 Task: Look for space in Campos, Brazil from 3rd August, 2023 to 7th August, 2023 for 2 adults in price range Rs.4000 to Rs.9000. Place can be private room with 1  bedroom having 1 bed and 1 bathroom. Property type can be house, flat, guest house, hotel. Booking option can be shelf check-in. Required host language is Spanish.
Action: Mouse moved to (577, 117)
Screenshot: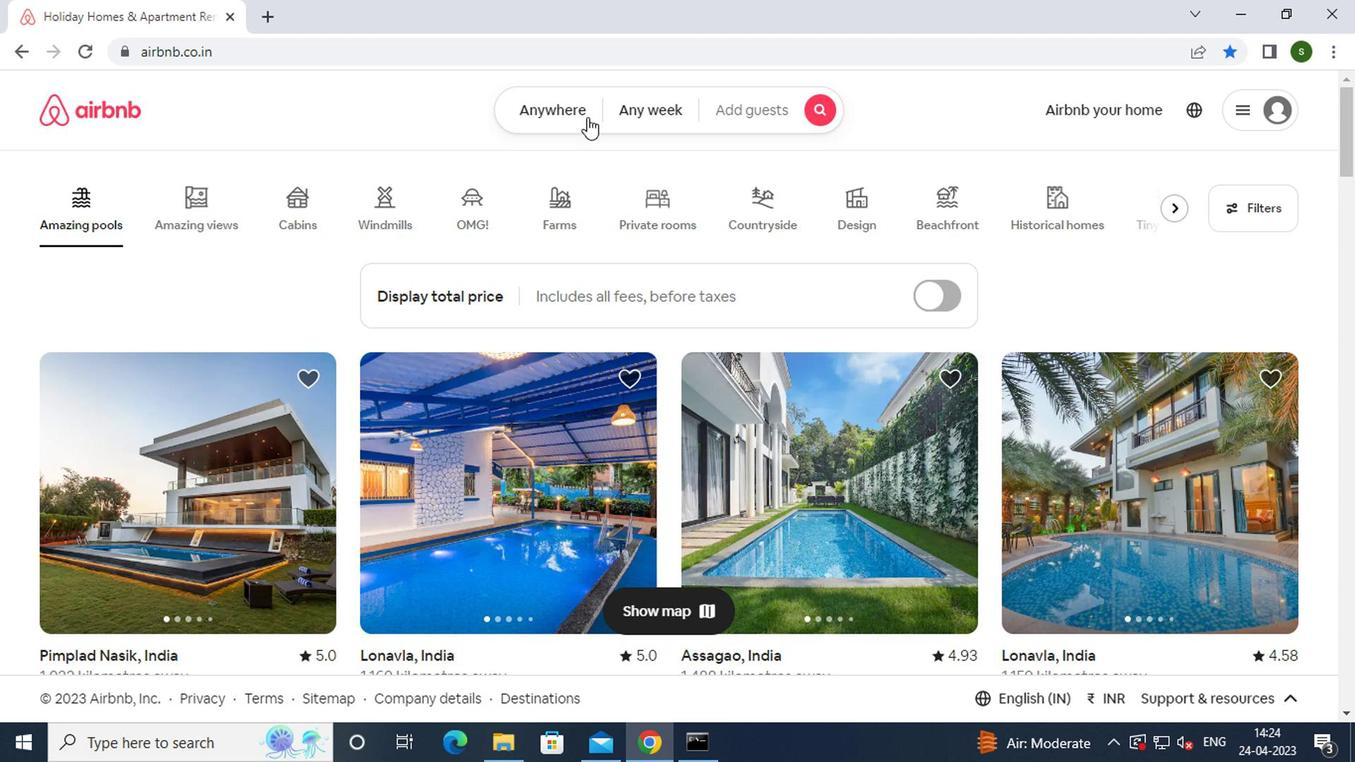 
Action: Mouse pressed left at (577, 117)
Screenshot: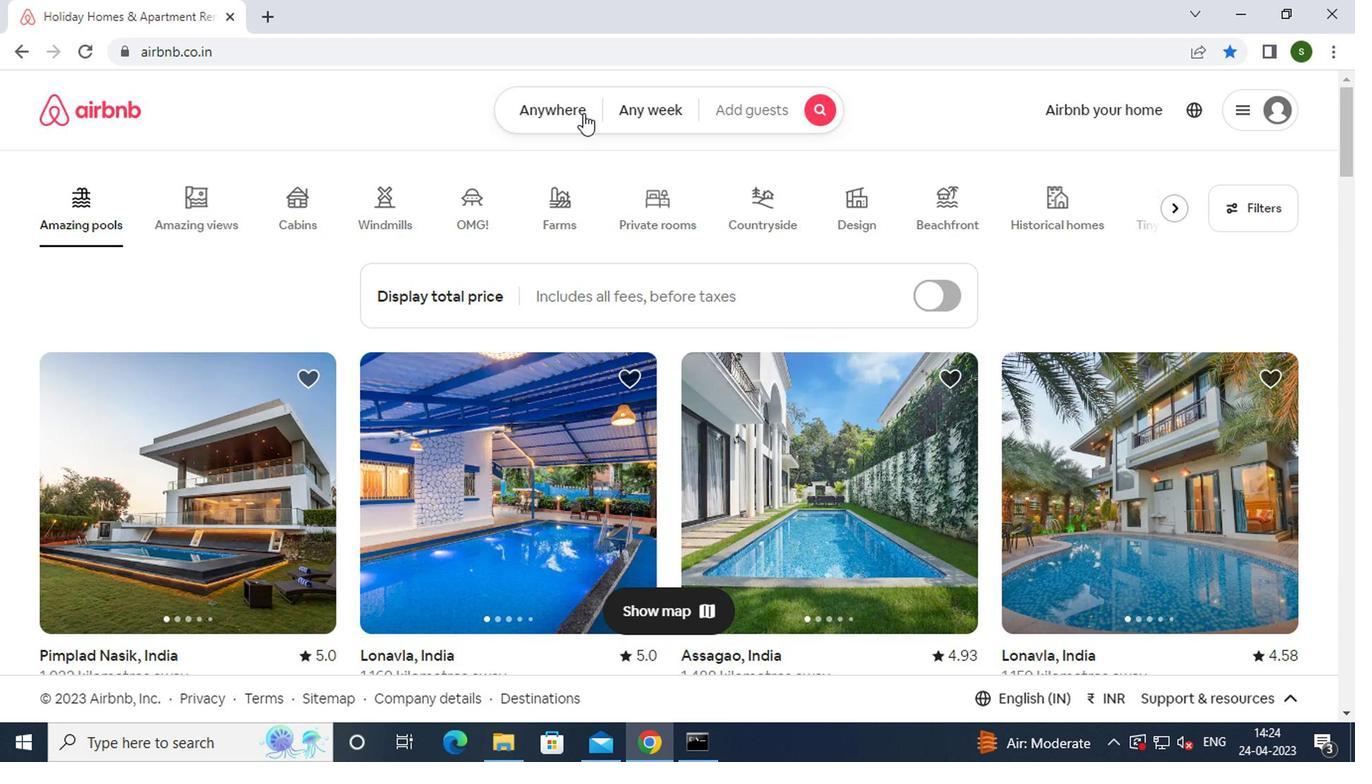 
Action: Mouse moved to (425, 204)
Screenshot: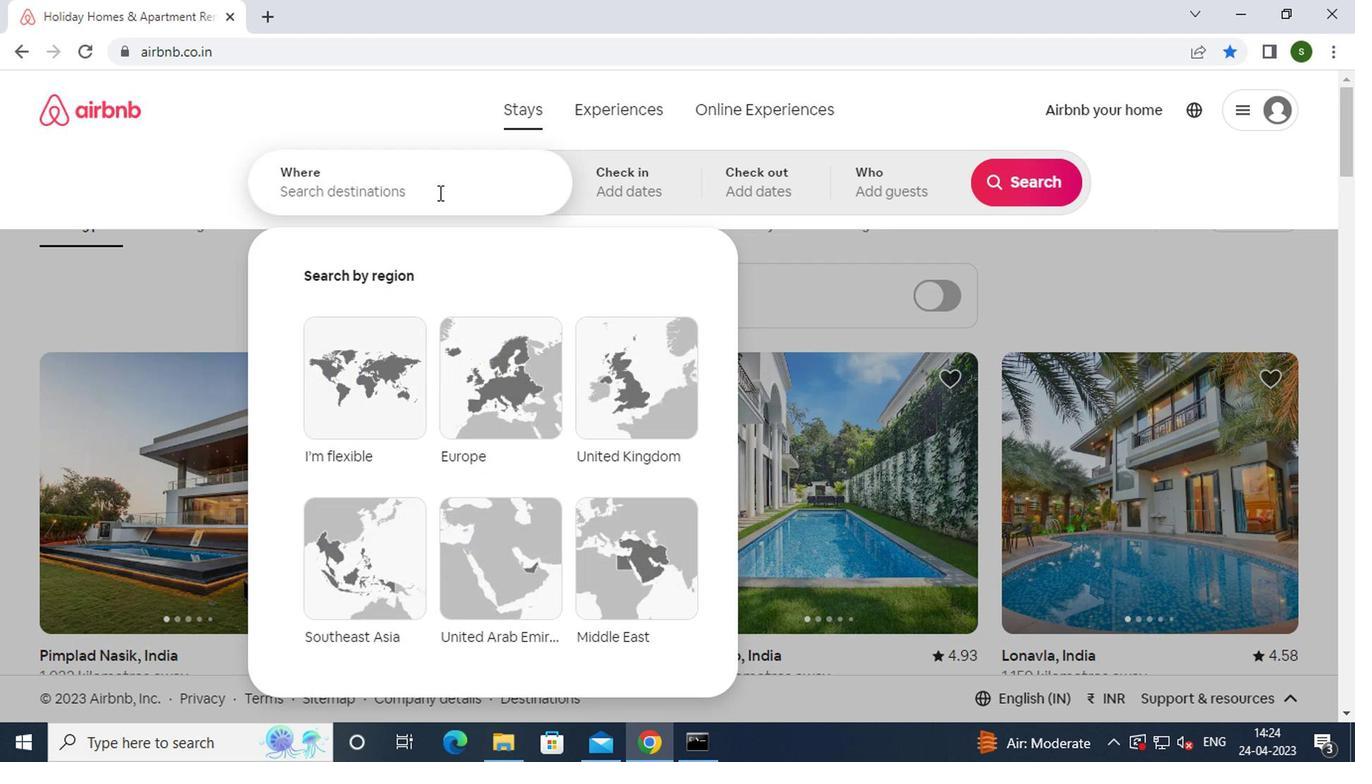 
Action: Mouse pressed left at (425, 204)
Screenshot: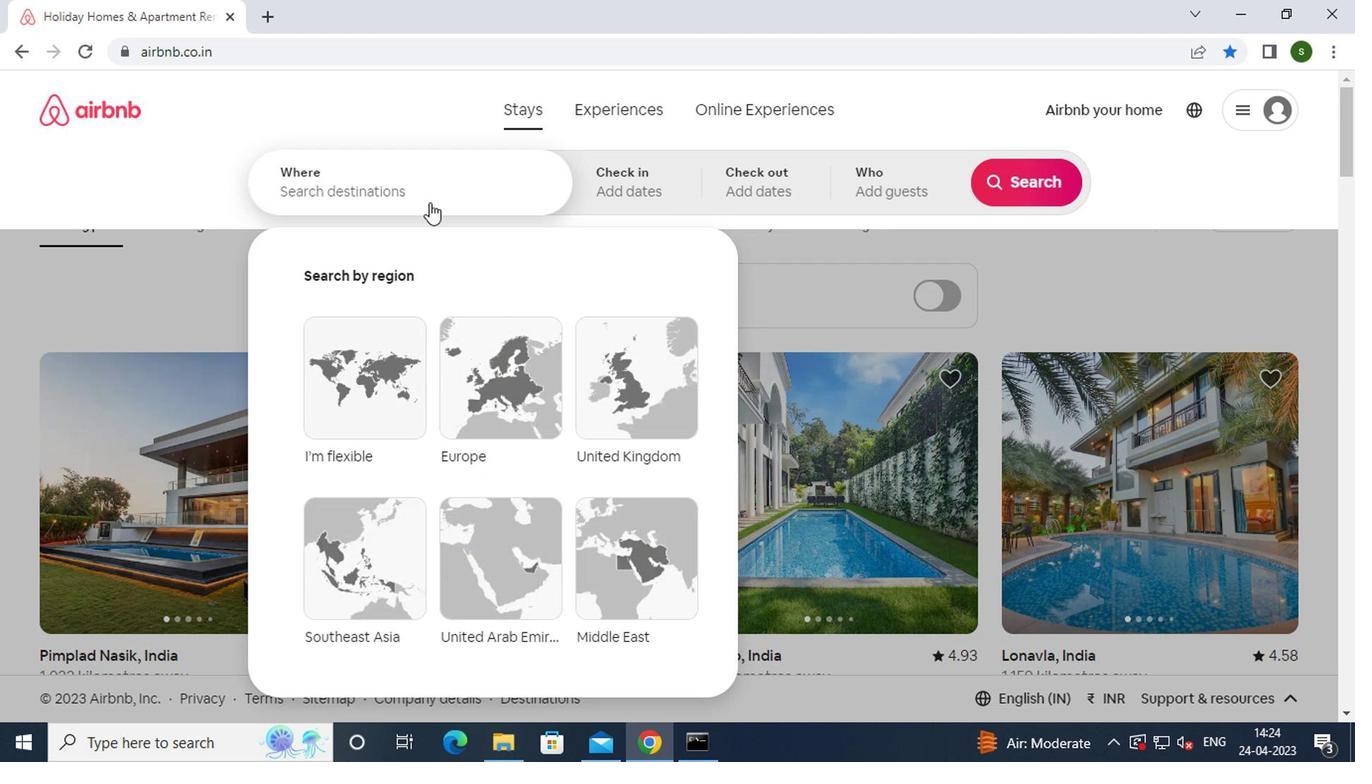 
Action: Key pressed c<Key.caps_lock>ampos,<Key.space><Key.caps_lock>b<Key.caps_lock>razil<Key.enter>
Screenshot: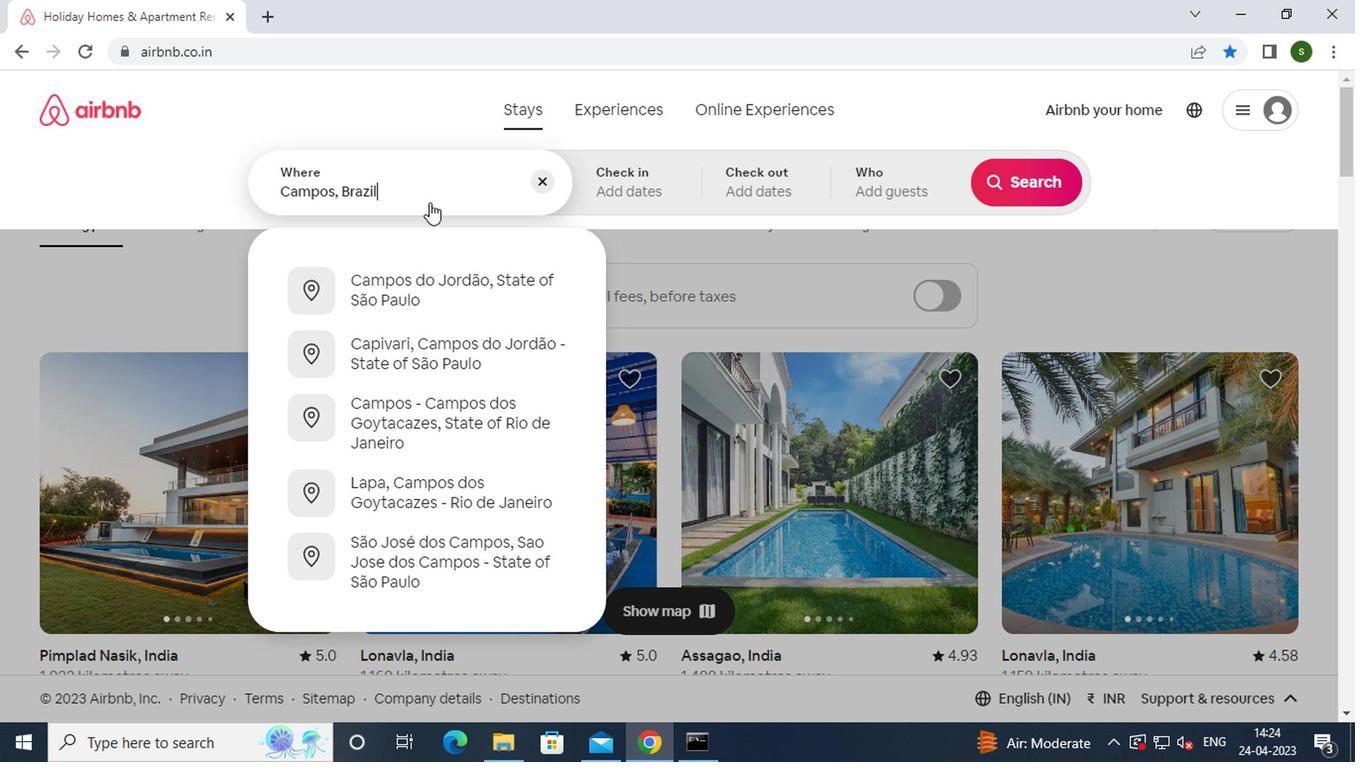 
Action: Mouse moved to (1024, 344)
Screenshot: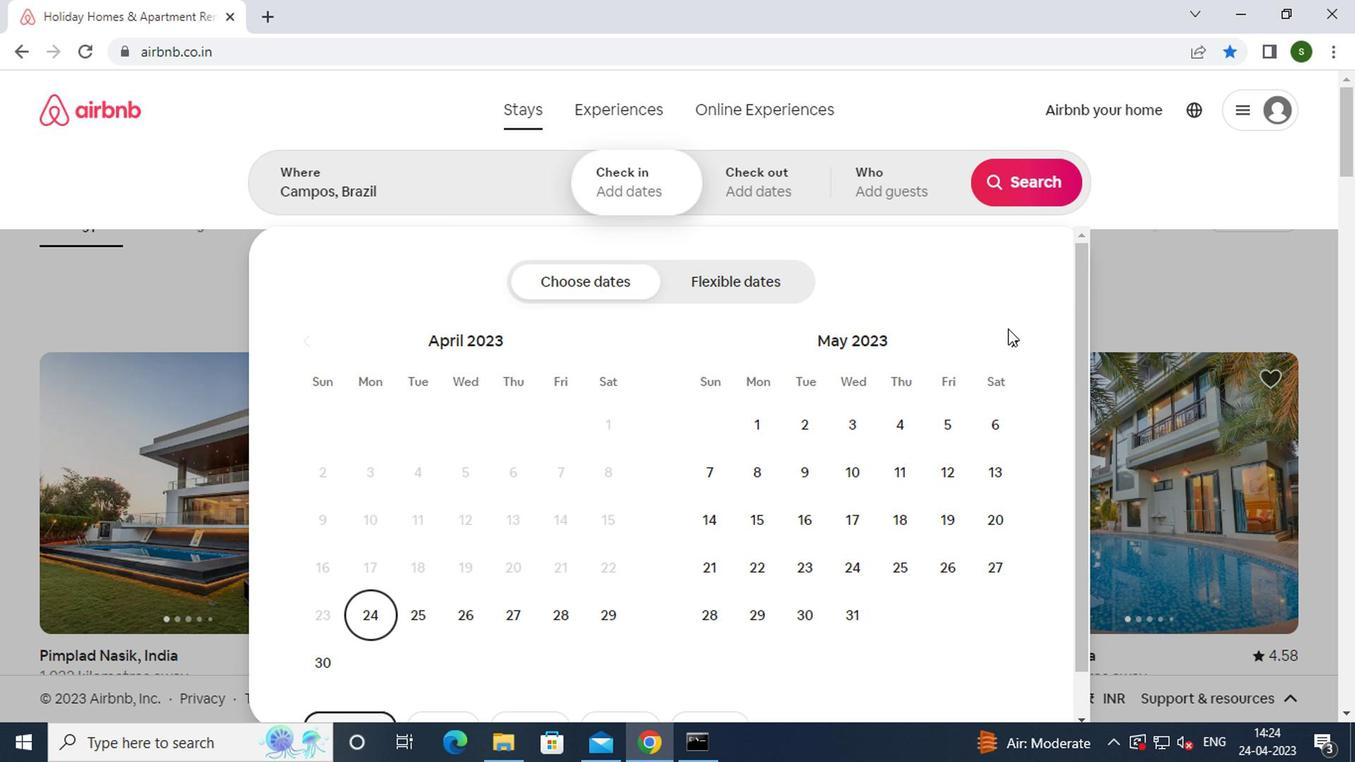 
Action: Mouse pressed left at (1024, 344)
Screenshot: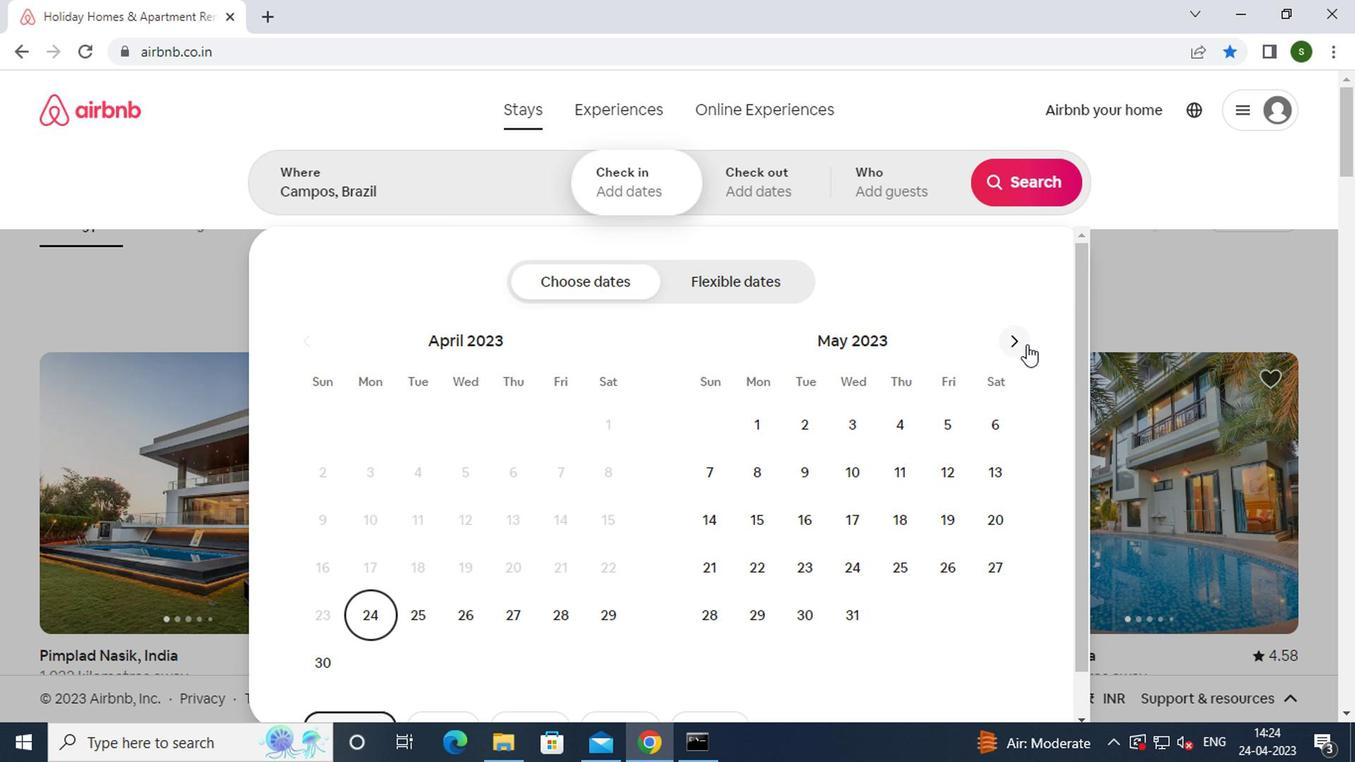 
Action: Mouse pressed left at (1024, 344)
Screenshot: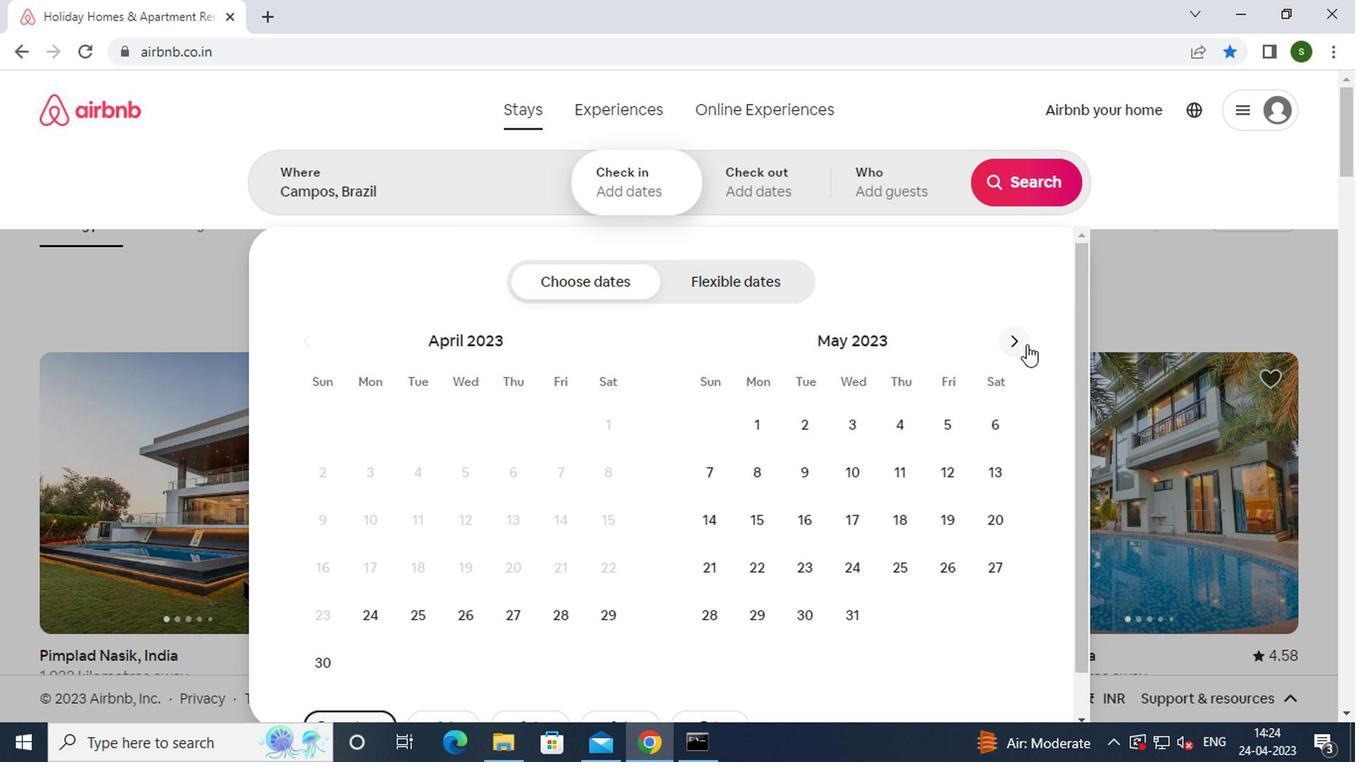 
Action: Mouse pressed left at (1024, 344)
Screenshot: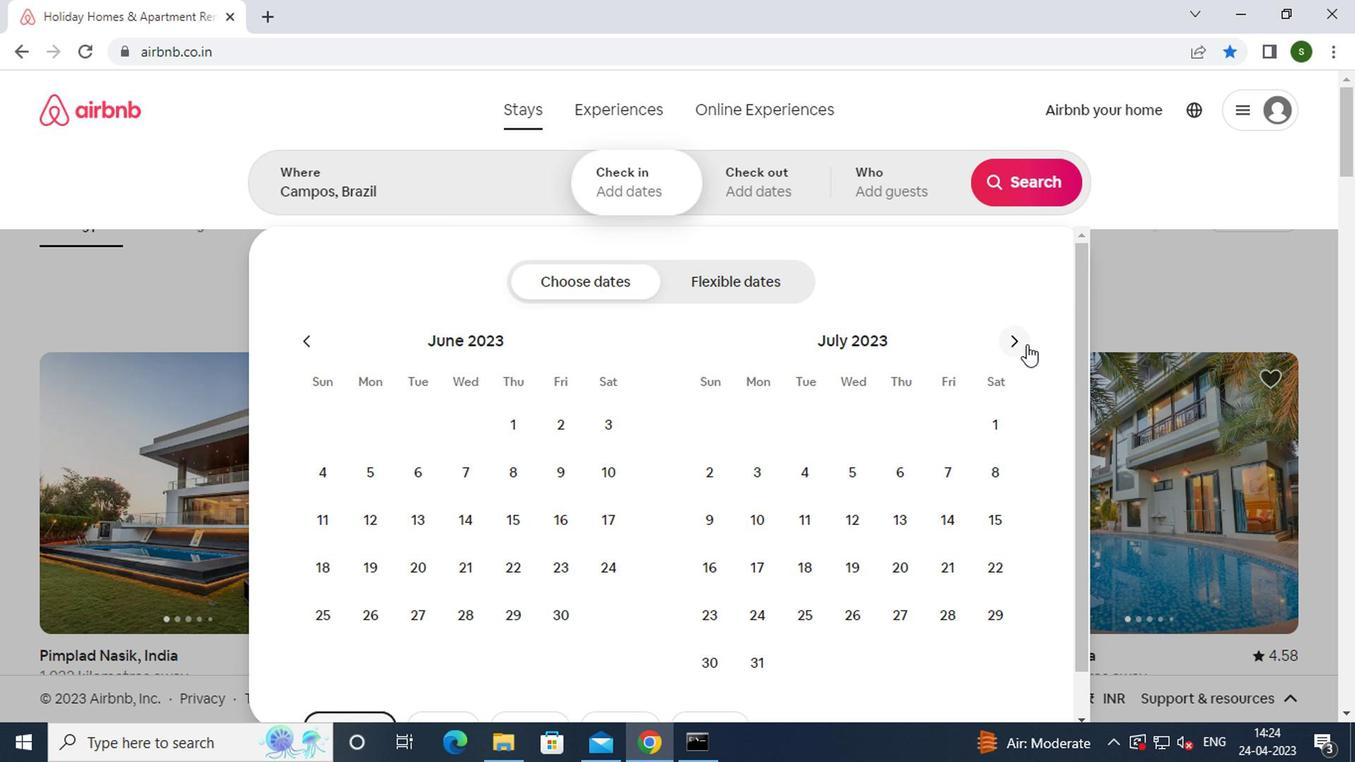 
Action: Mouse moved to (891, 419)
Screenshot: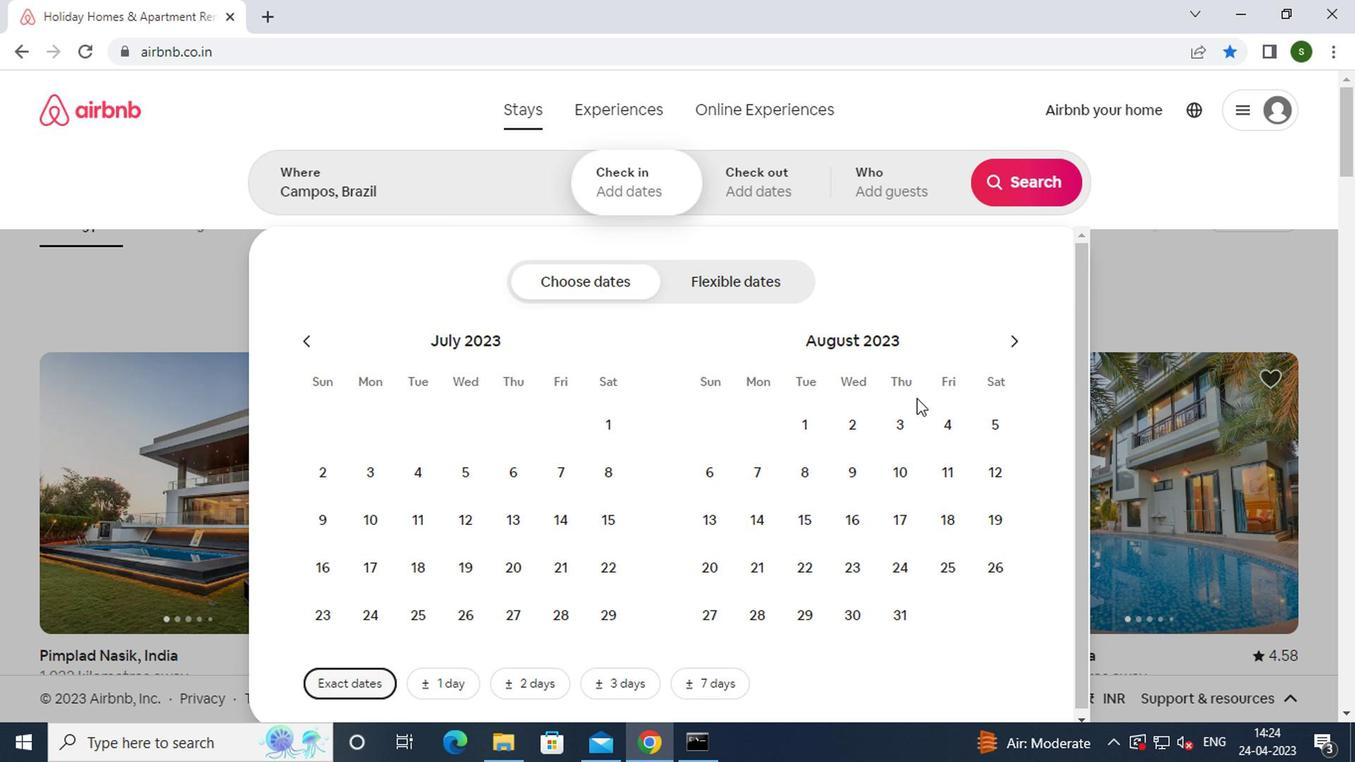 
Action: Mouse pressed left at (891, 419)
Screenshot: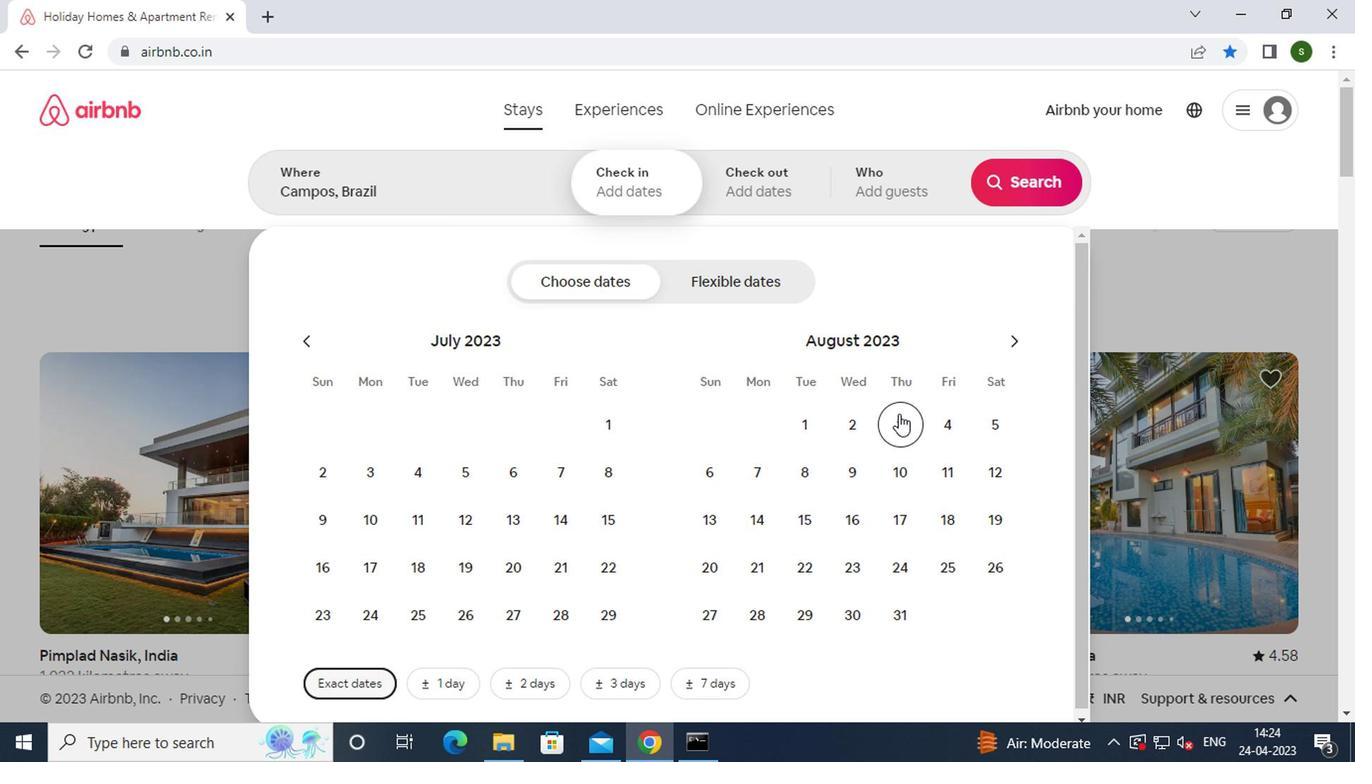 
Action: Mouse moved to (761, 466)
Screenshot: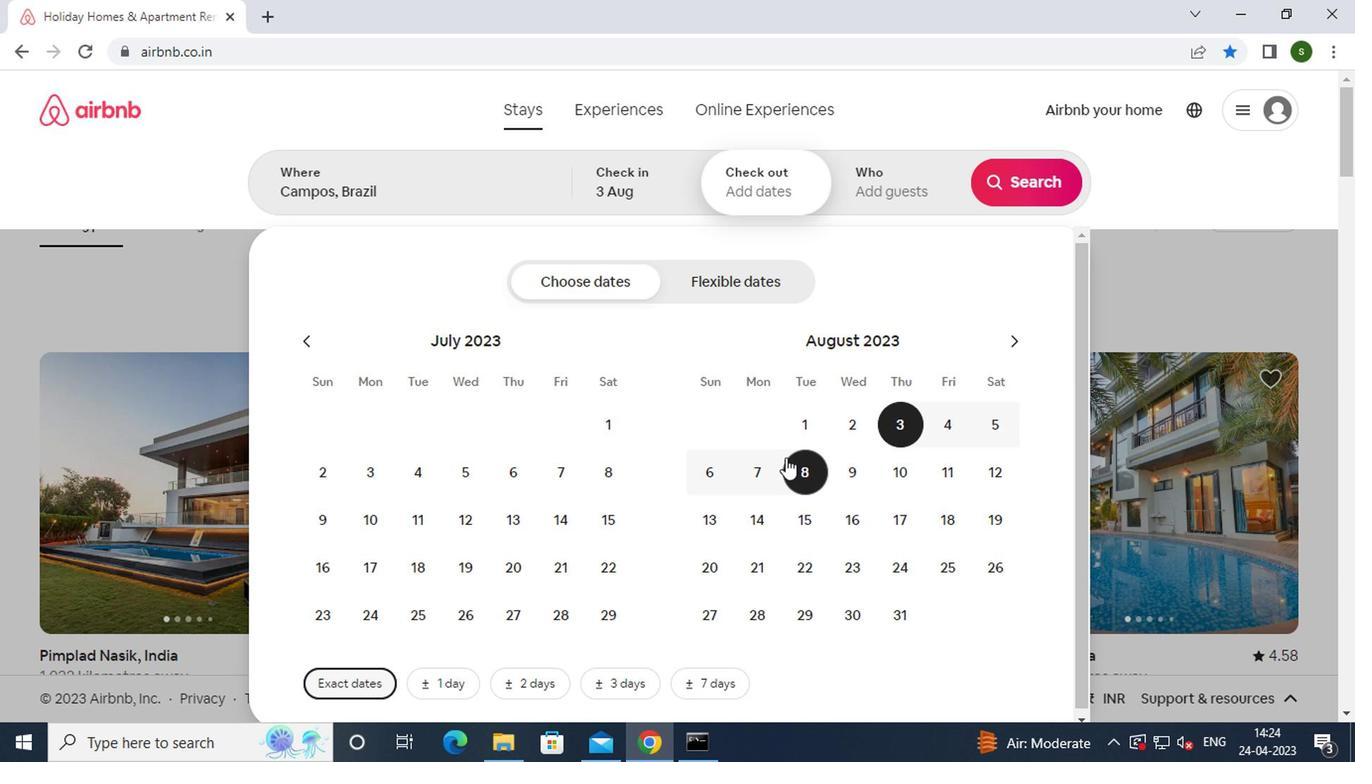 
Action: Mouse pressed left at (761, 466)
Screenshot: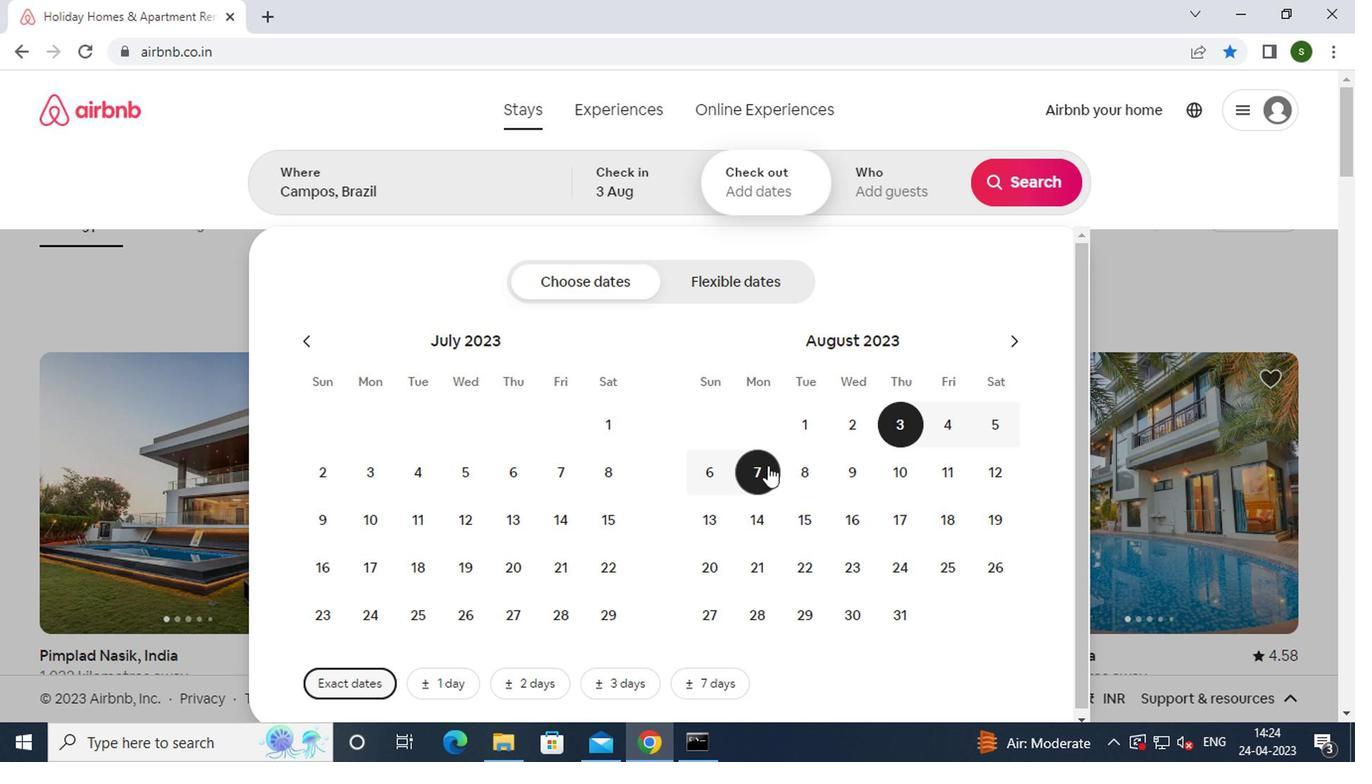 
Action: Mouse moved to (868, 190)
Screenshot: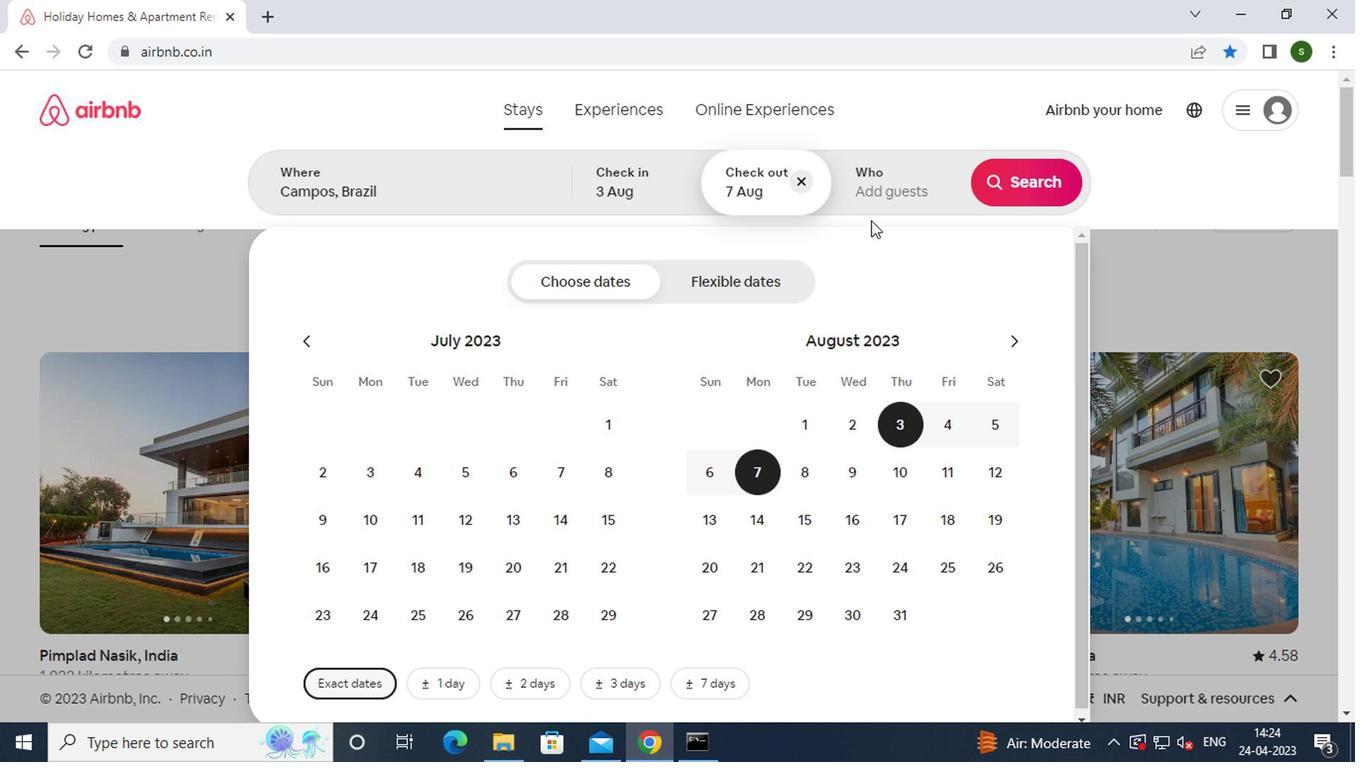 
Action: Mouse pressed left at (868, 190)
Screenshot: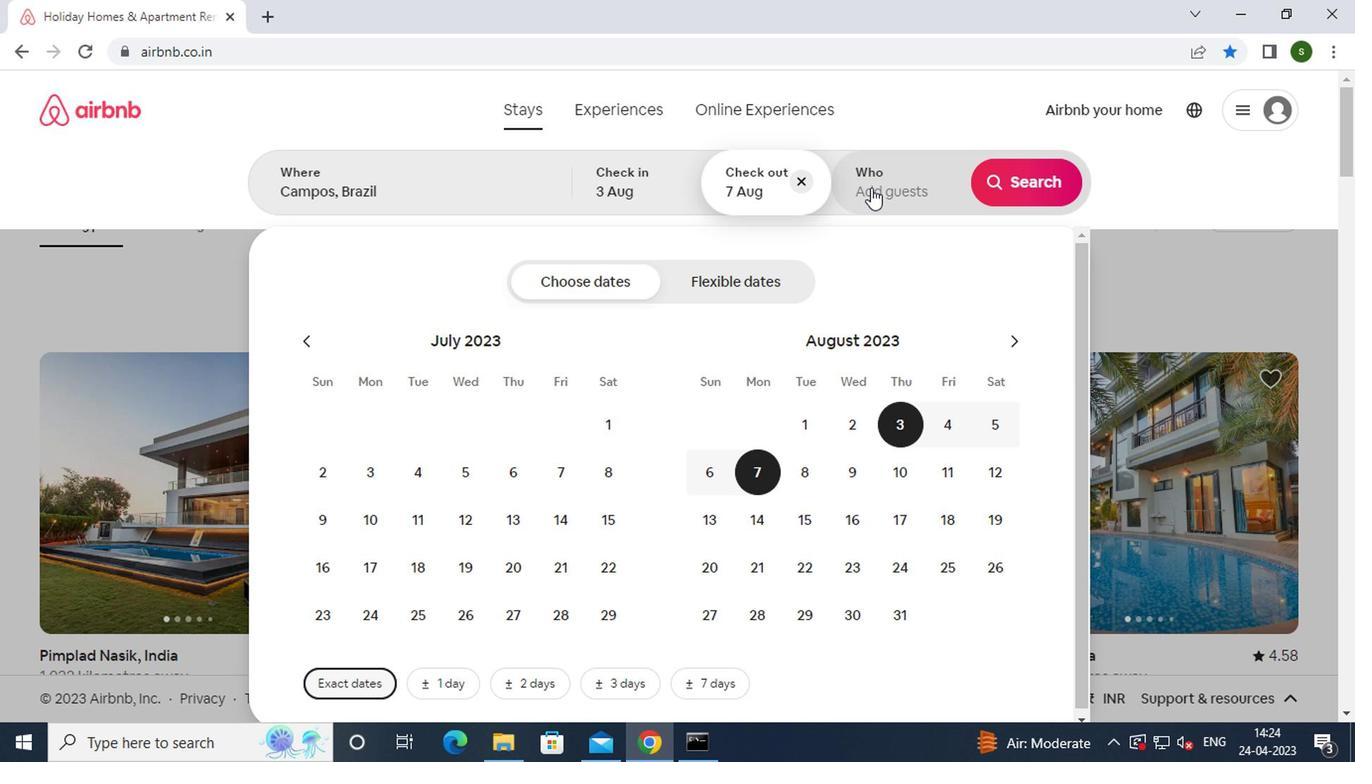 
Action: Mouse moved to (1030, 293)
Screenshot: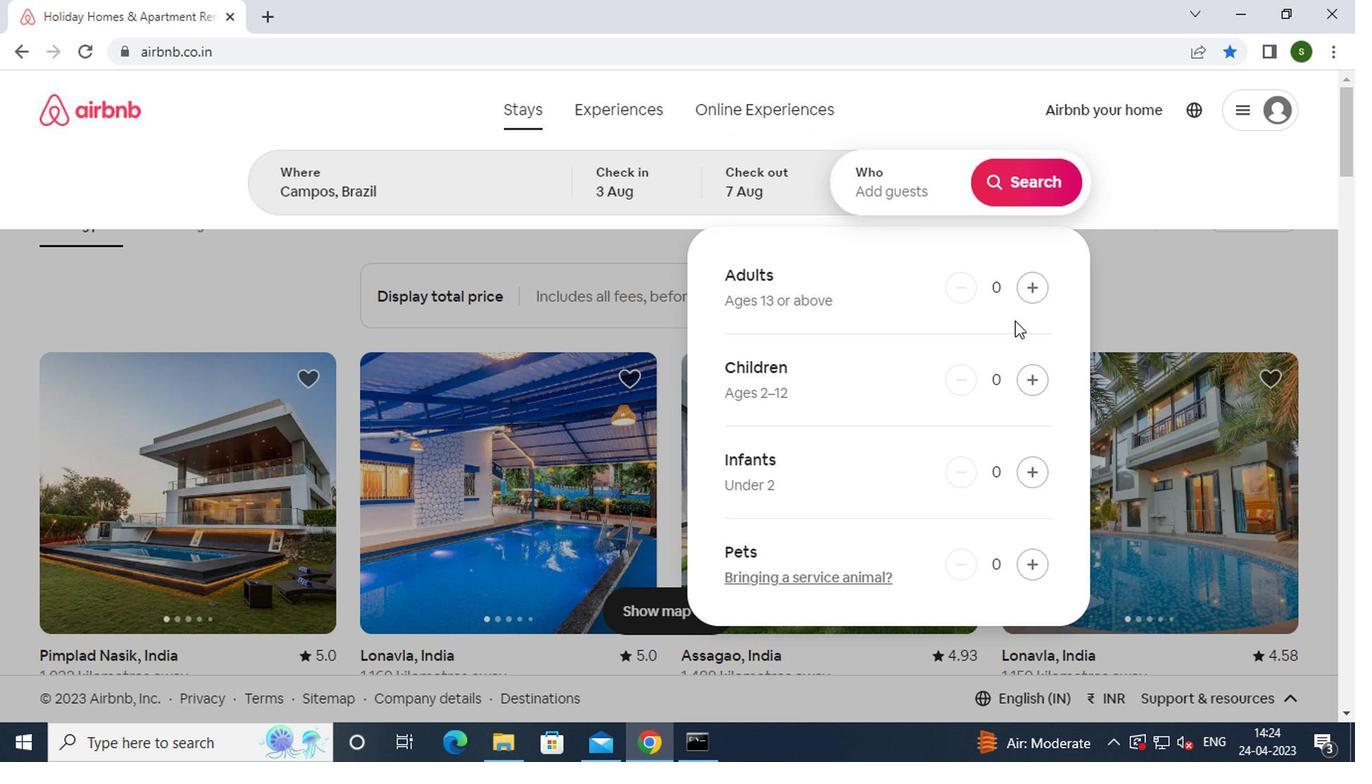 
Action: Mouse pressed left at (1030, 293)
Screenshot: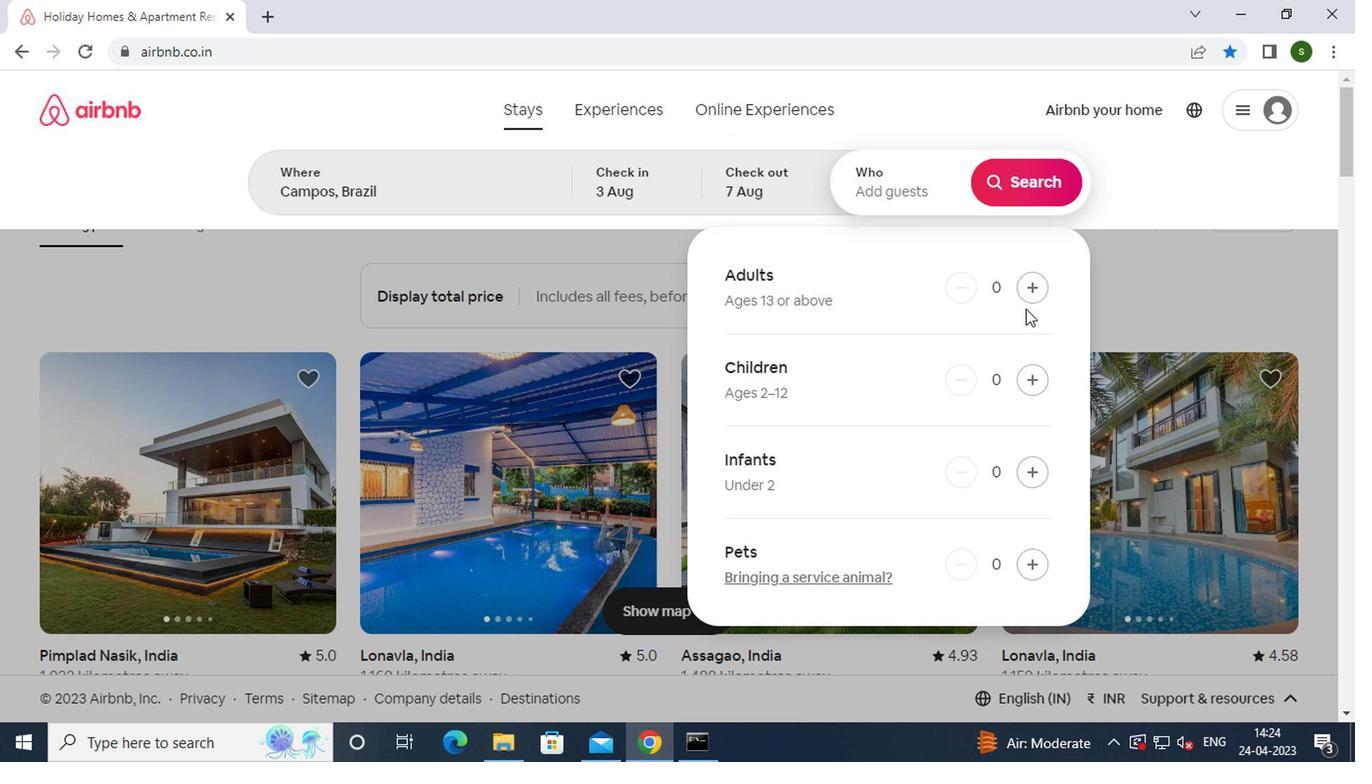 
Action: Mouse pressed left at (1030, 293)
Screenshot: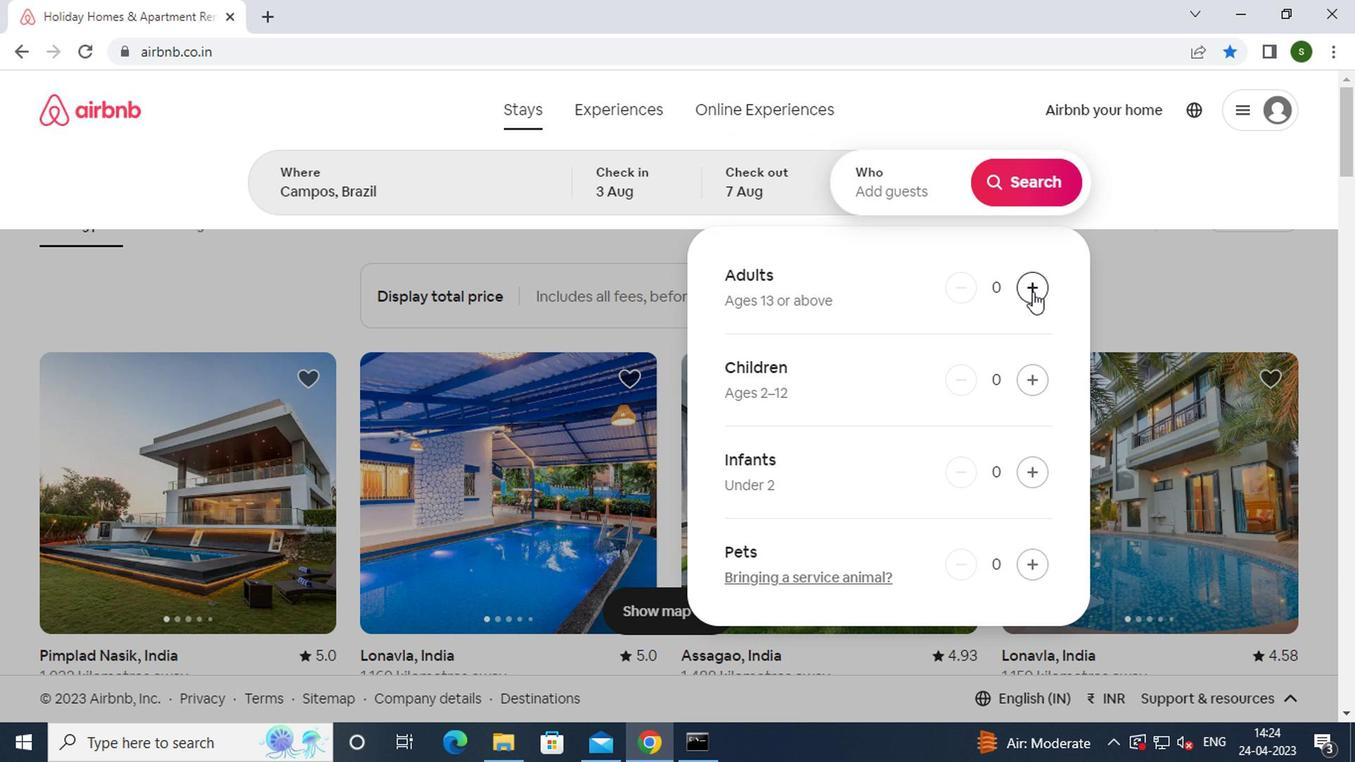 
Action: Mouse moved to (1021, 190)
Screenshot: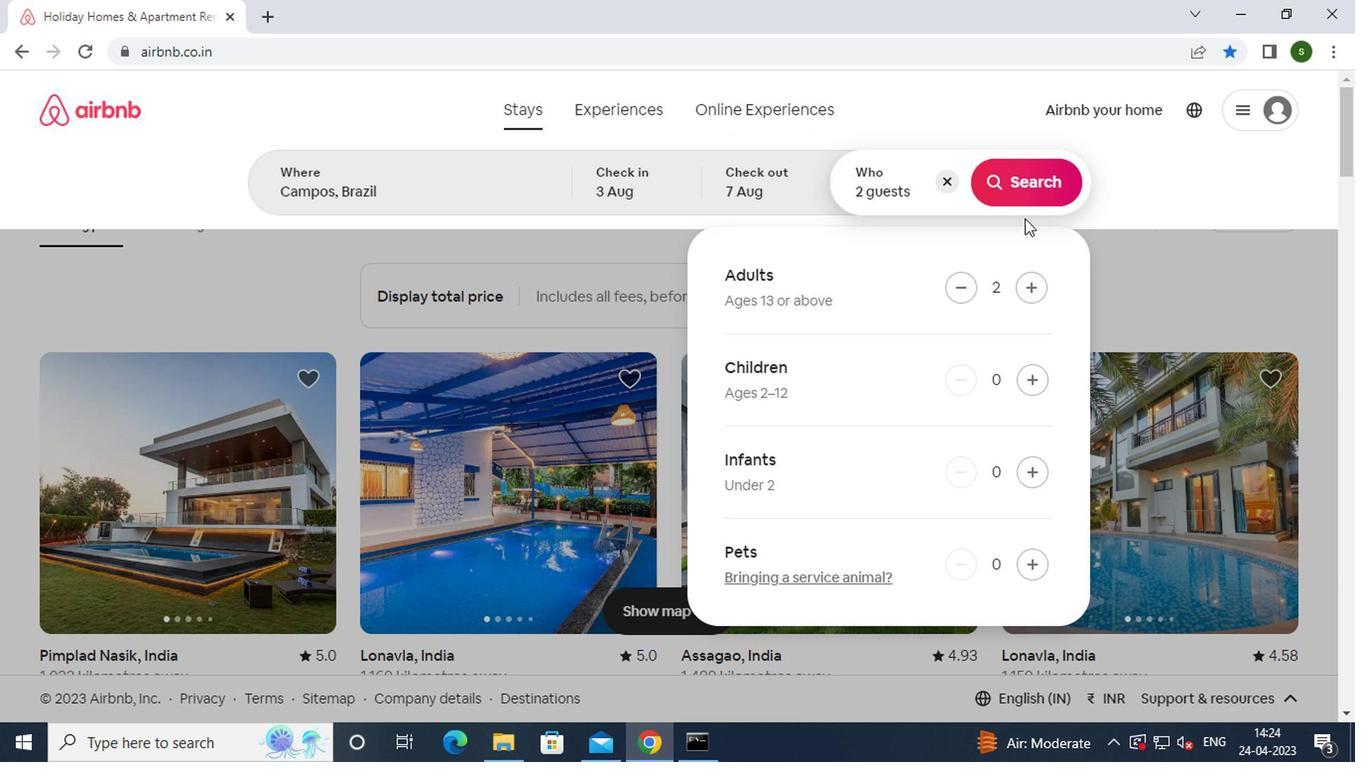 
Action: Mouse pressed left at (1021, 190)
Screenshot: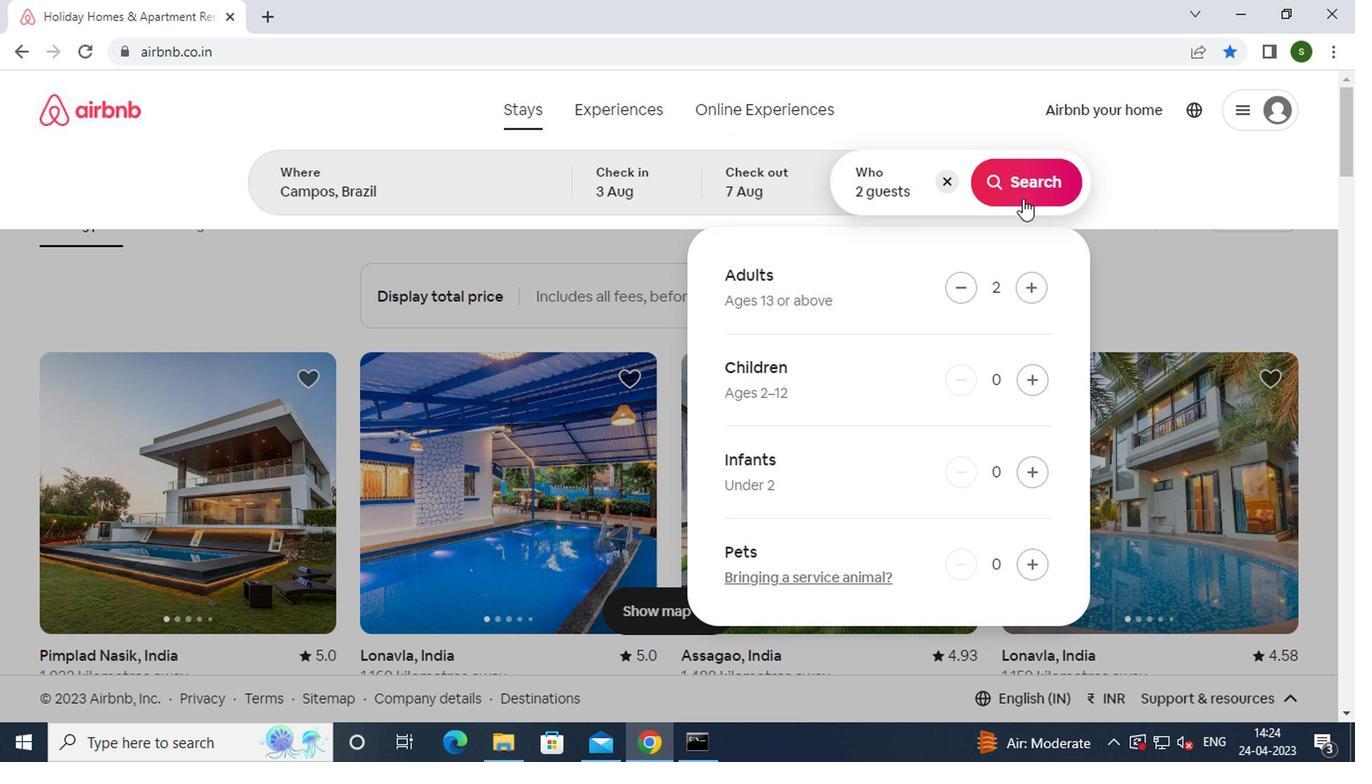 
Action: Mouse moved to (1284, 196)
Screenshot: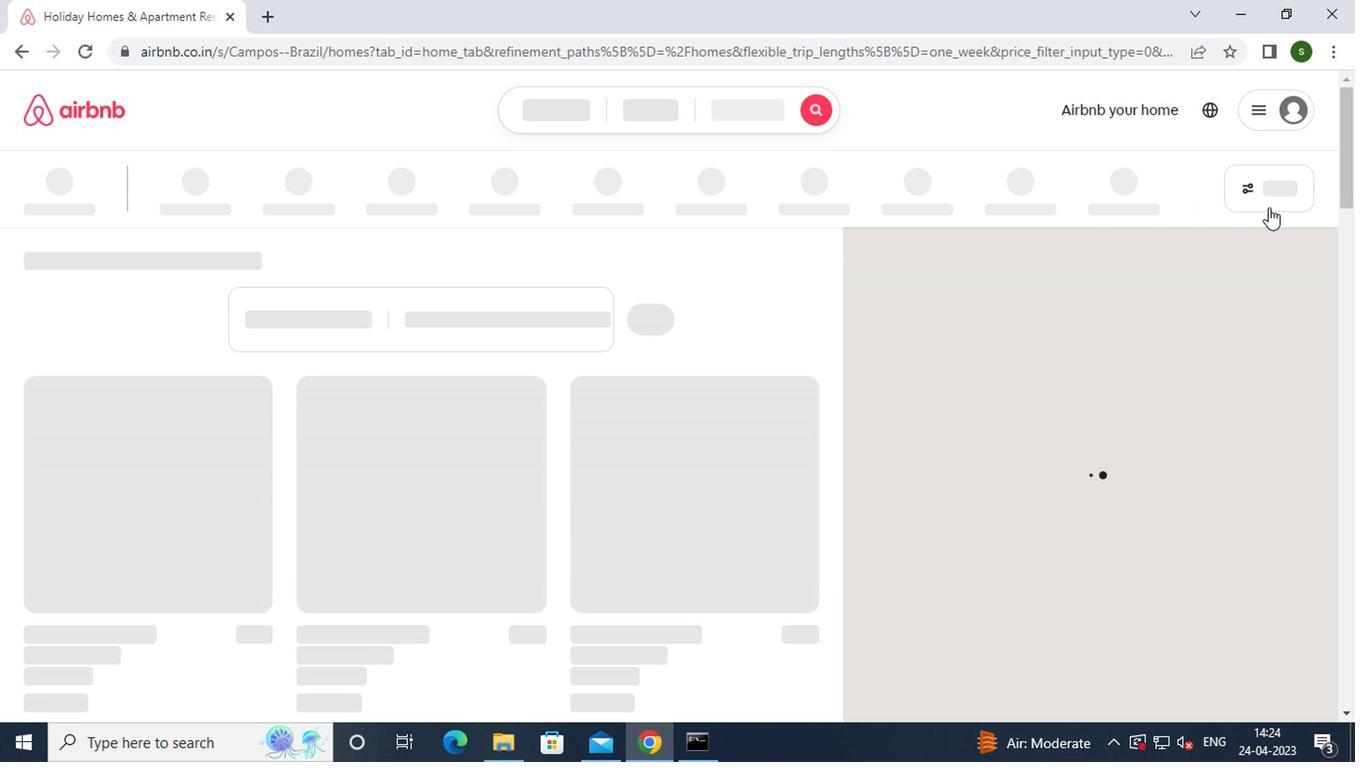 
Action: Mouse pressed left at (1284, 196)
Screenshot: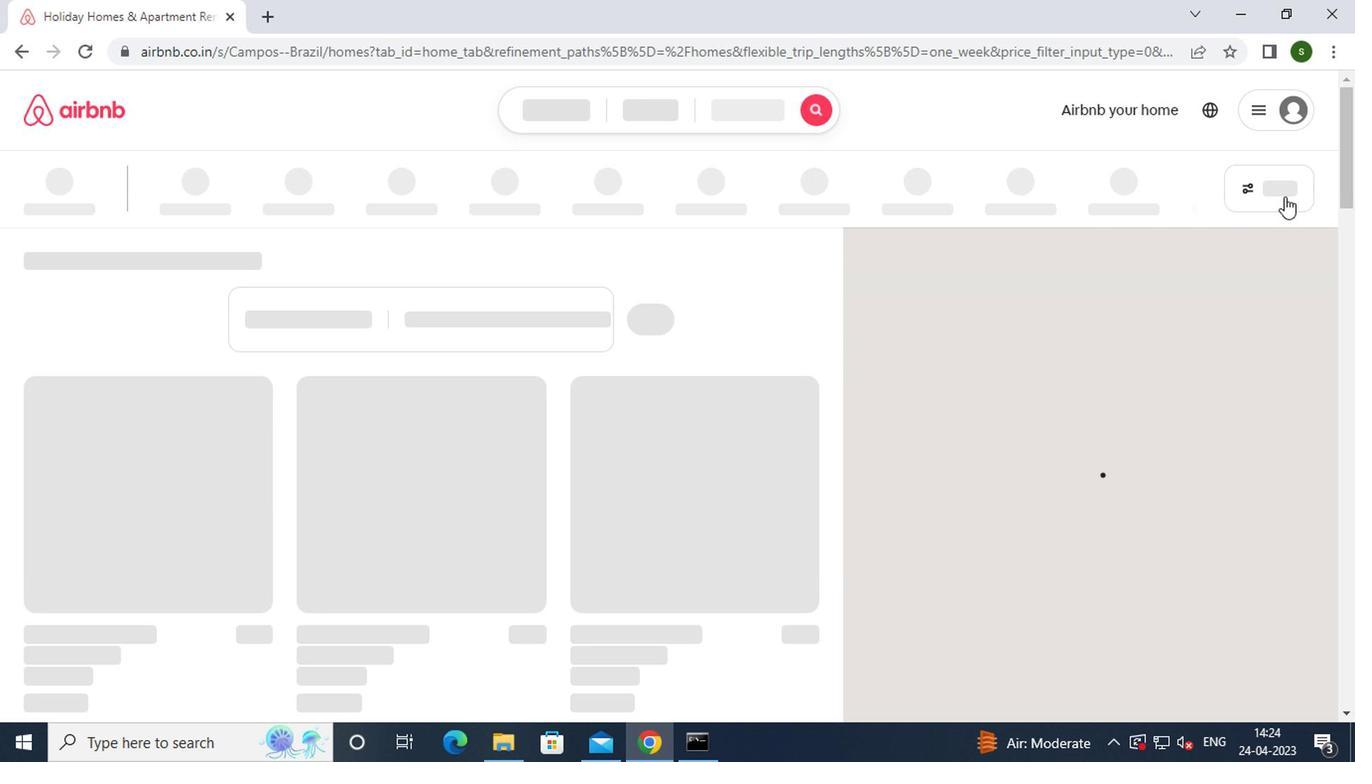 
Action: Mouse moved to (510, 445)
Screenshot: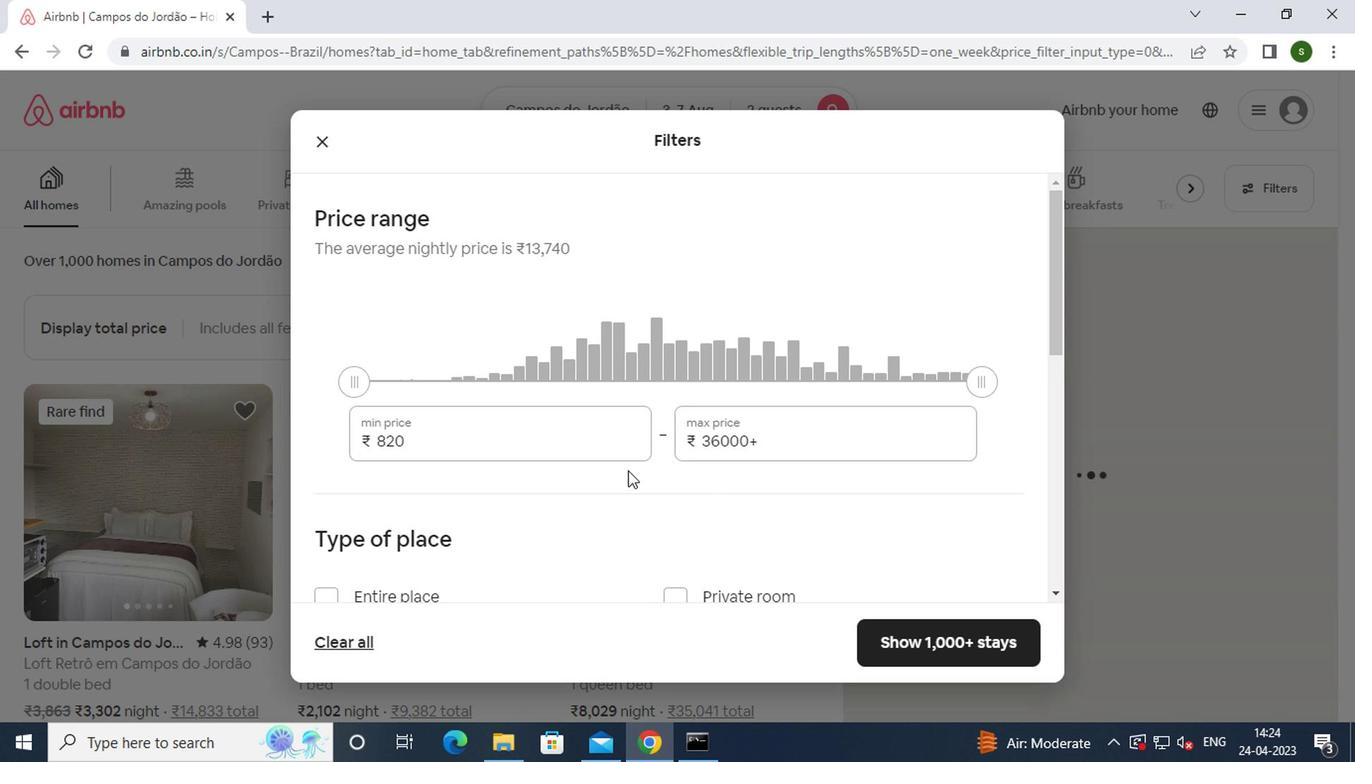 
Action: Mouse pressed left at (510, 445)
Screenshot: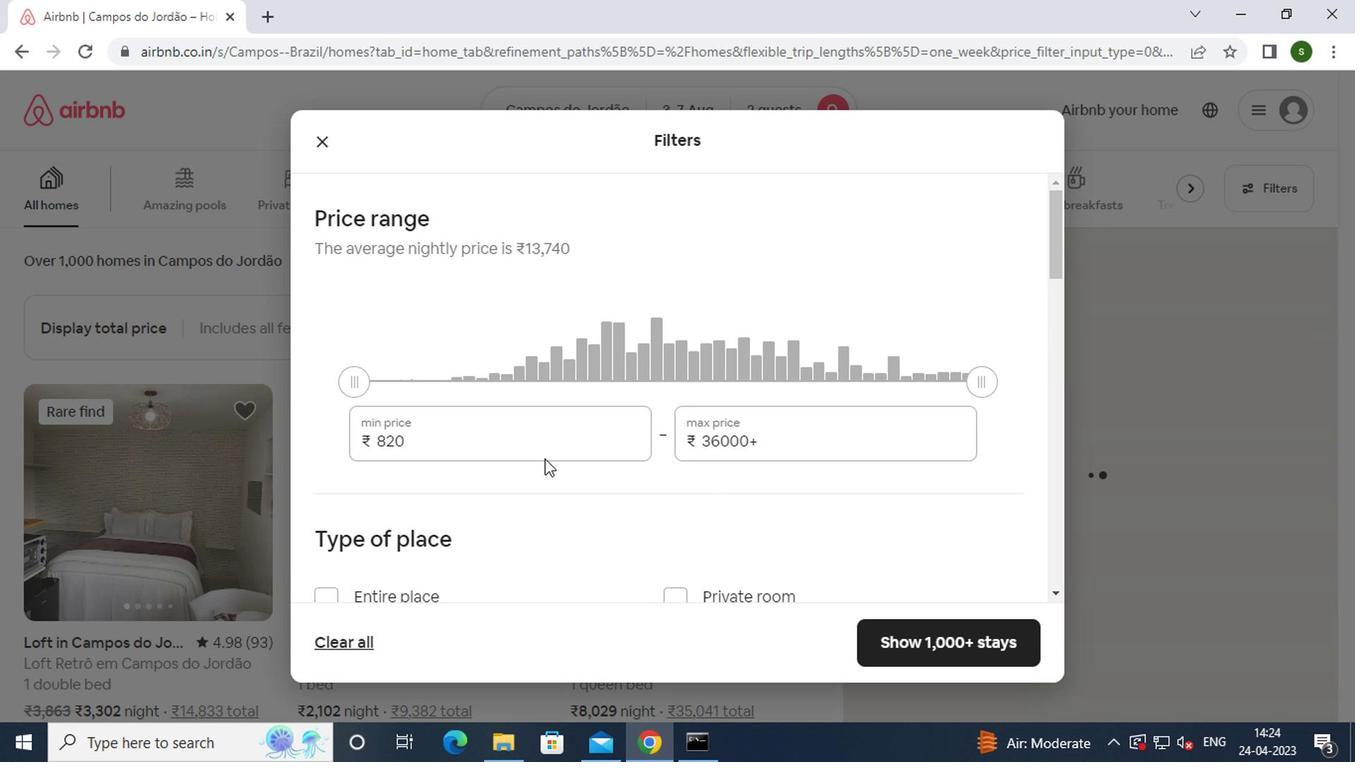 
Action: Key pressed <Key.backspace><Key.backspace><Key.backspace><Key.backspace><Key.backspace><Key.backspace><Key.backspace><Key.backspace>4000
Screenshot: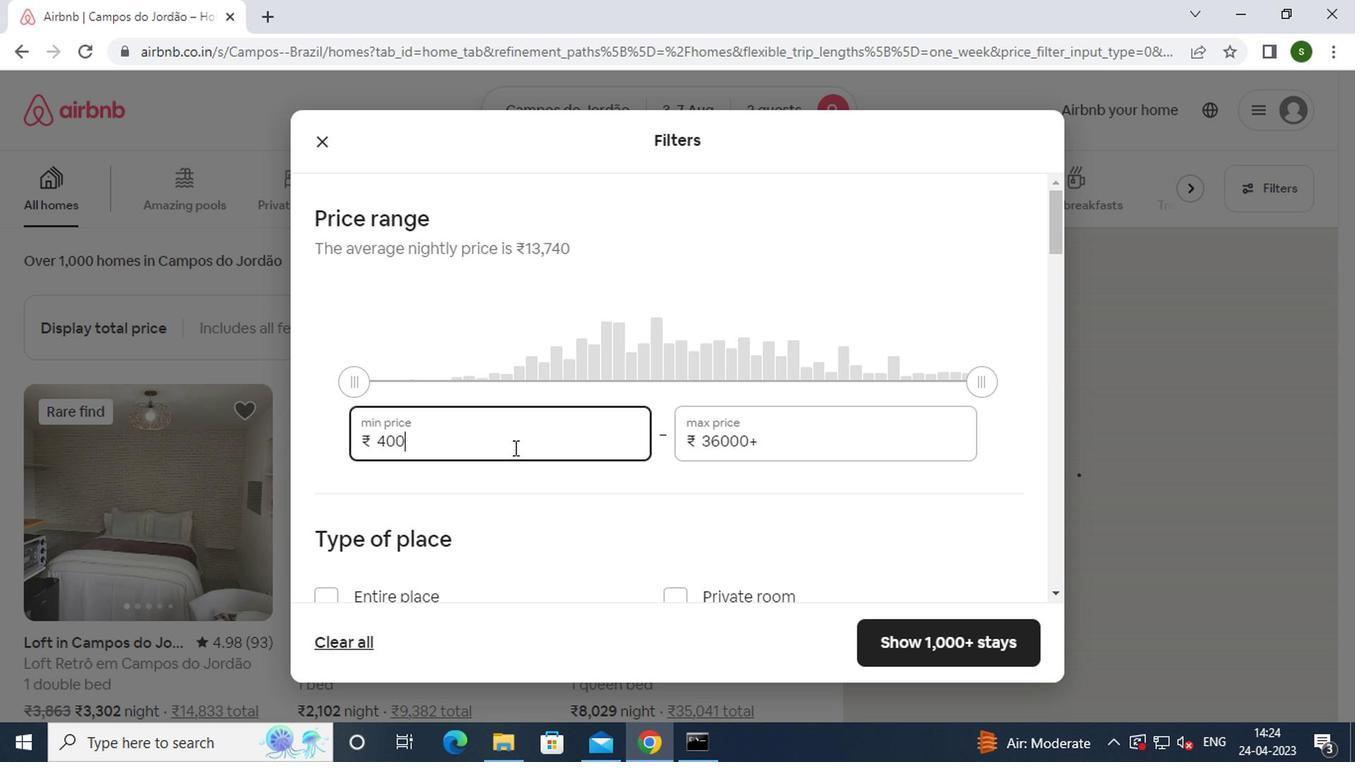 
Action: Mouse moved to (784, 448)
Screenshot: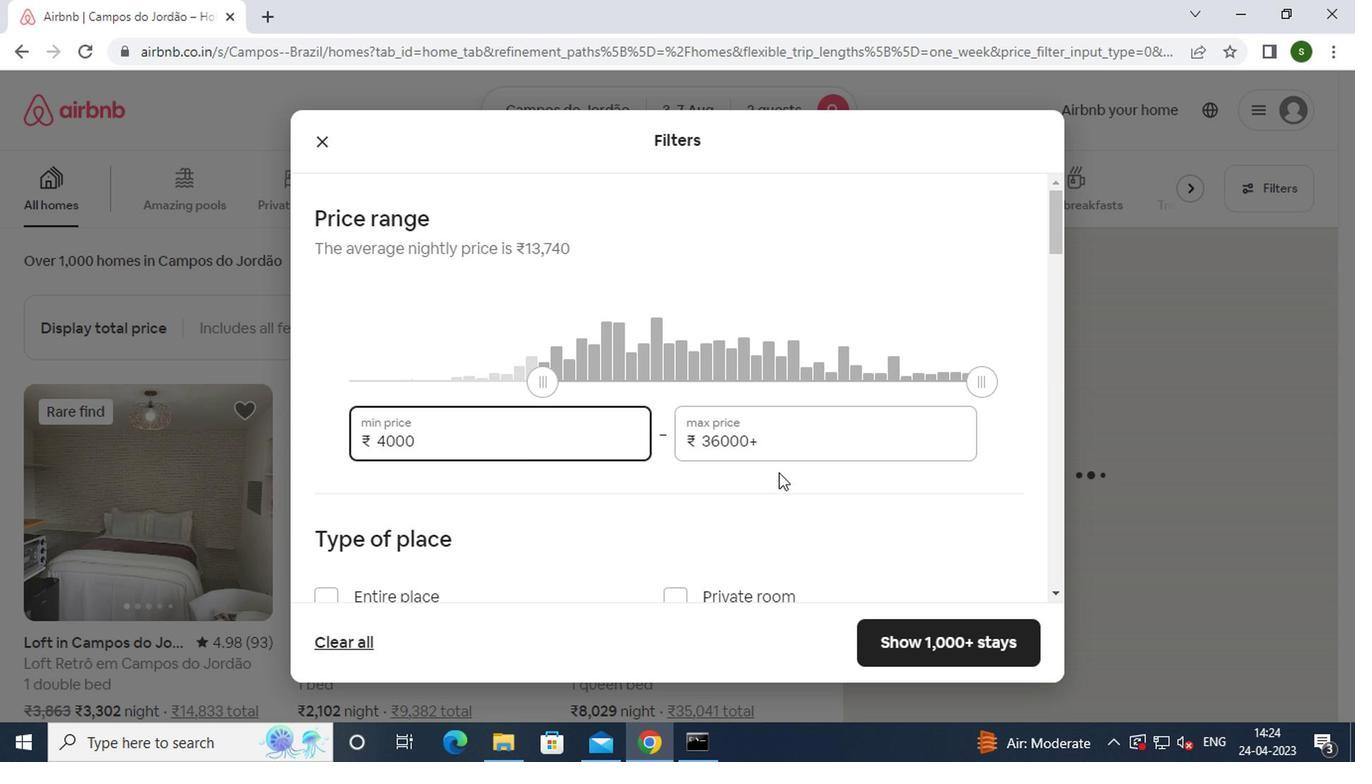 
Action: Mouse pressed left at (784, 448)
Screenshot: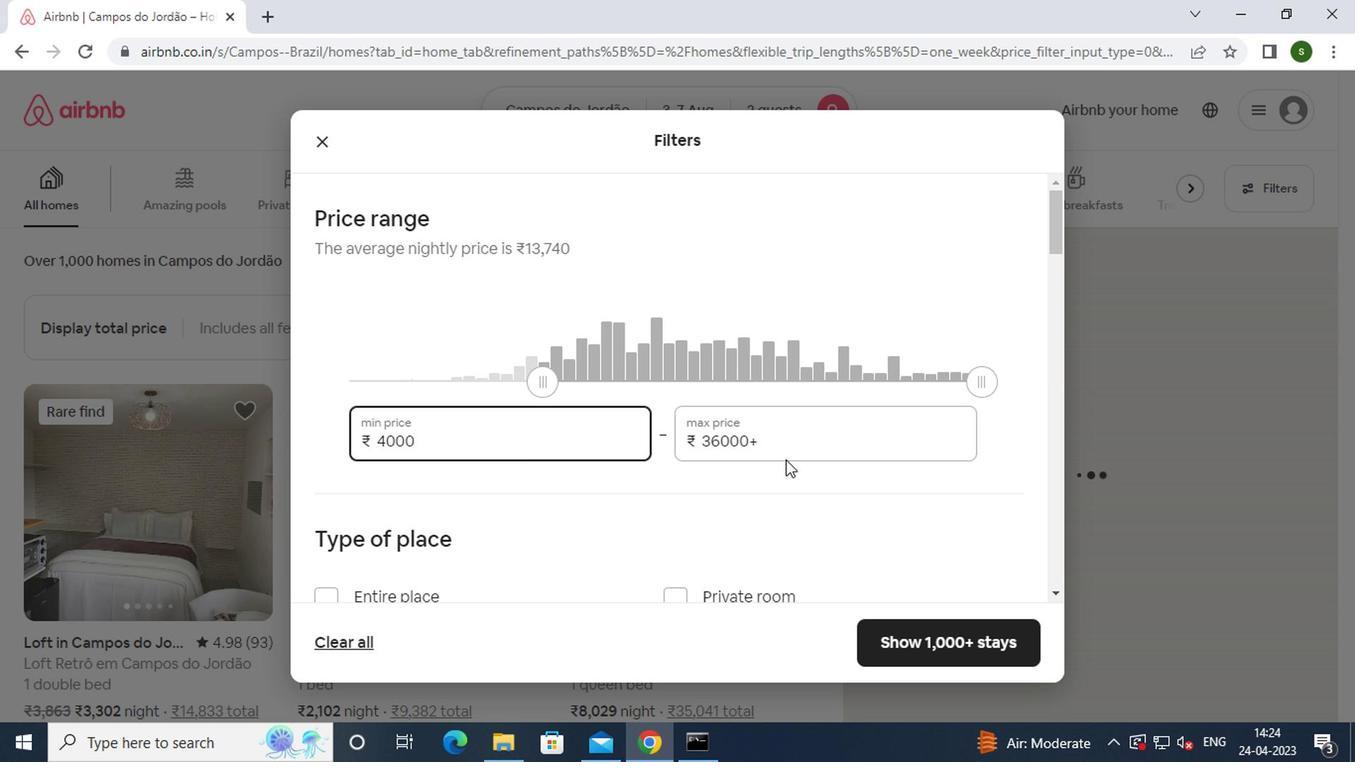 
Action: Mouse moved to (784, 447)
Screenshot: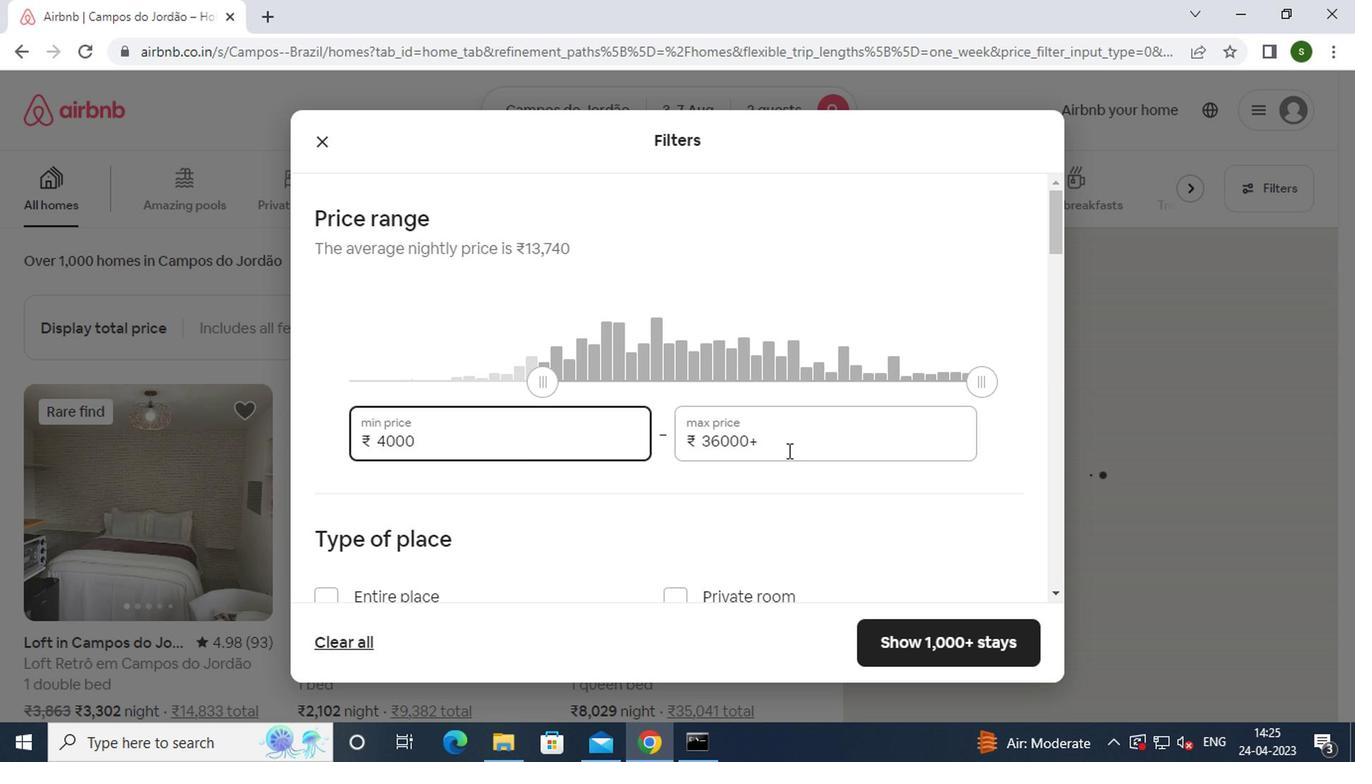 
Action: Key pressed <Key.backspace><Key.backspace><Key.backspace><Key.backspace><Key.backspace><Key.backspace><Key.backspace><Key.backspace><Key.backspace><Key.backspace><Key.backspace>9000
Screenshot: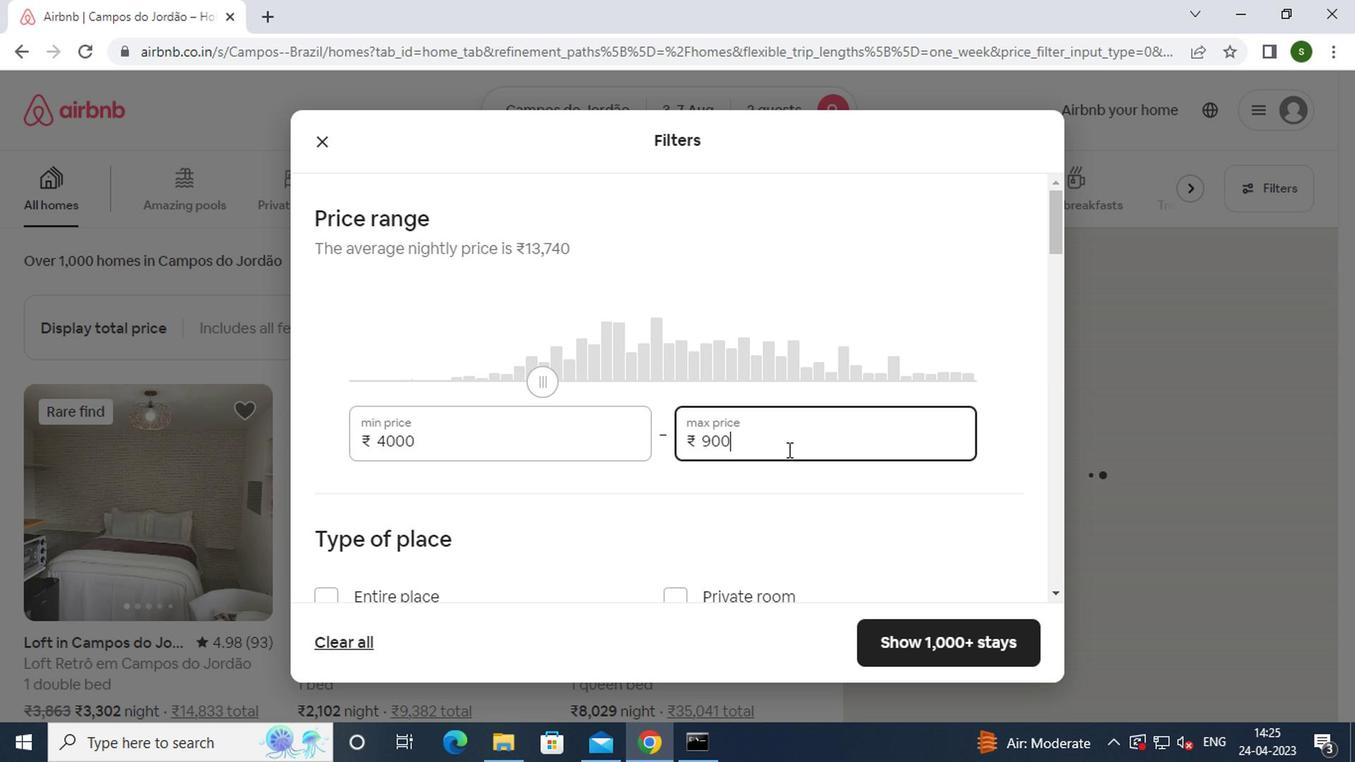 
Action: Mouse moved to (681, 466)
Screenshot: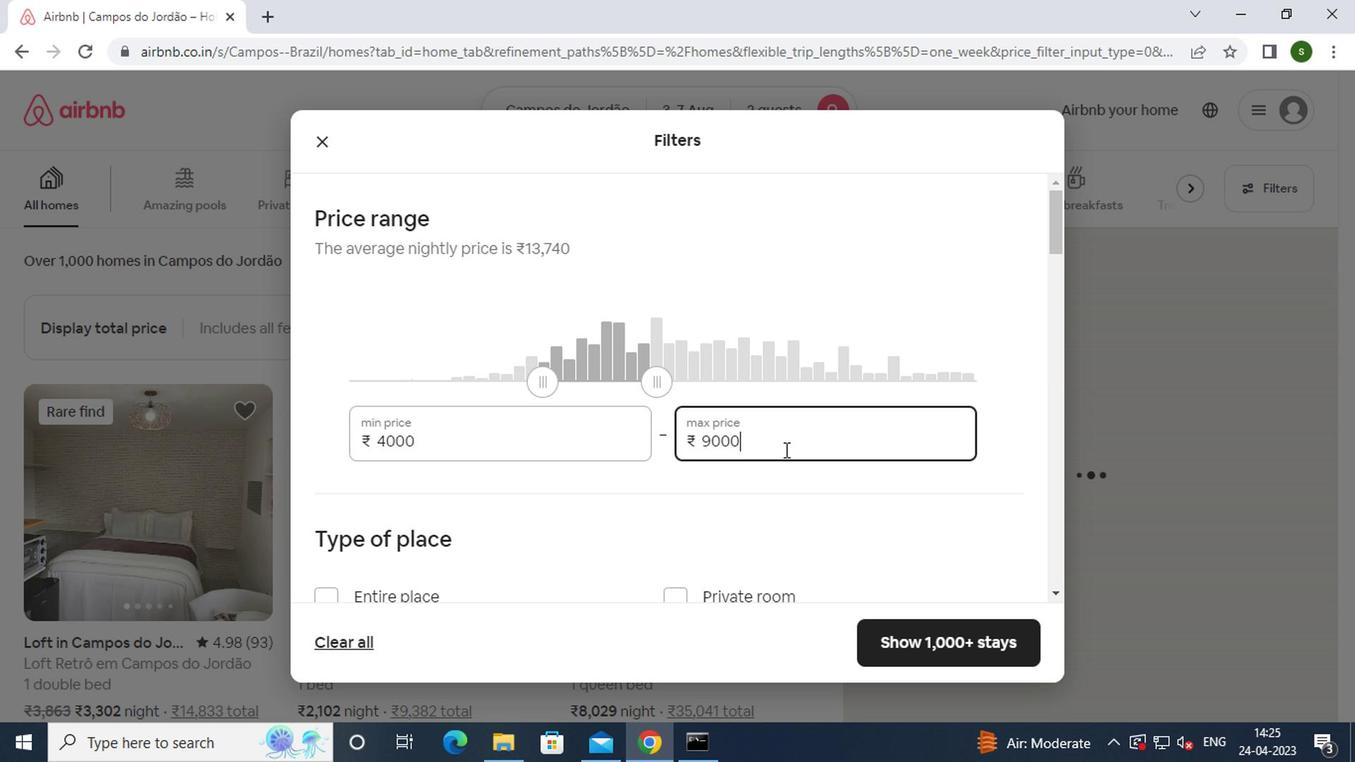 
Action: Mouse scrolled (681, 466) with delta (0, 0)
Screenshot: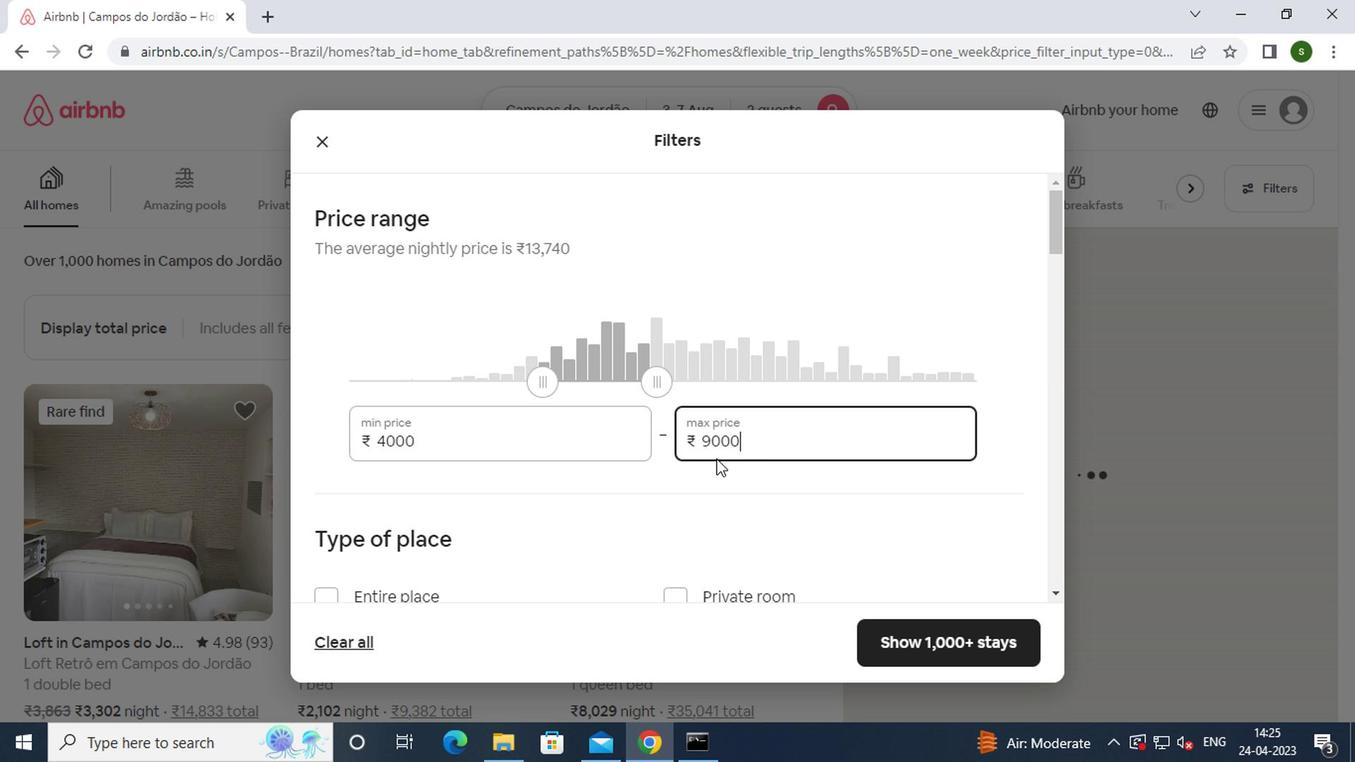 
Action: Mouse scrolled (681, 466) with delta (0, 0)
Screenshot: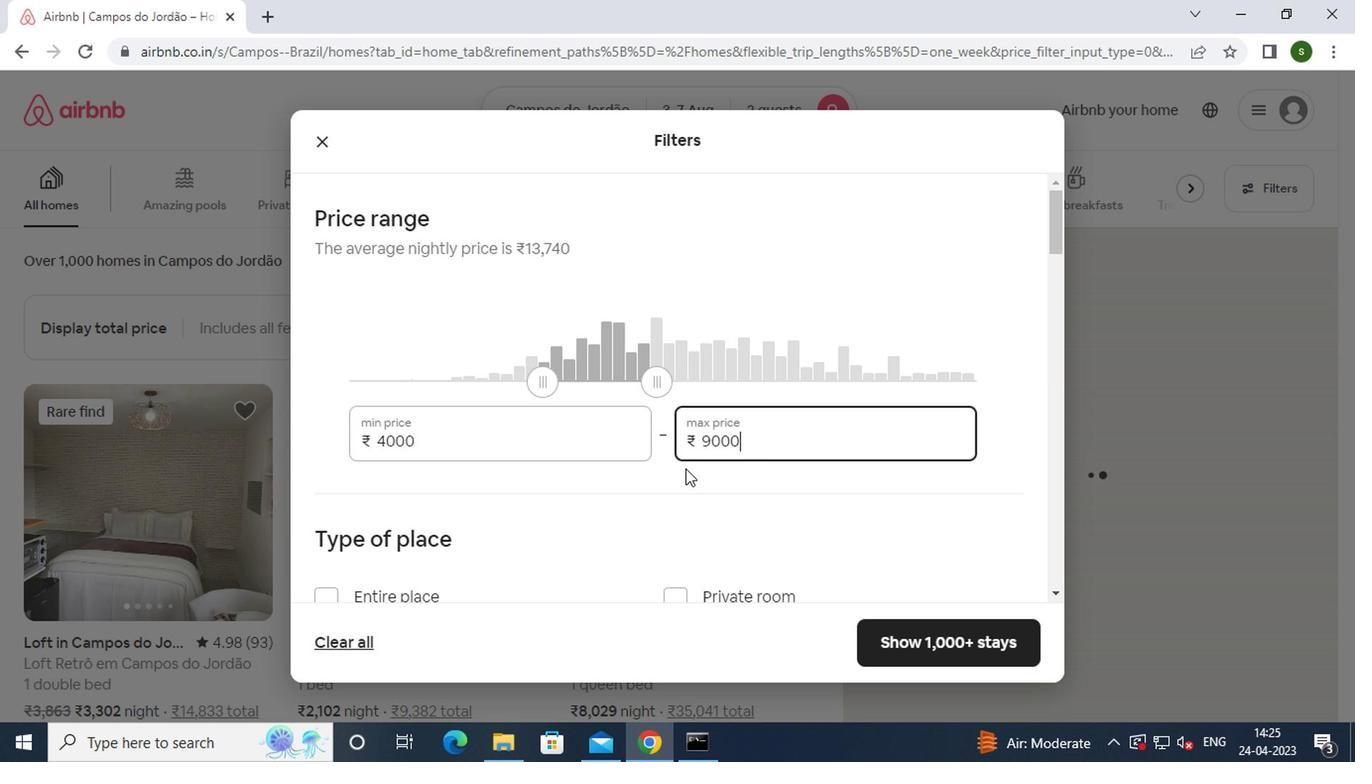 
Action: Mouse scrolled (681, 466) with delta (0, 0)
Screenshot: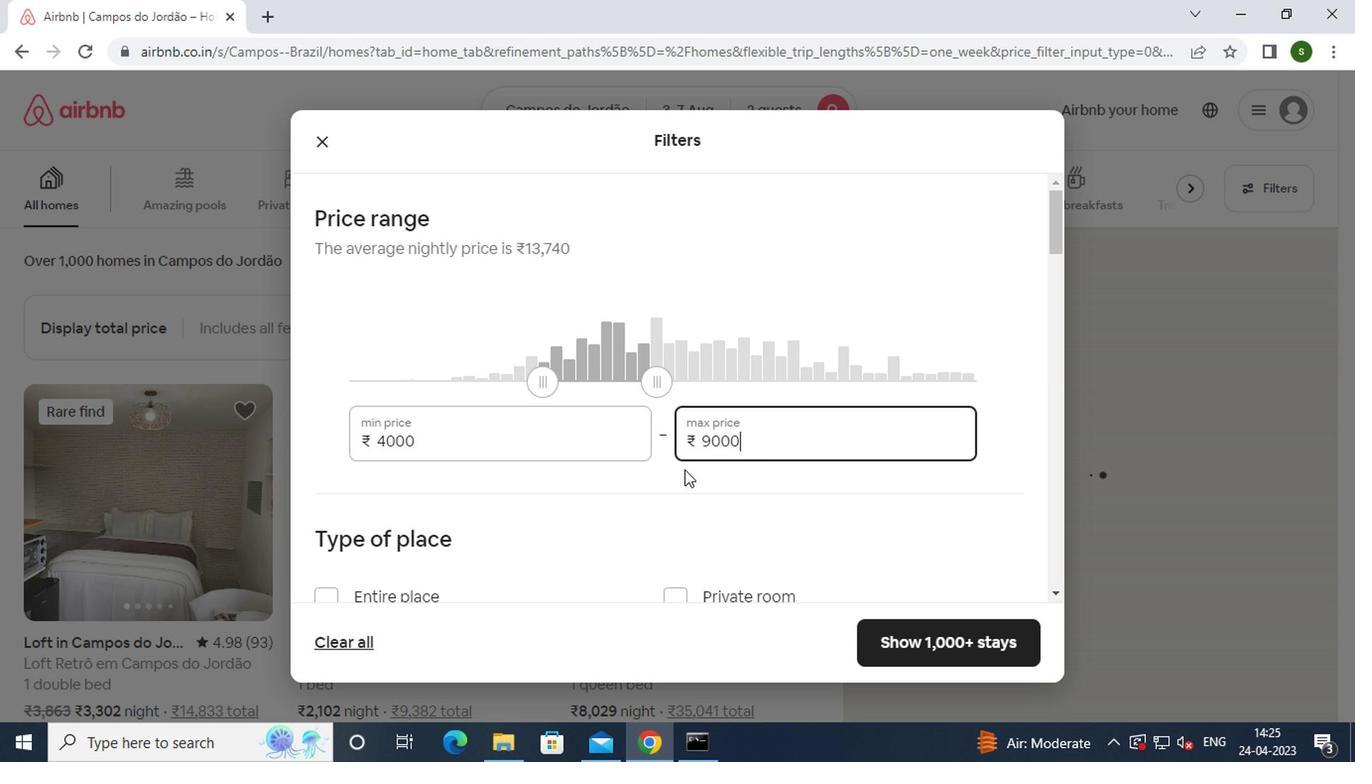 
Action: Mouse moved to (678, 303)
Screenshot: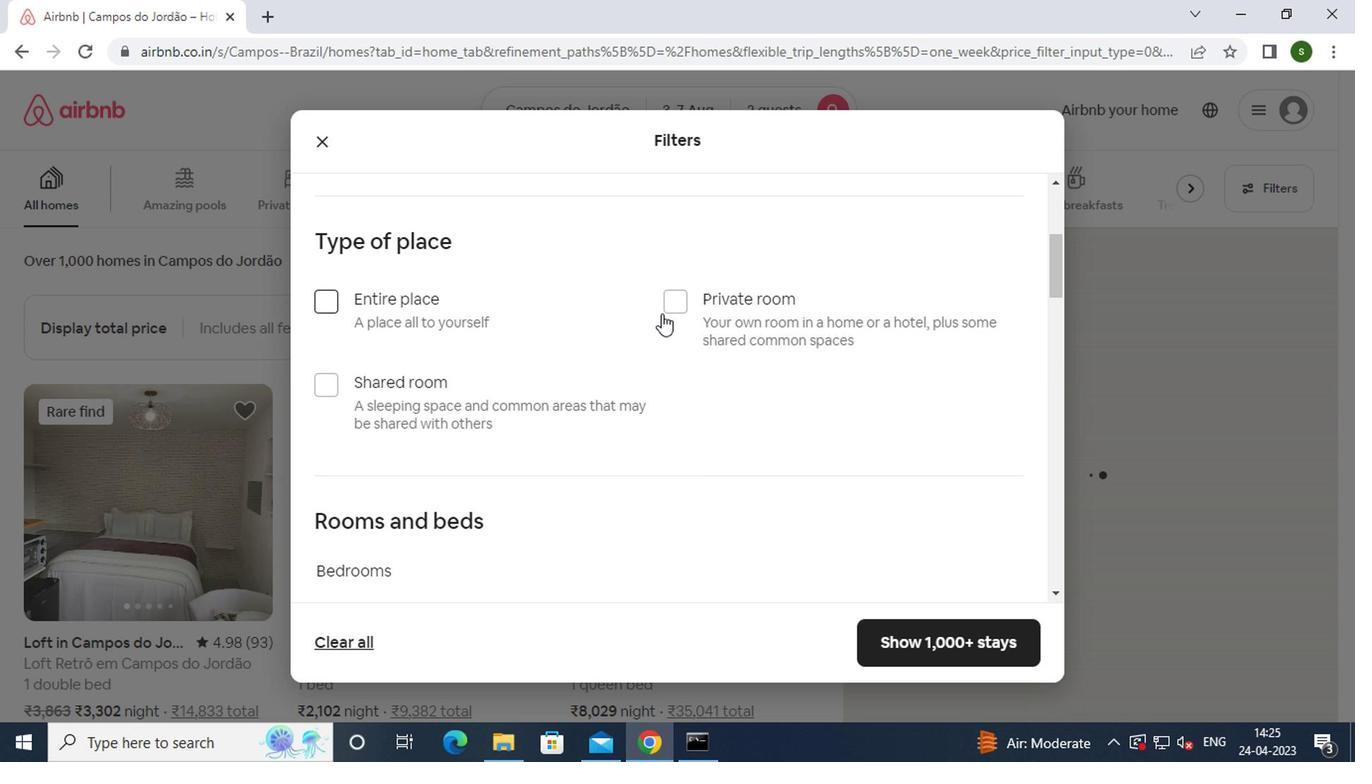 
Action: Mouse pressed left at (678, 303)
Screenshot: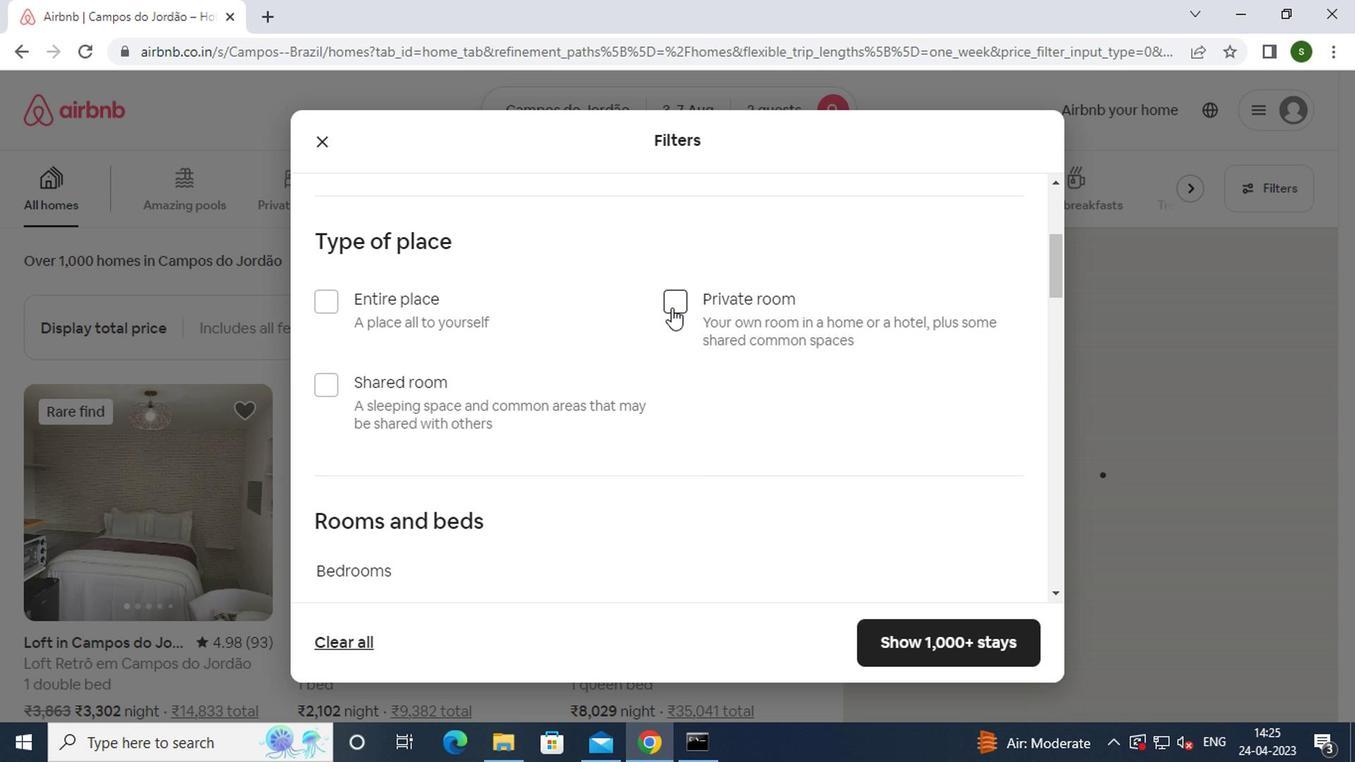 
Action: Mouse moved to (559, 380)
Screenshot: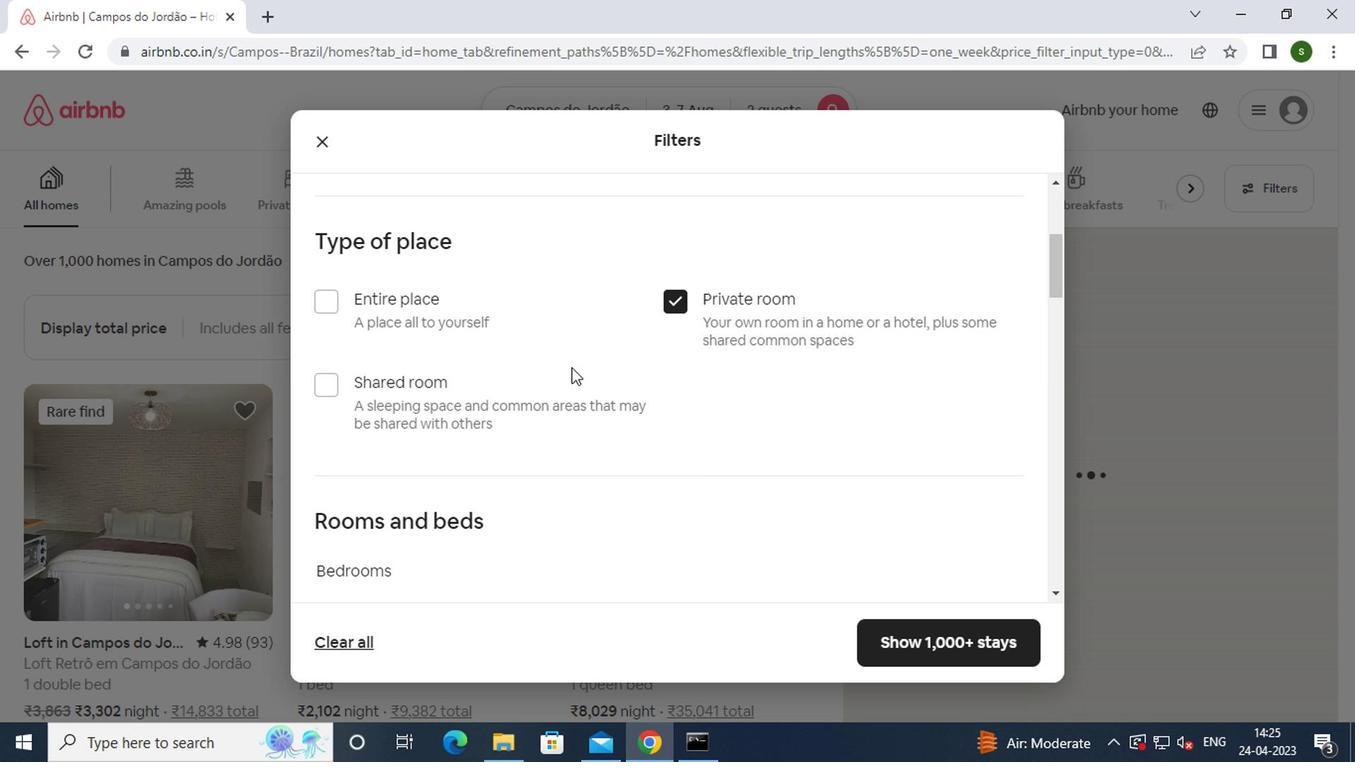 
Action: Mouse scrolled (559, 379) with delta (0, -1)
Screenshot: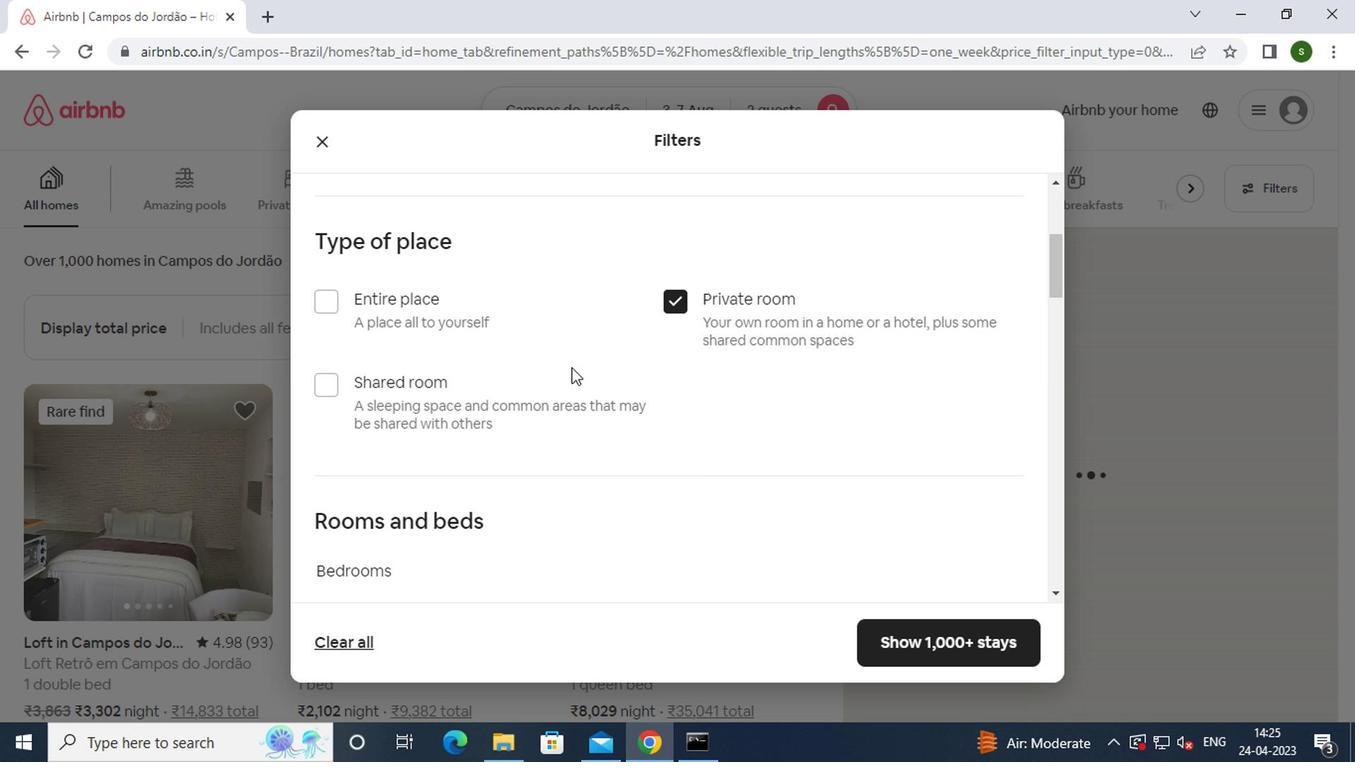 
Action: Mouse moved to (557, 382)
Screenshot: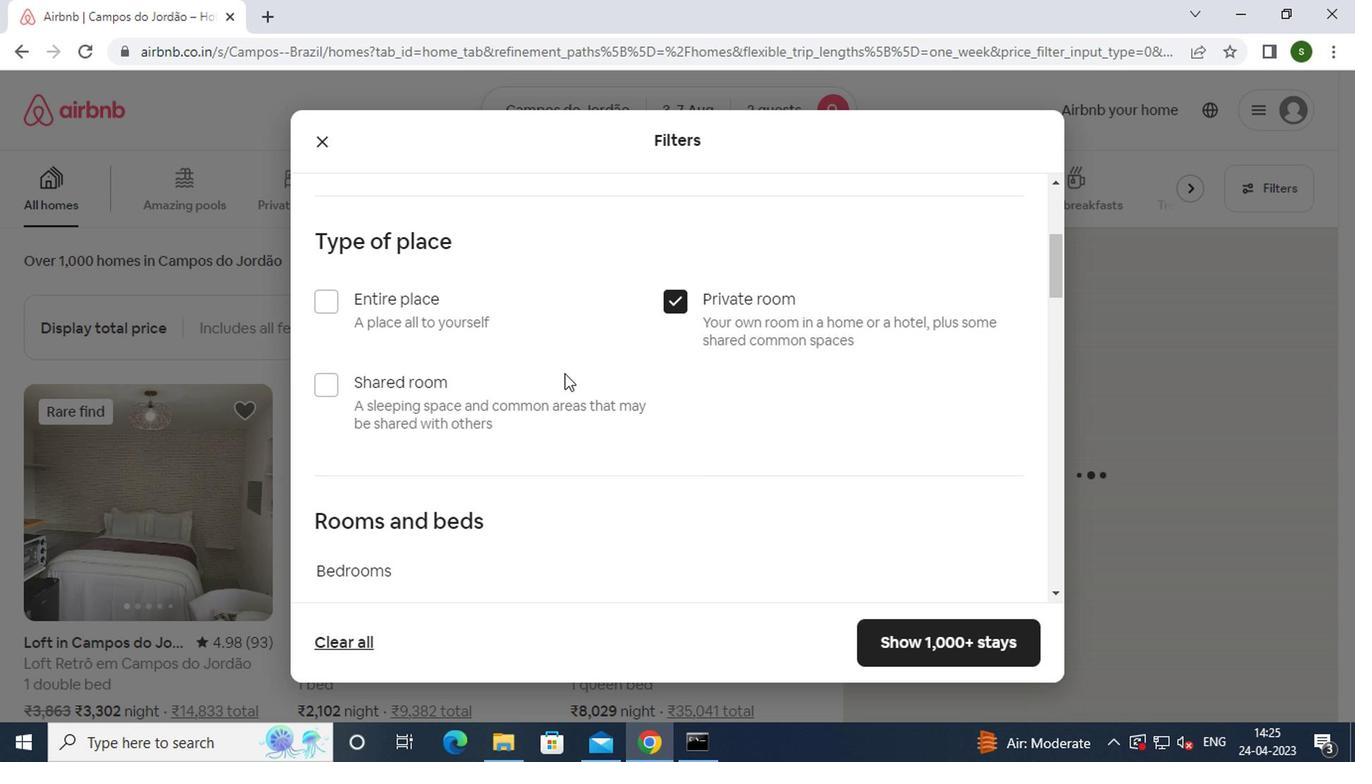 
Action: Mouse scrolled (557, 381) with delta (0, 0)
Screenshot: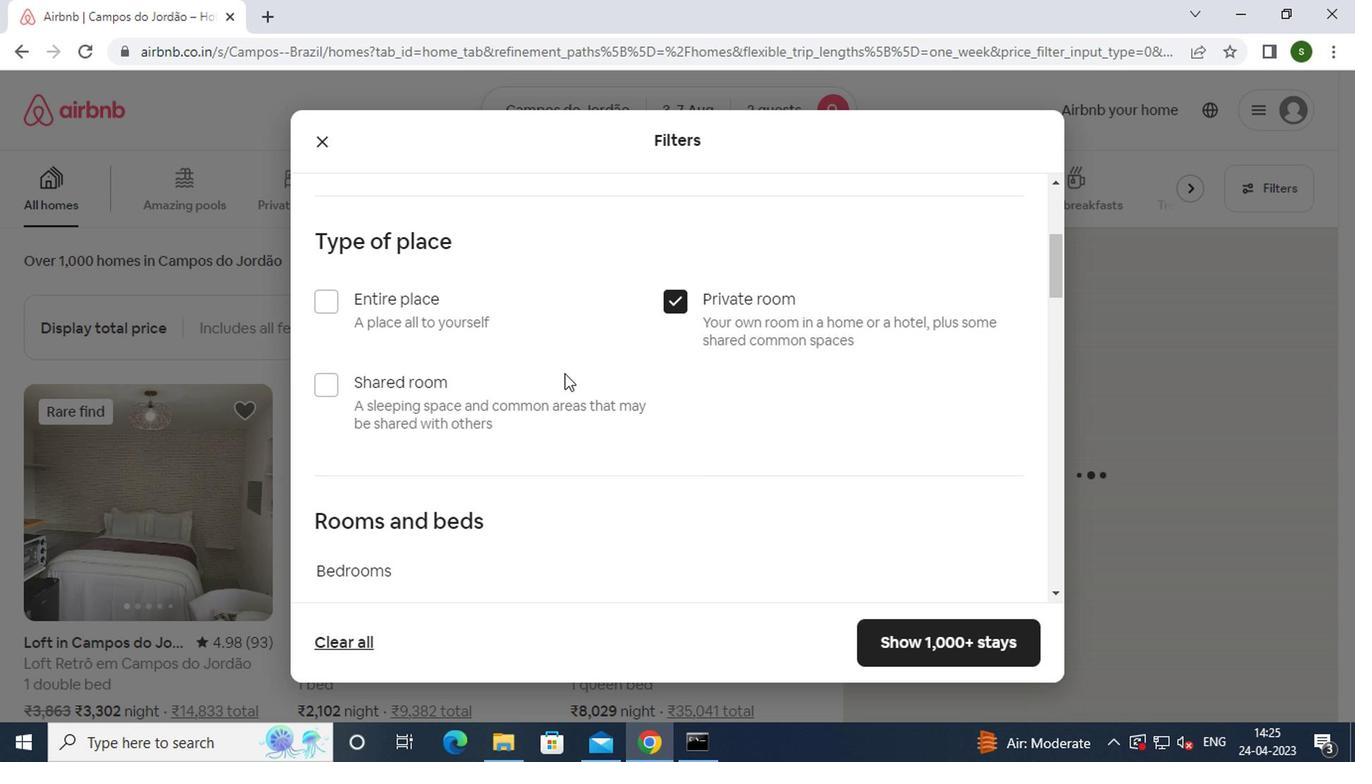 
Action: Mouse moved to (426, 425)
Screenshot: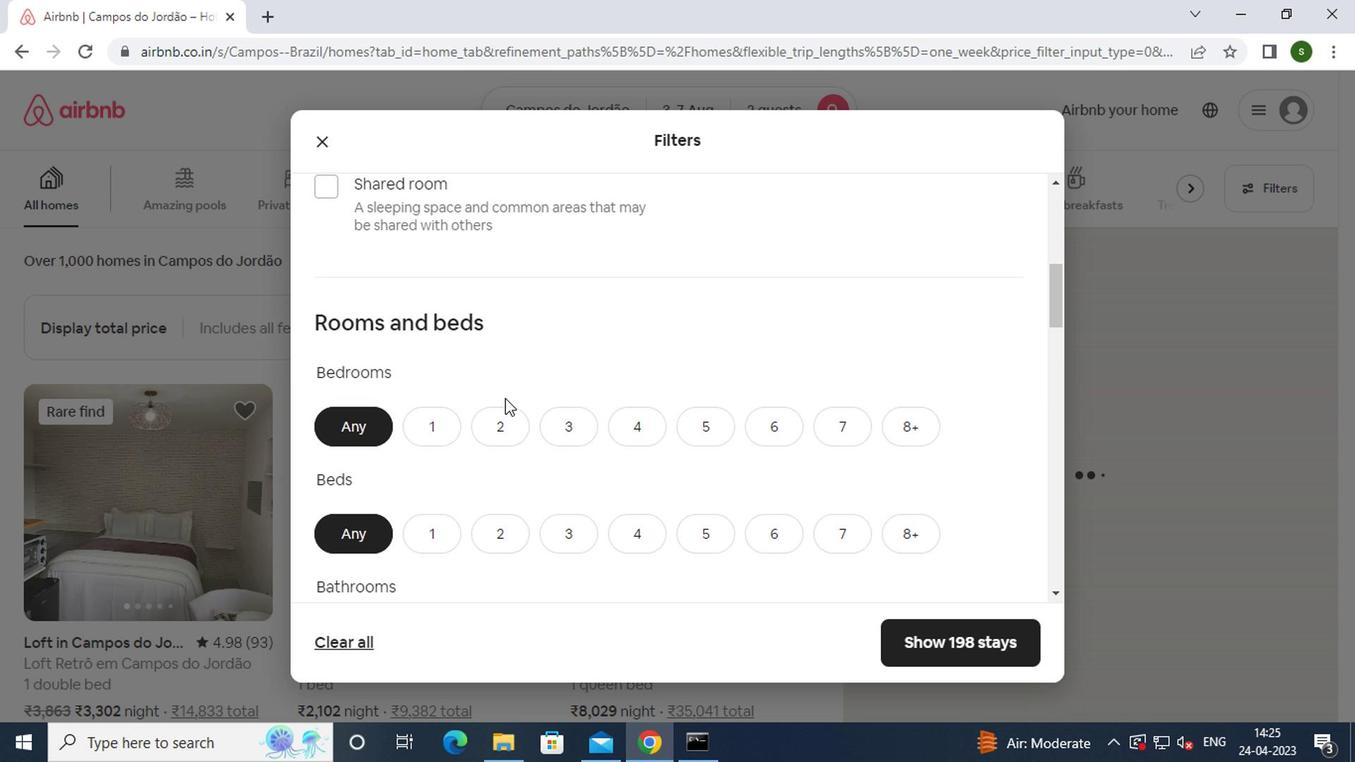 
Action: Mouse pressed left at (426, 425)
Screenshot: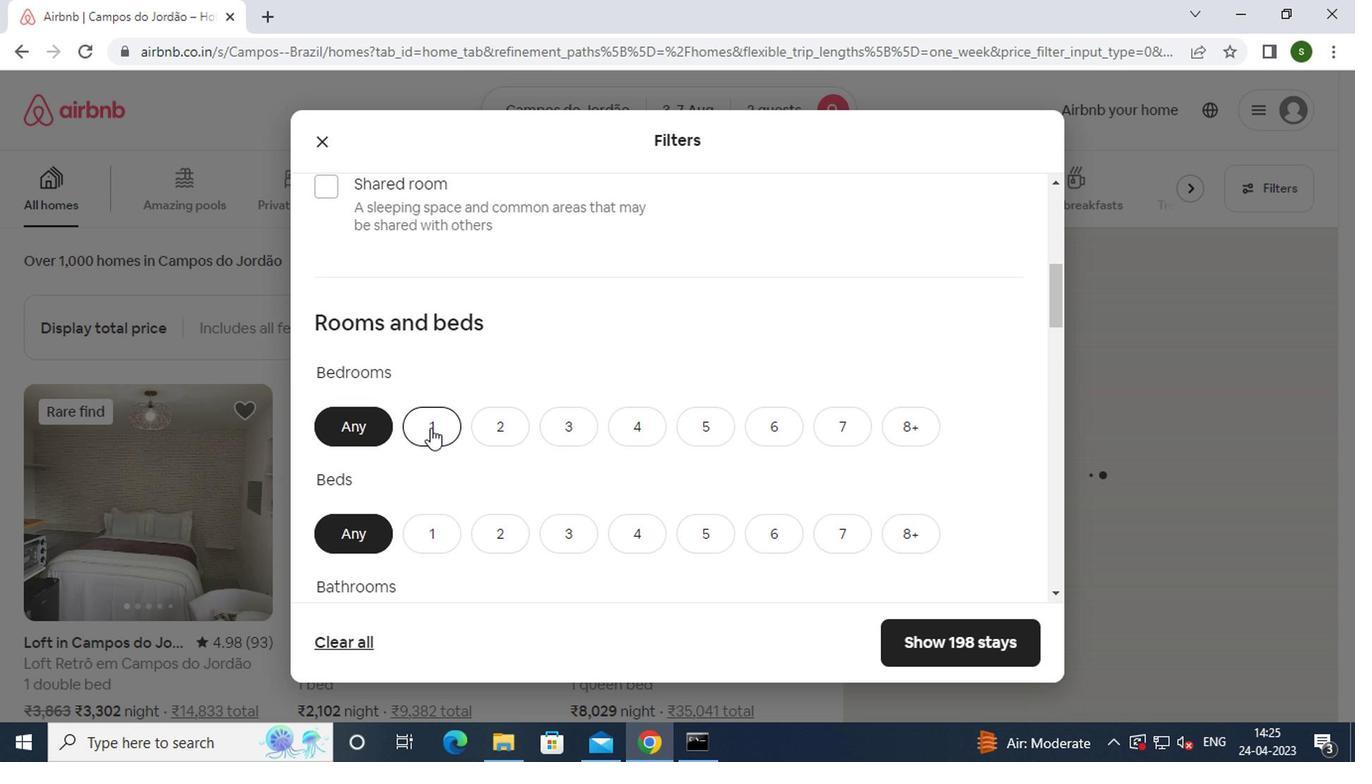
Action: Mouse moved to (427, 536)
Screenshot: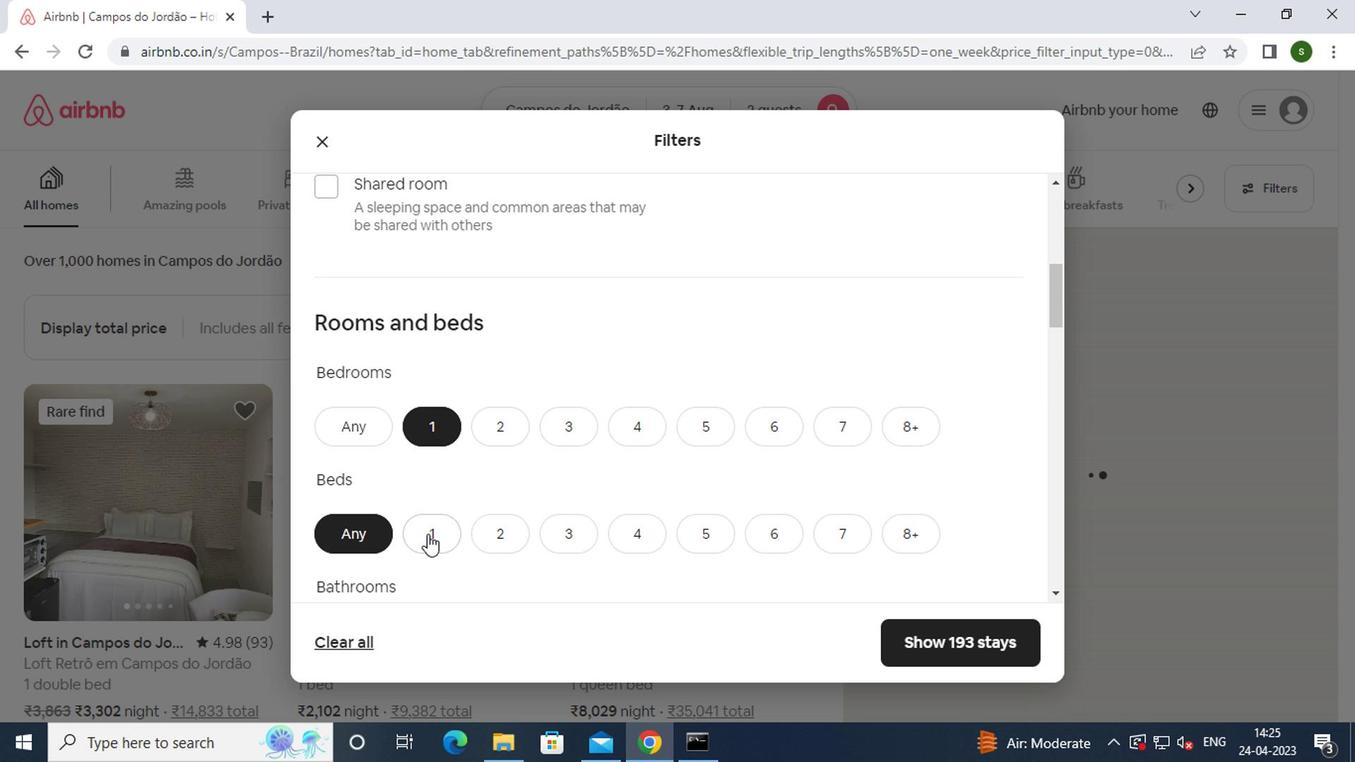 
Action: Mouse pressed left at (427, 536)
Screenshot: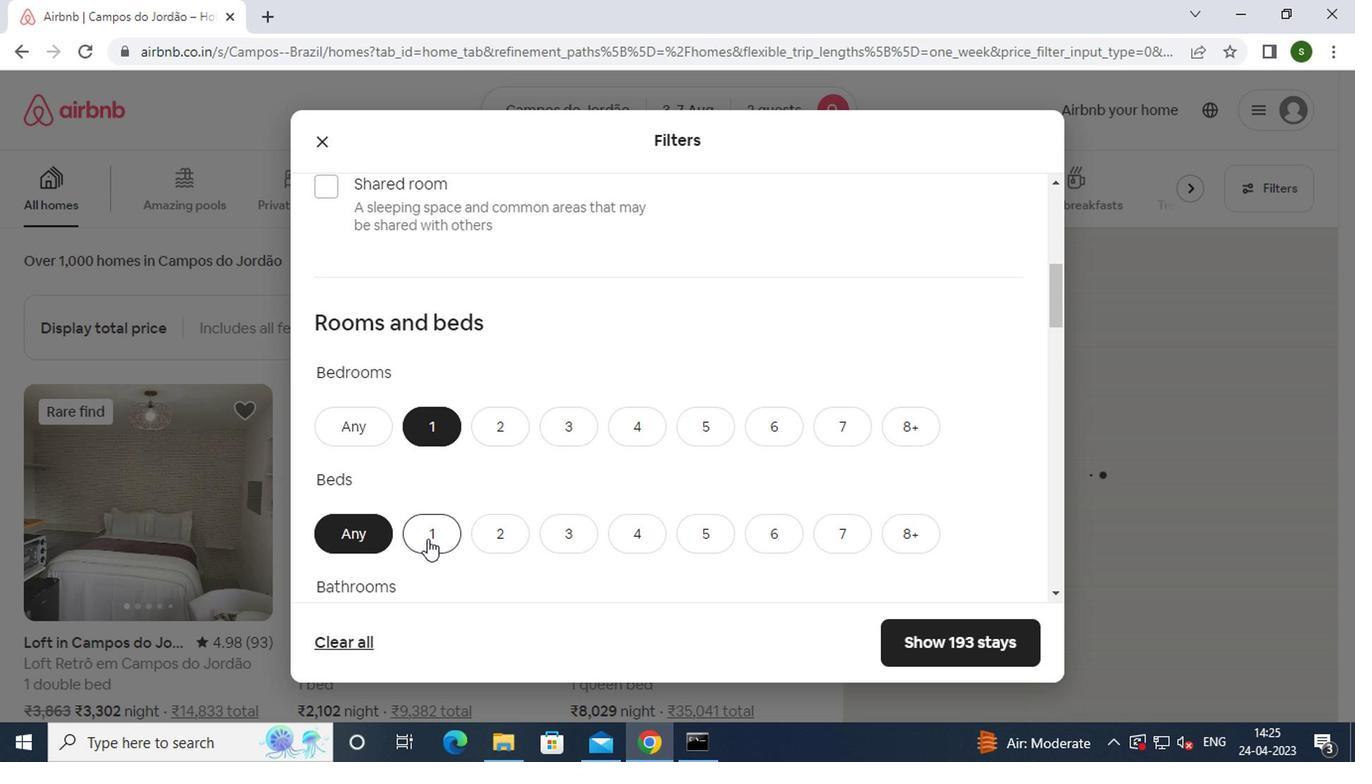 
Action: Mouse moved to (497, 492)
Screenshot: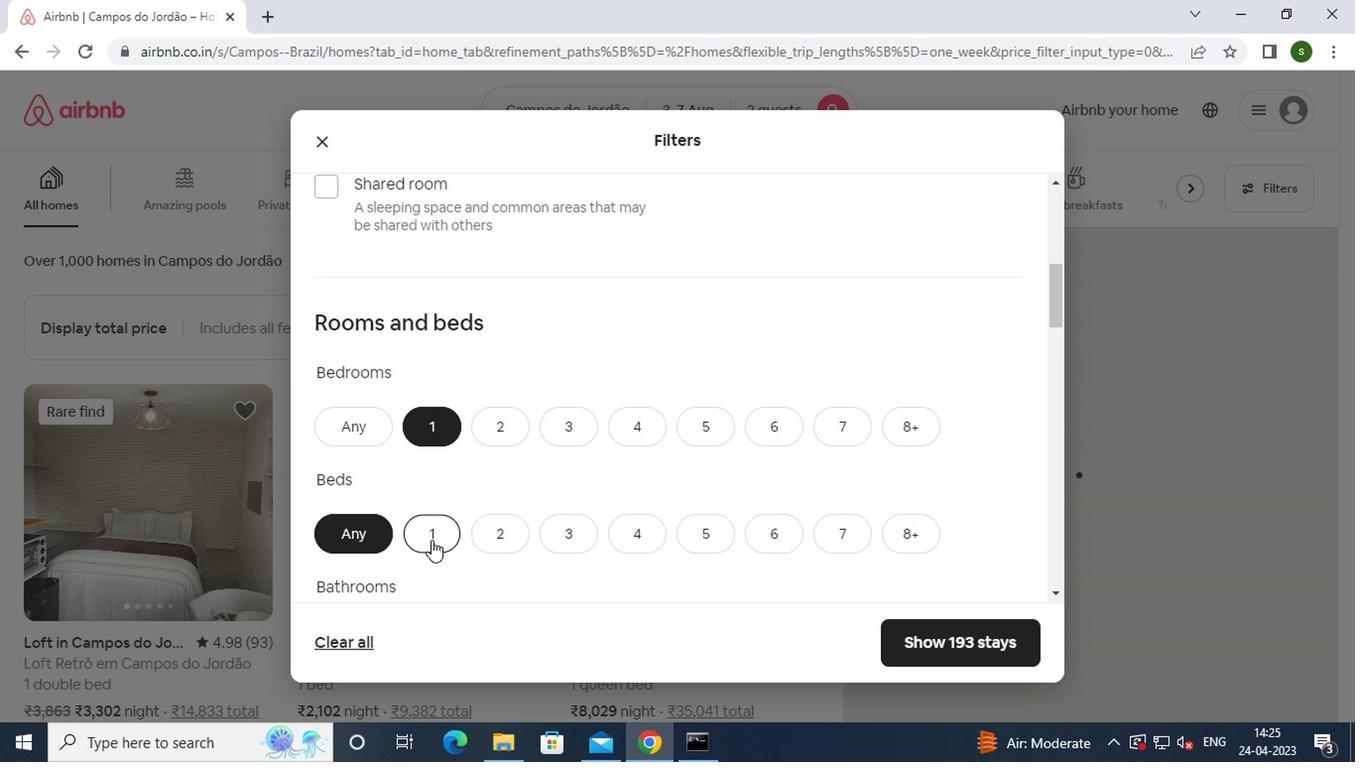 
Action: Mouse scrolled (497, 491) with delta (0, 0)
Screenshot: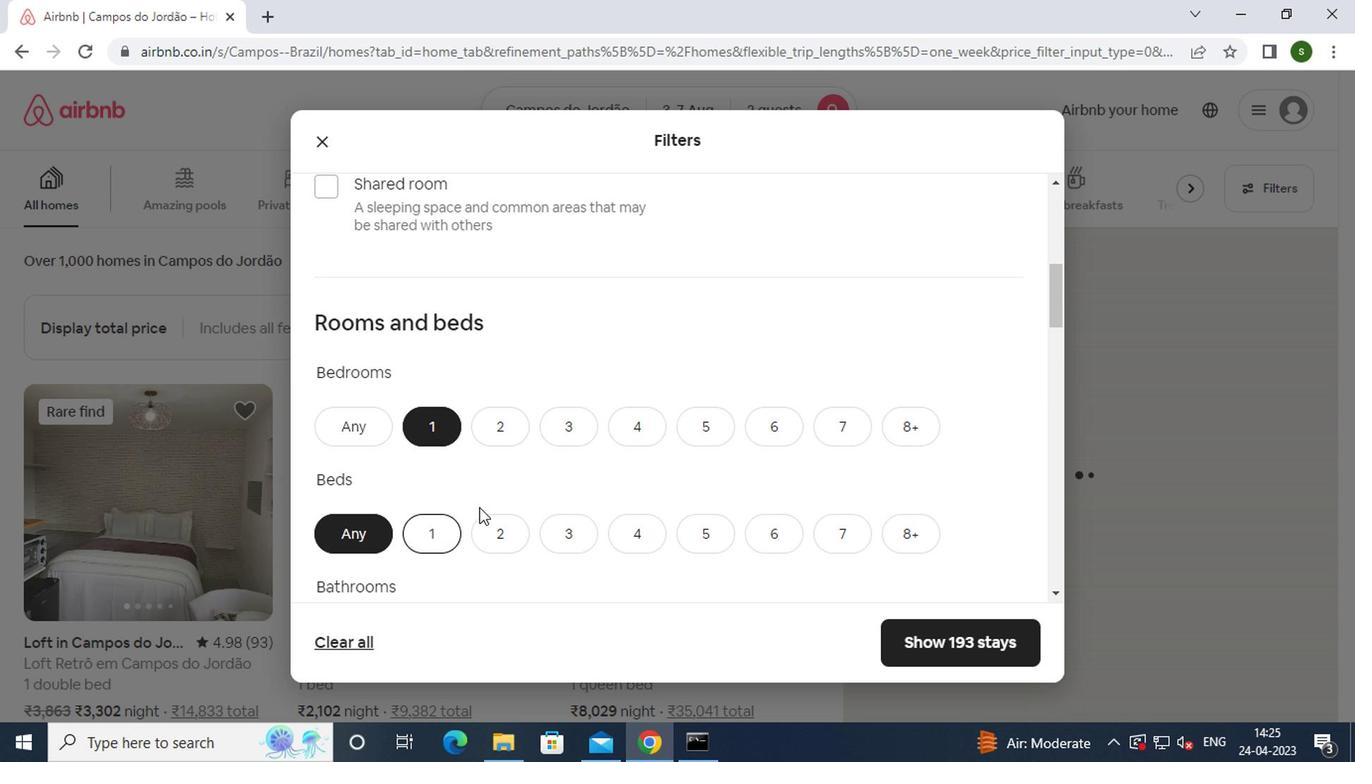 
Action: Mouse scrolled (497, 491) with delta (0, 0)
Screenshot: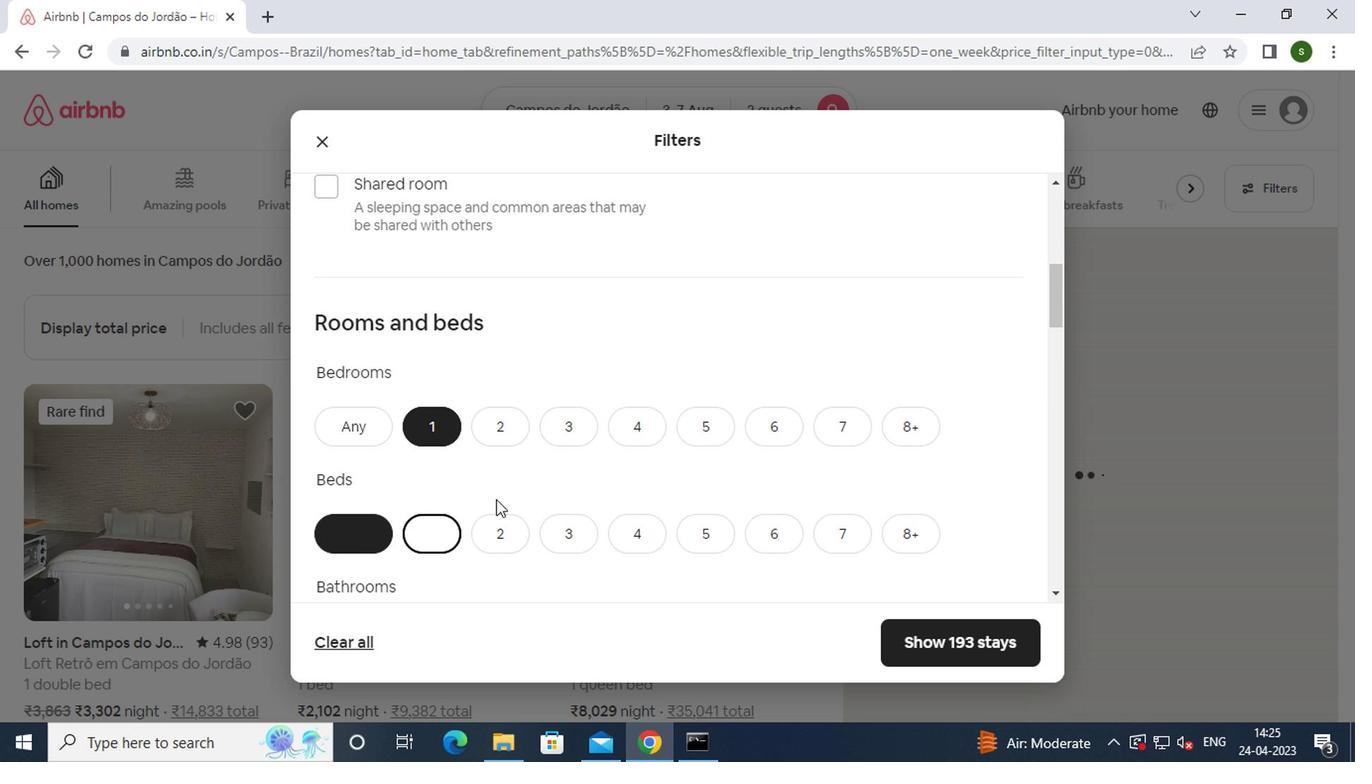 
Action: Mouse moved to (442, 450)
Screenshot: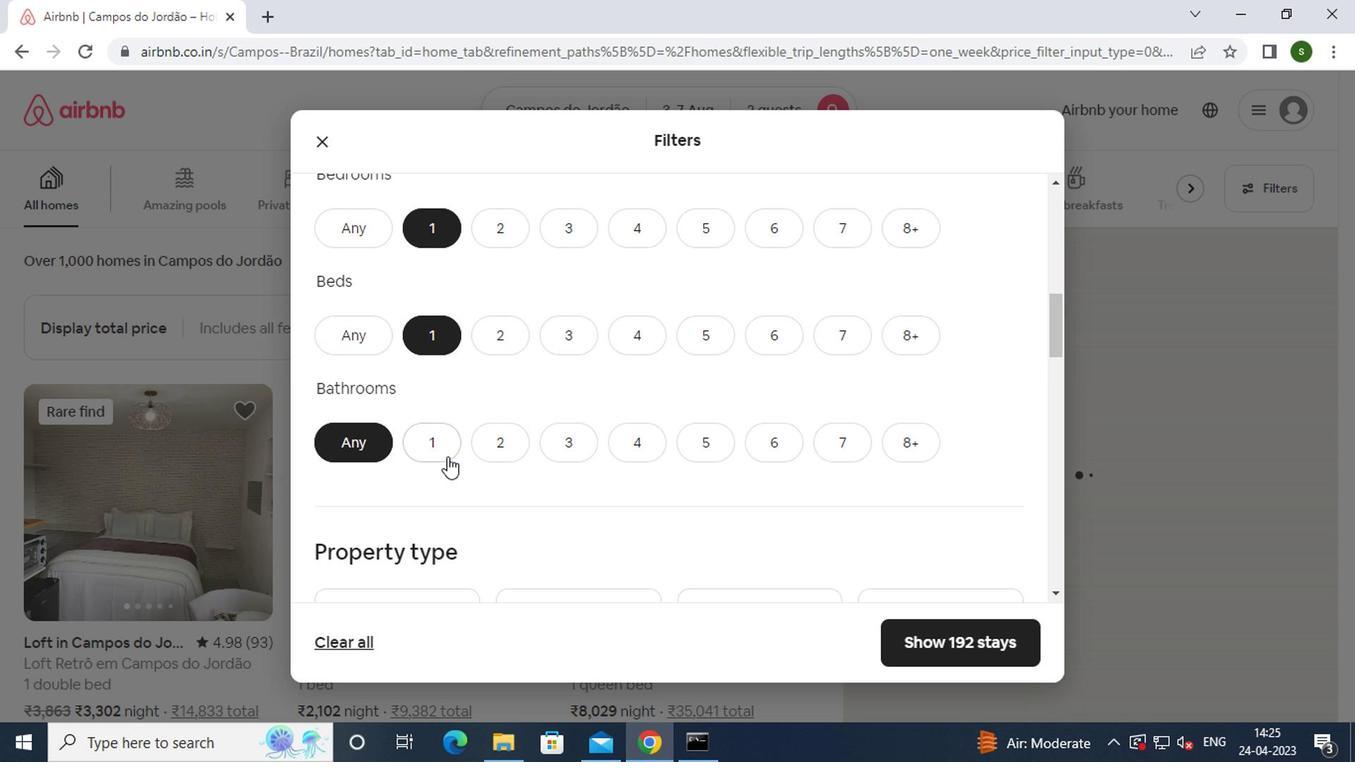 
Action: Mouse pressed left at (442, 450)
Screenshot: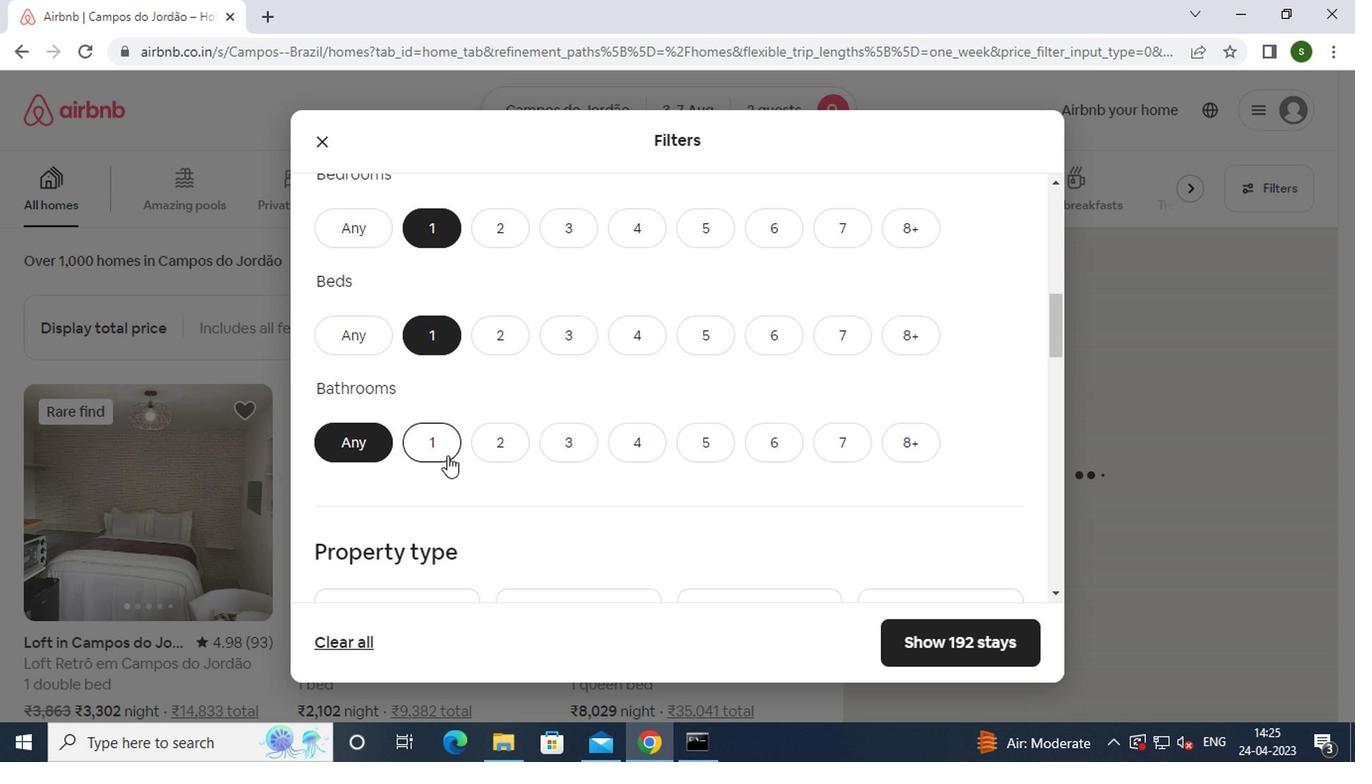 
Action: Mouse scrolled (442, 449) with delta (0, -1)
Screenshot: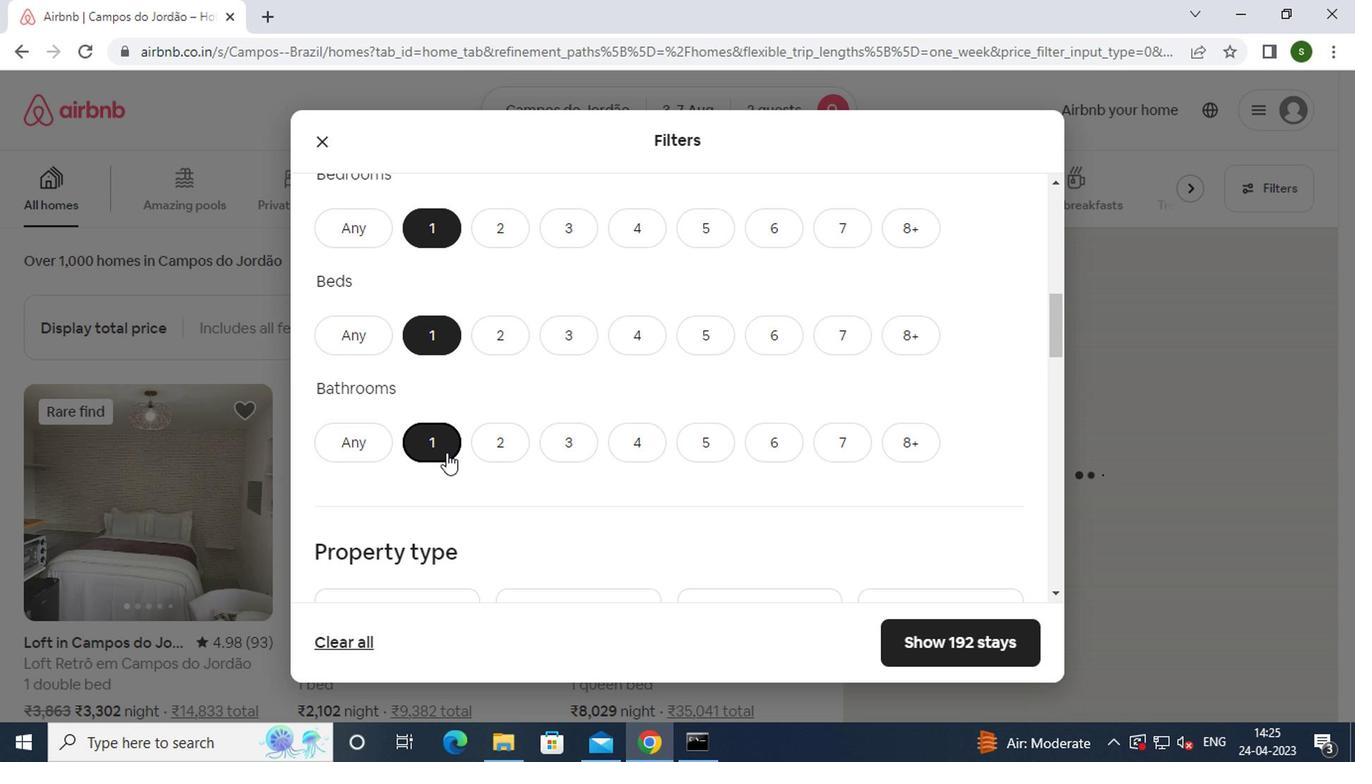 
Action: Mouse scrolled (442, 449) with delta (0, -1)
Screenshot: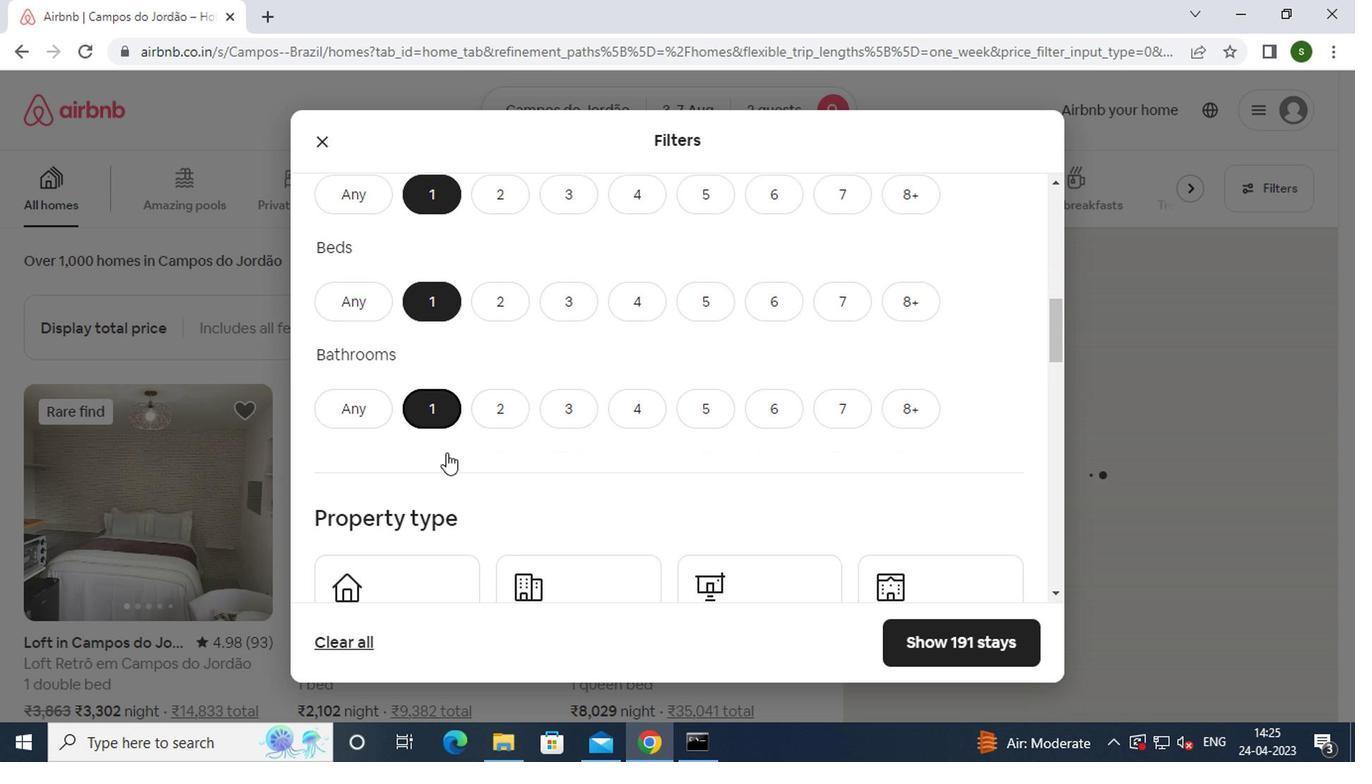 
Action: Mouse moved to (325, 440)
Screenshot: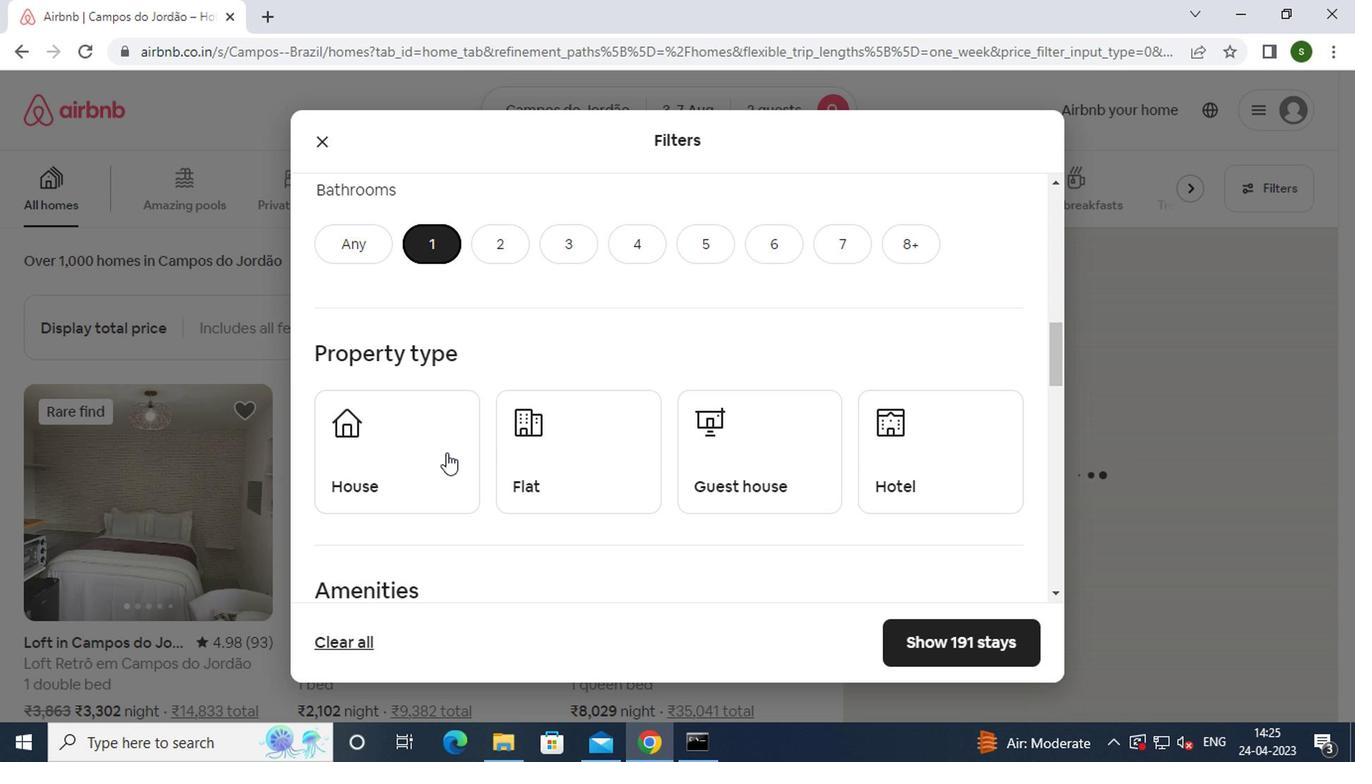 
Action: Mouse pressed left at (325, 440)
Screenshot: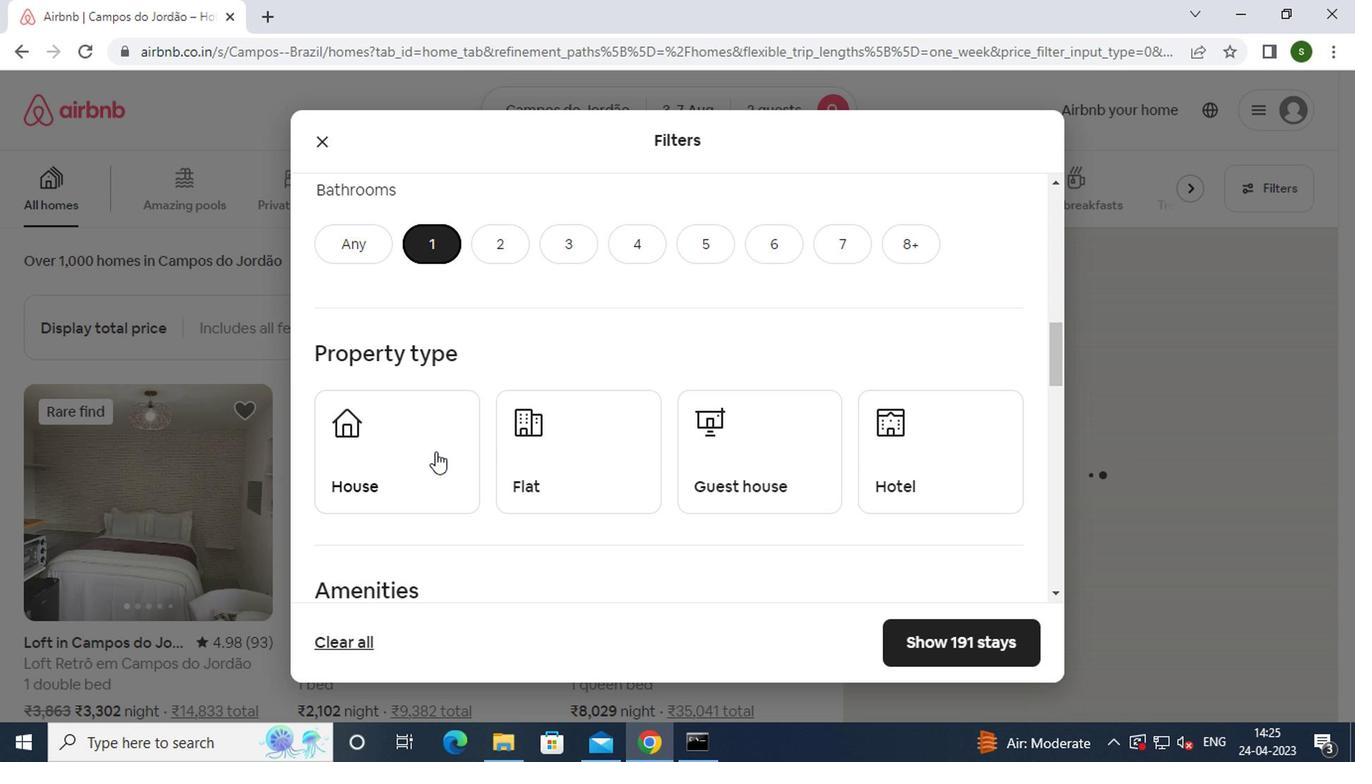 
Action: Mouse moved to (536, 460)
Screenshot: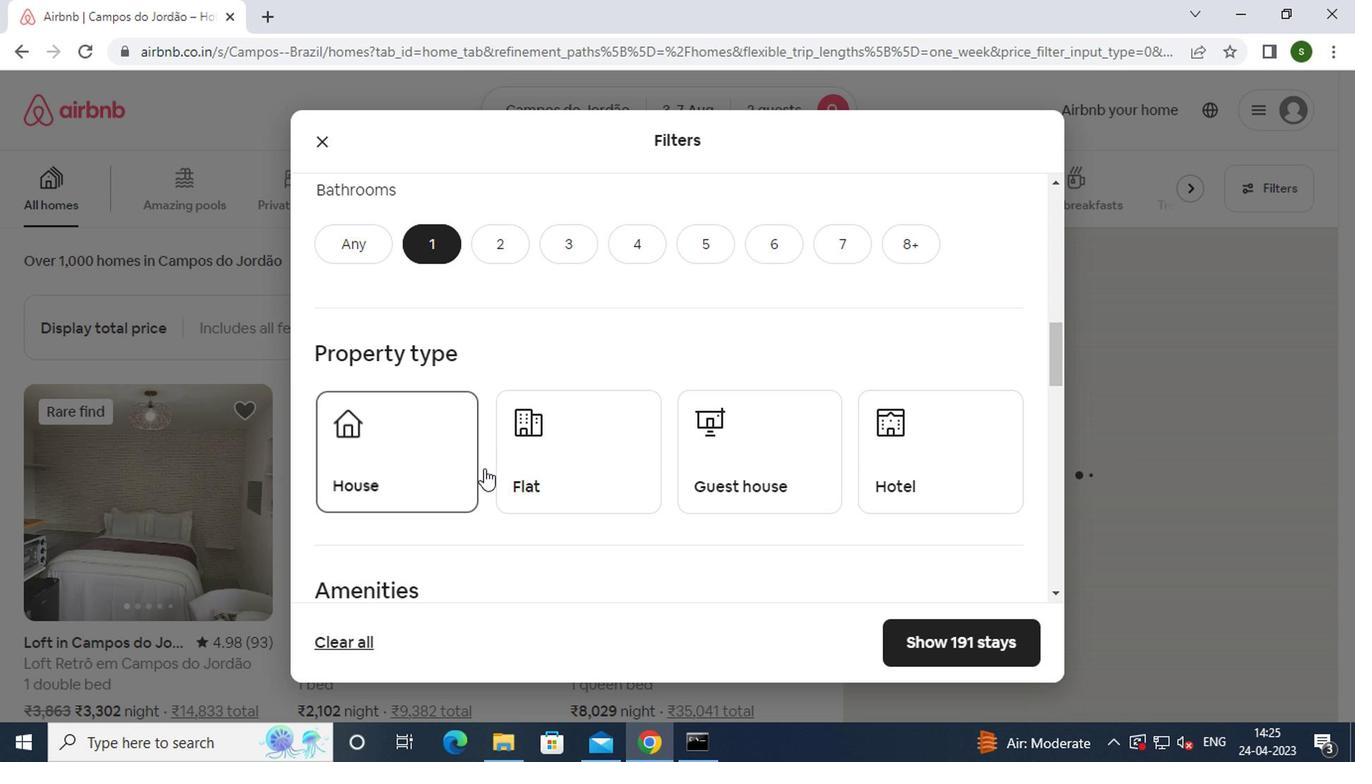 
Action: Mouse pressed left at (536, 460)
Screenshot: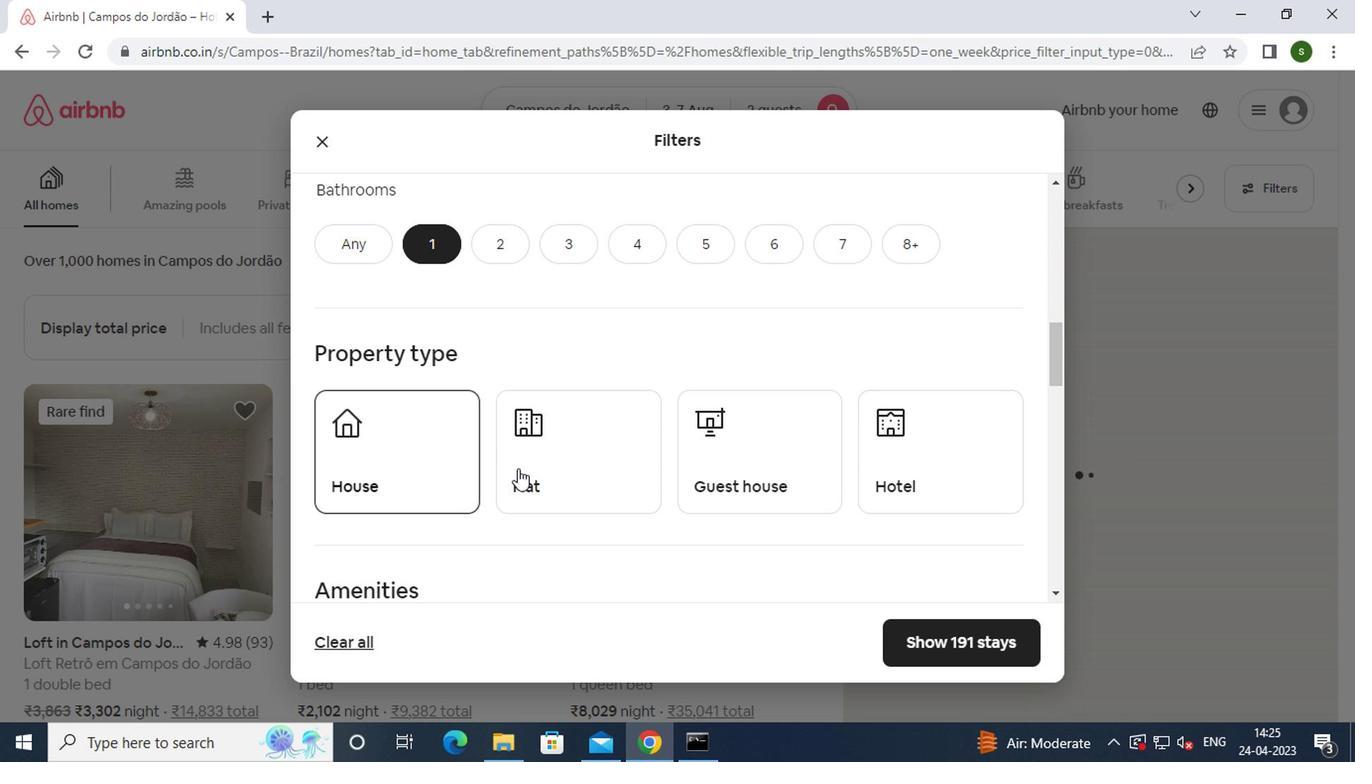 
Action: Mouse moved to (713, 446)
Screenshot: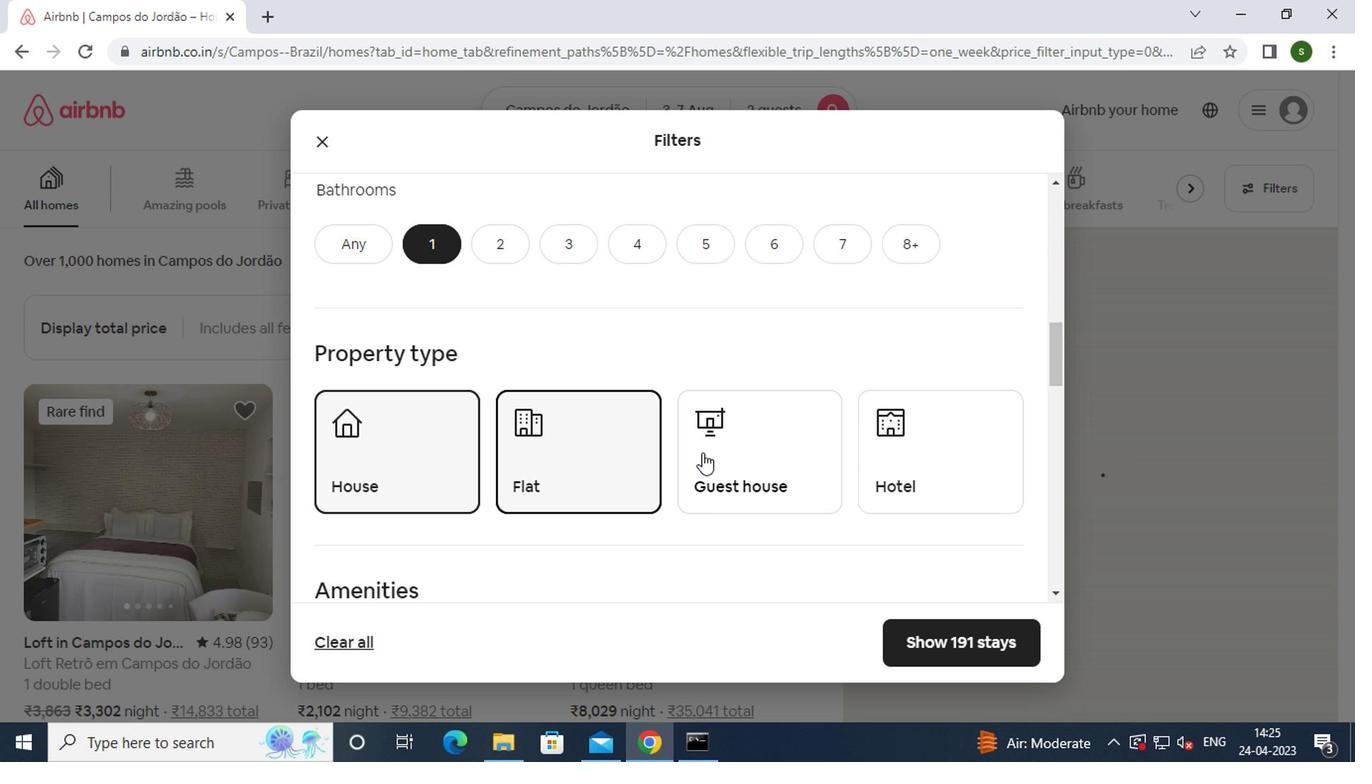 
Action: Mouse pressed left at (713, 446)
Screenshot: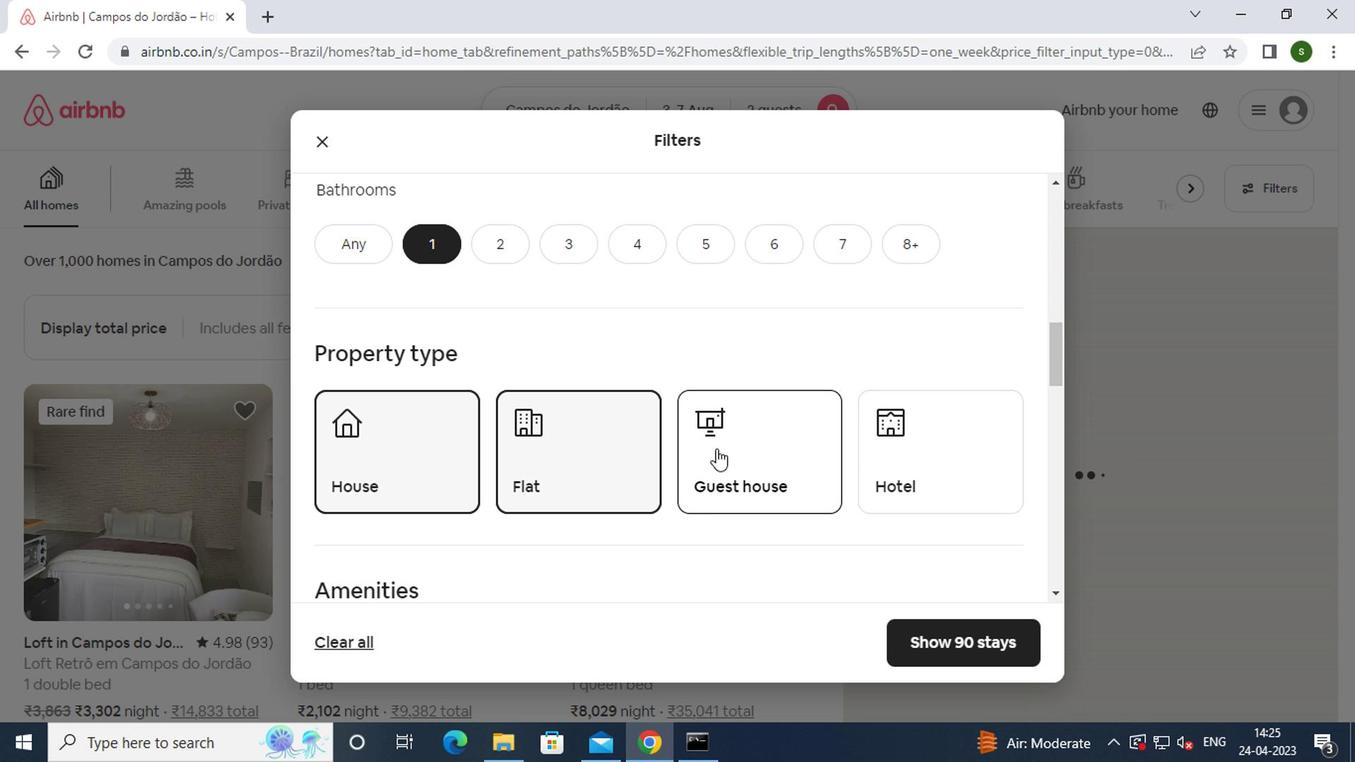 
Action: Mouse moved to (998, 430)
Screenshot: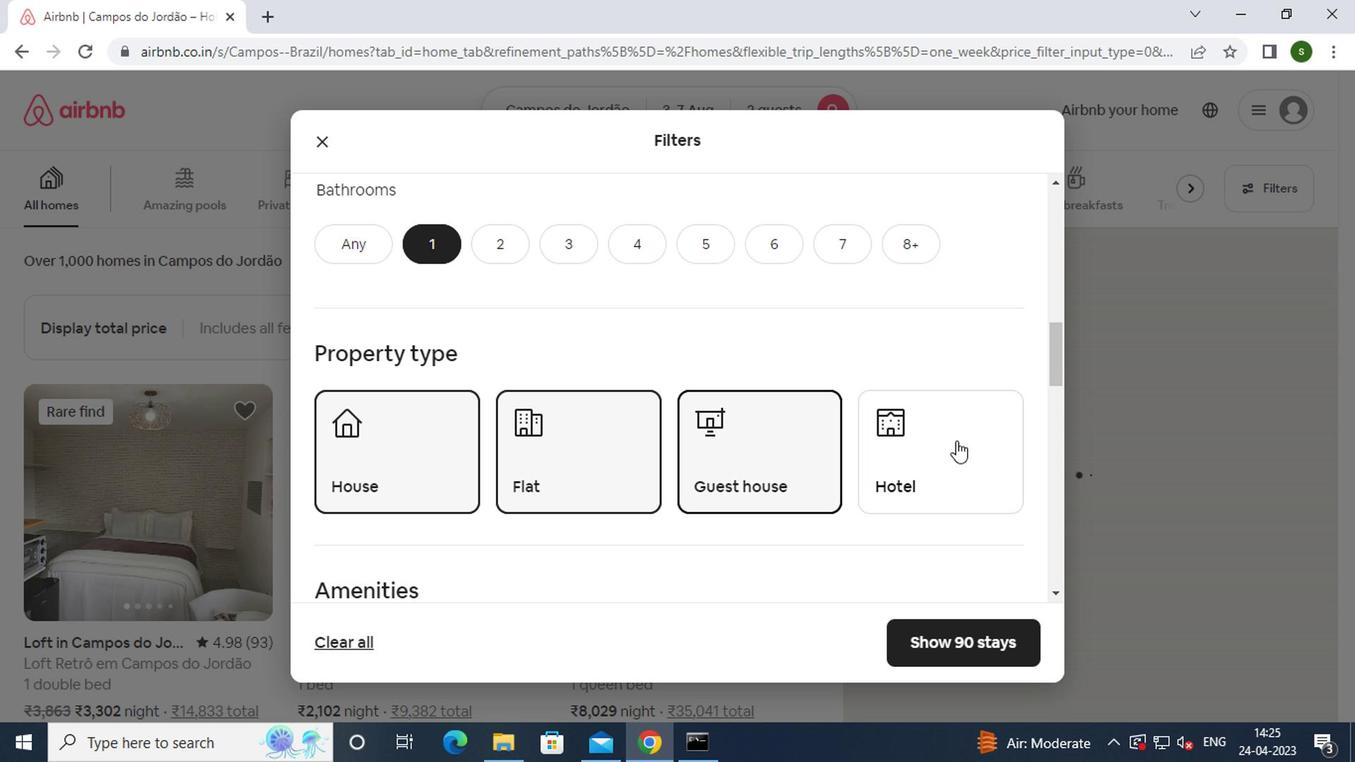 
Action: Mouse pressed left at (998, 430)
Screenshot: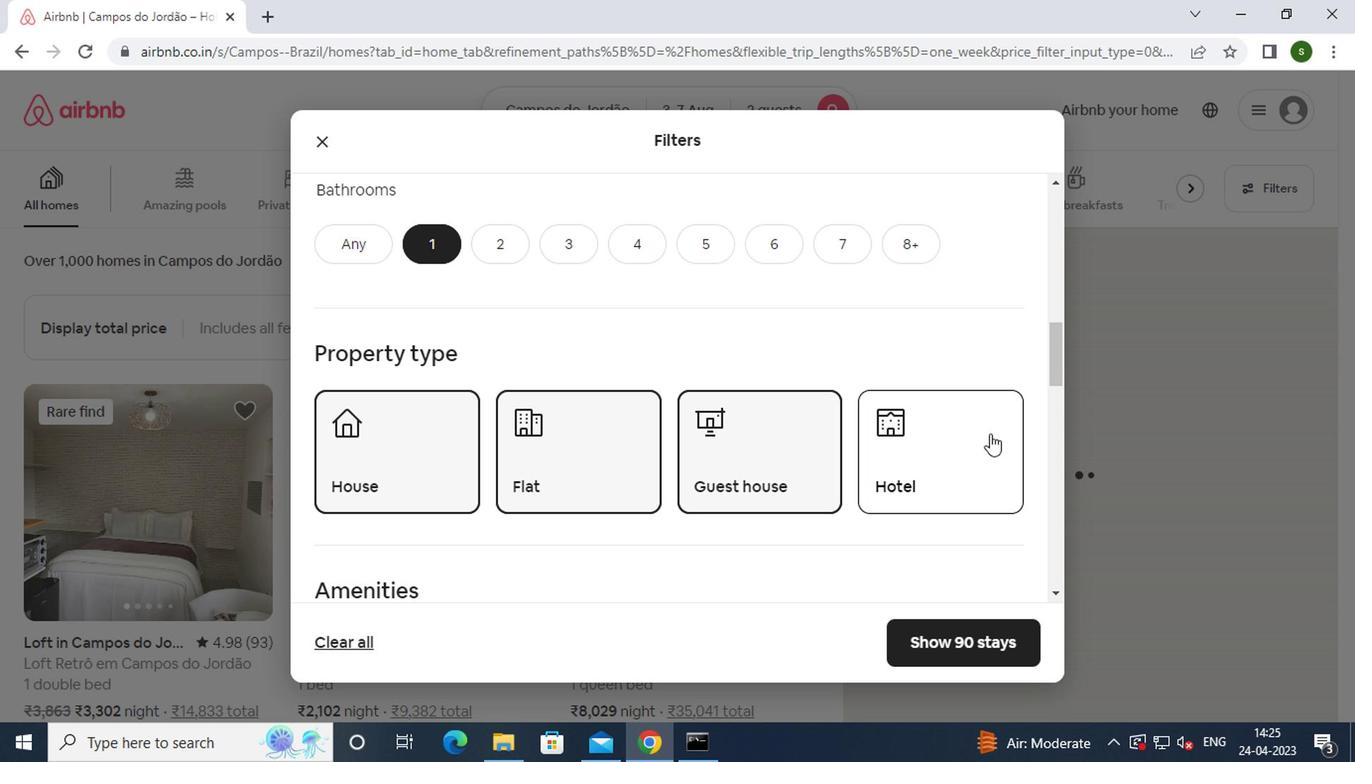 
Action: Mouse moved to (739, 417)
Screenshot: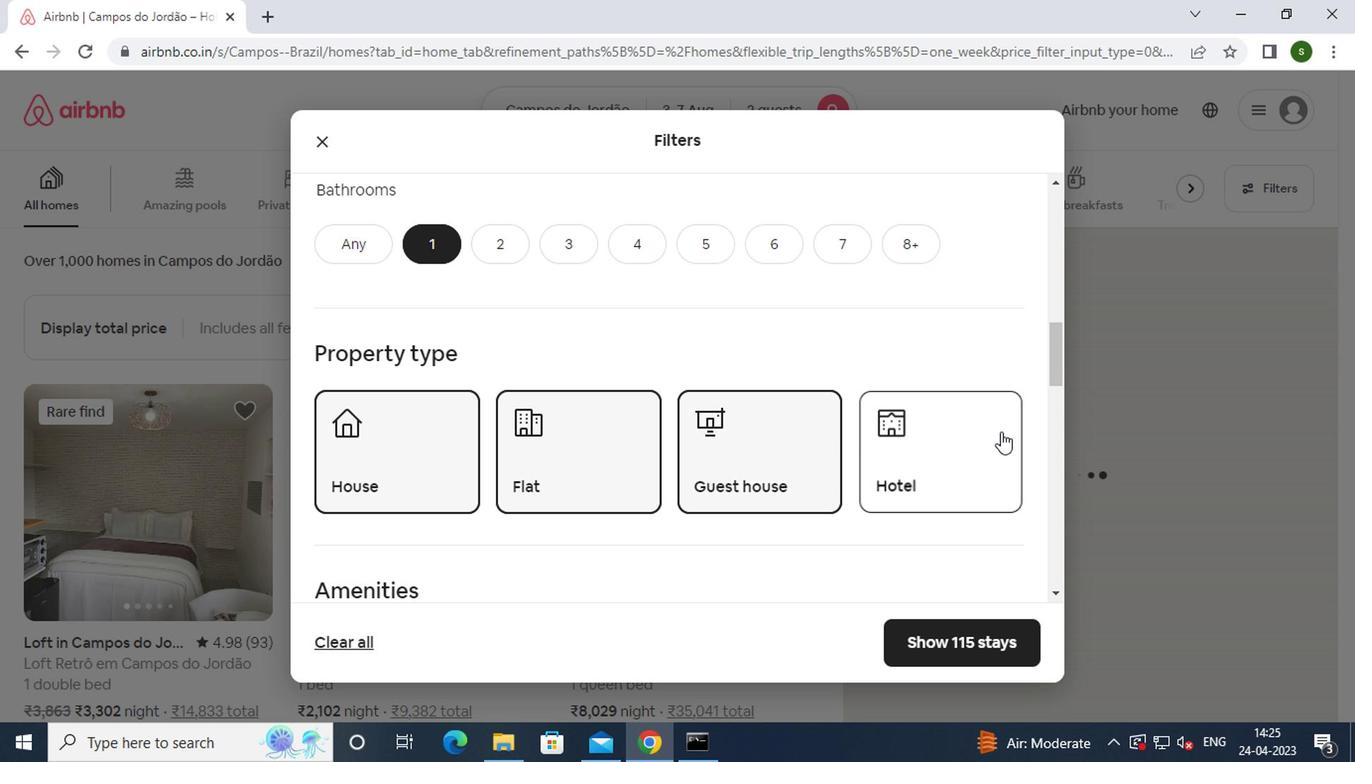 
Action: Mouse scrolled (739, 416) with delta (0, 0)
Screenshot: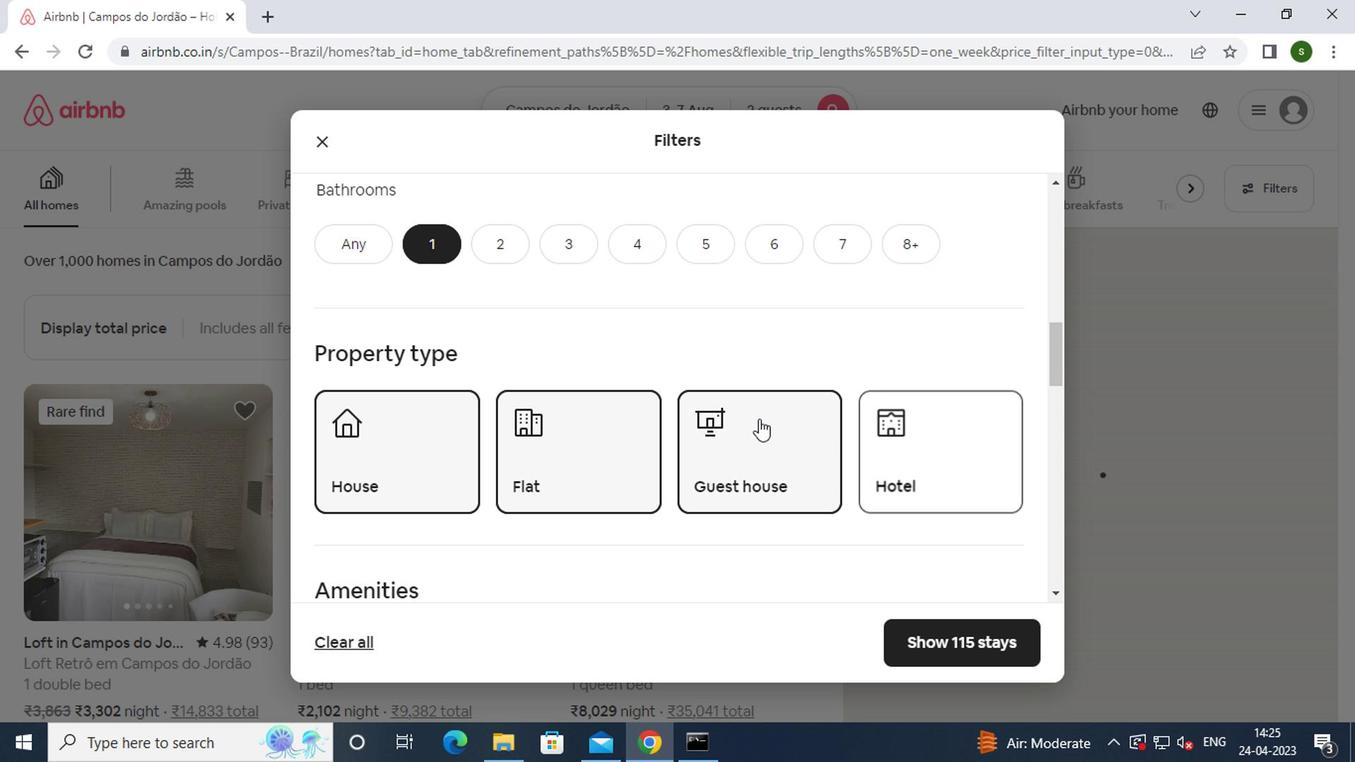 
Action: Mouse scrolled (739, 416) with delta (0, 0)
Screenshot: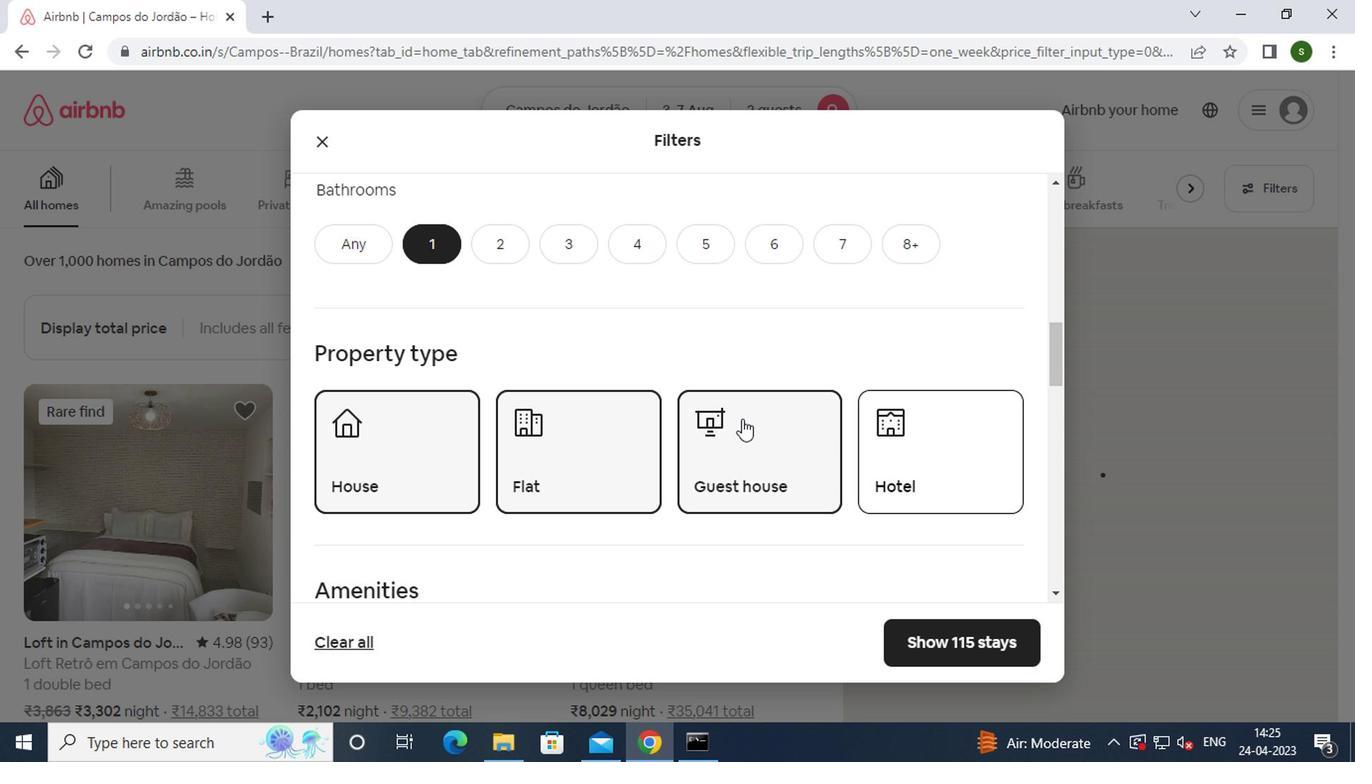 
Action: Mouse scrolled (739, 416) with delta (0, 0)
Screenshot: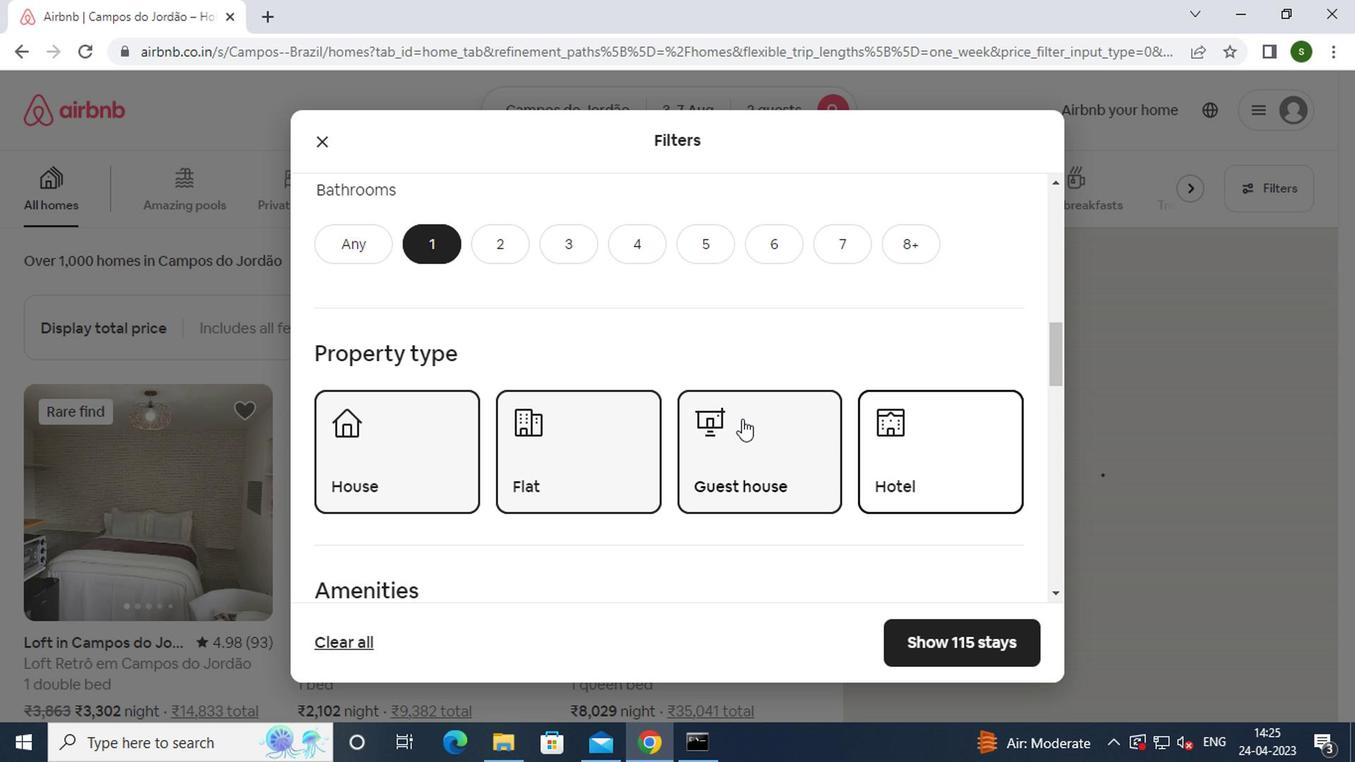 
Action: Mouse scrolled (739, 416) with delta (0, 0)
Screenshot: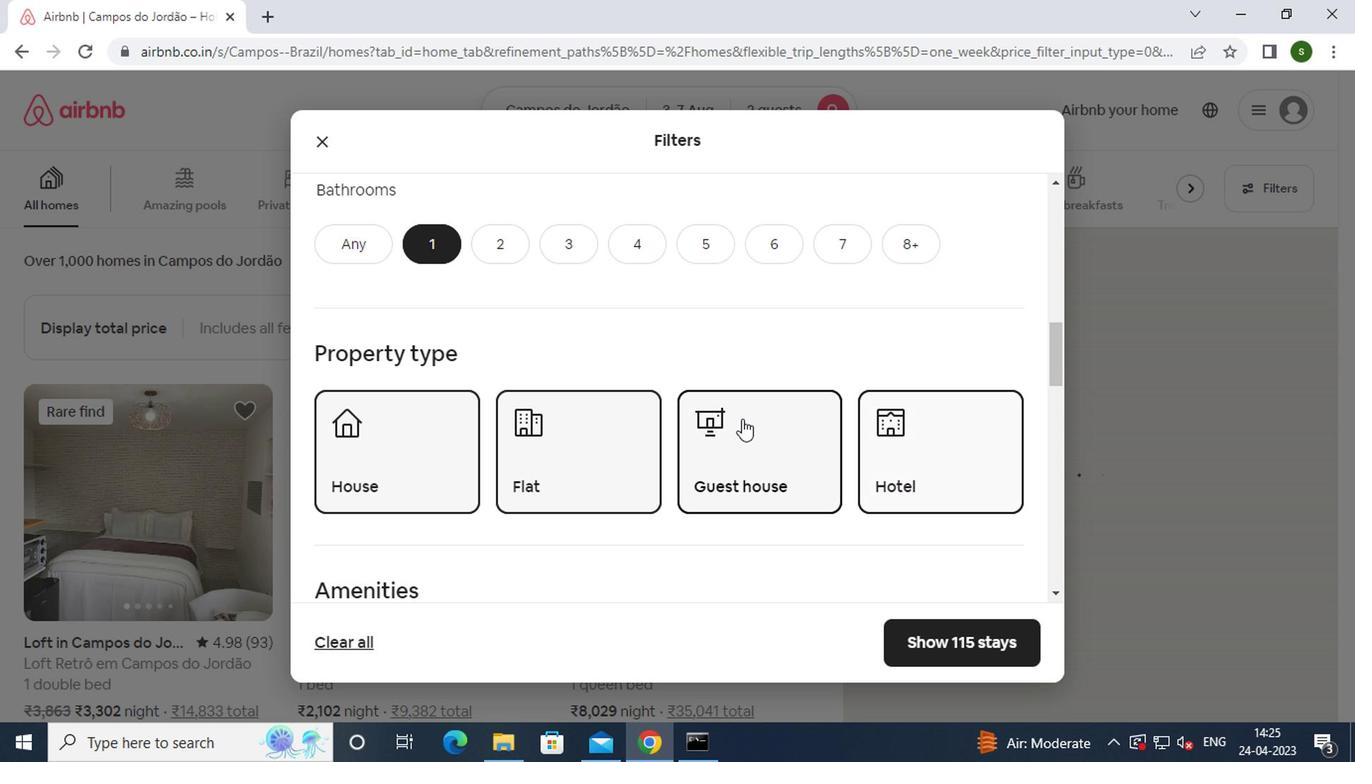 
Action: Mouse scrolled (739, 416) with delta (0, 0)
Screenshot: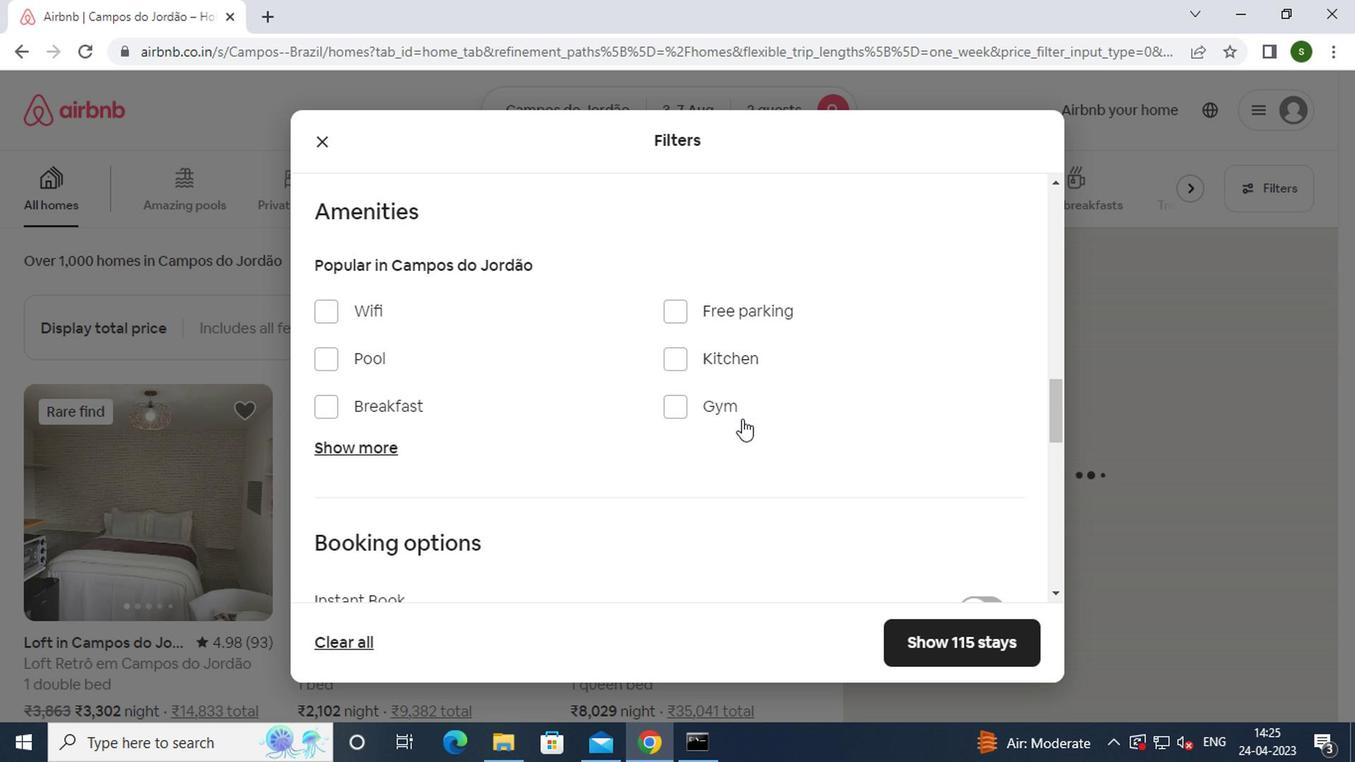 
Action: Mouse scrolled (739, 416) with delta (0, 0)
Screenshot: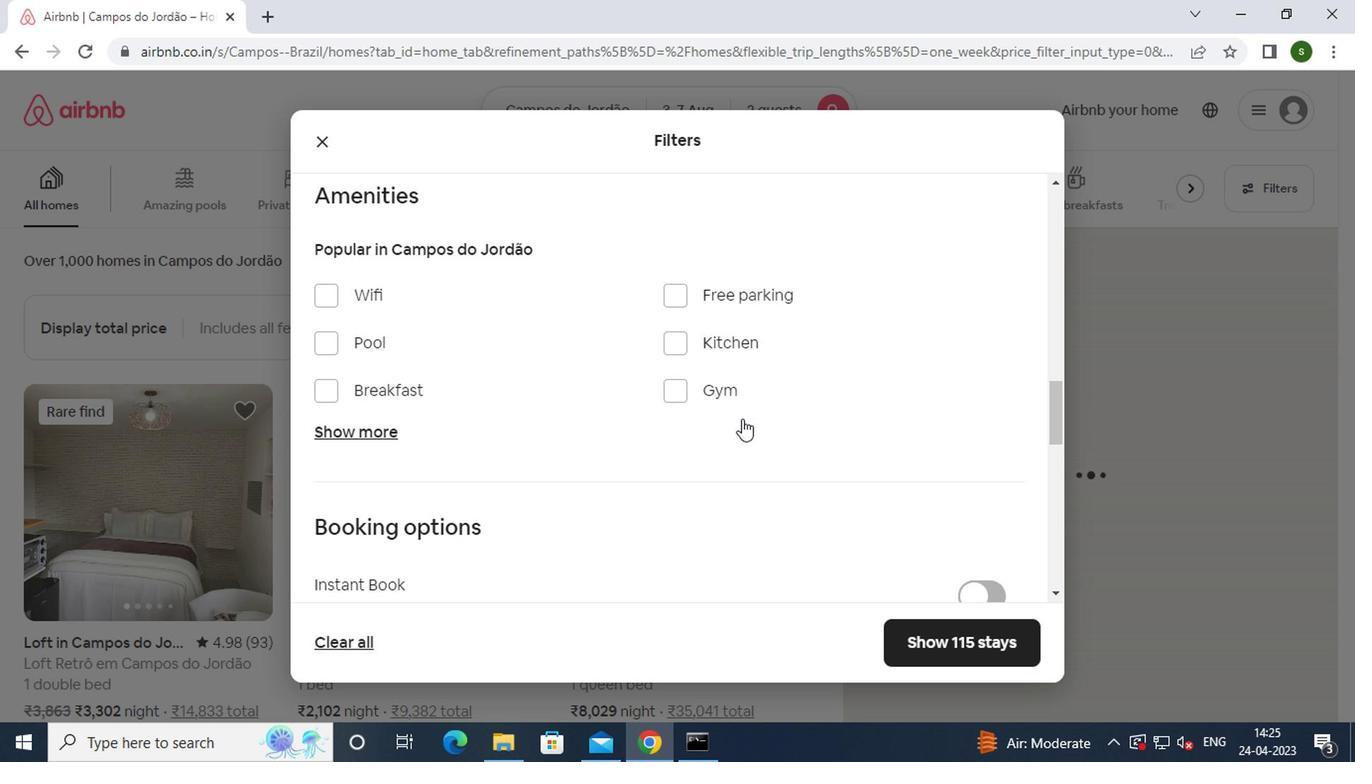 
Action: Mouse moved to (968, 460)
Screenshot: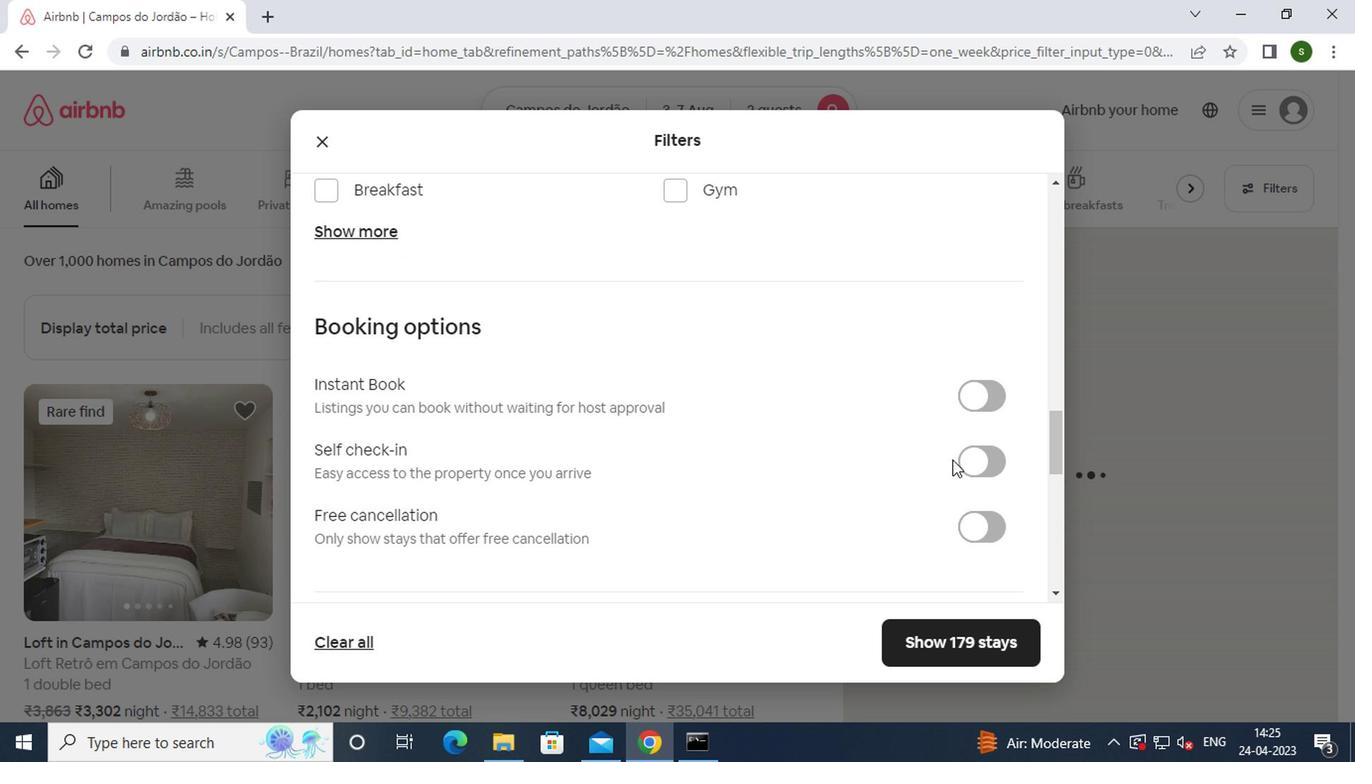 
Action: Mouse pressed left at (968, 460)
Screenshot: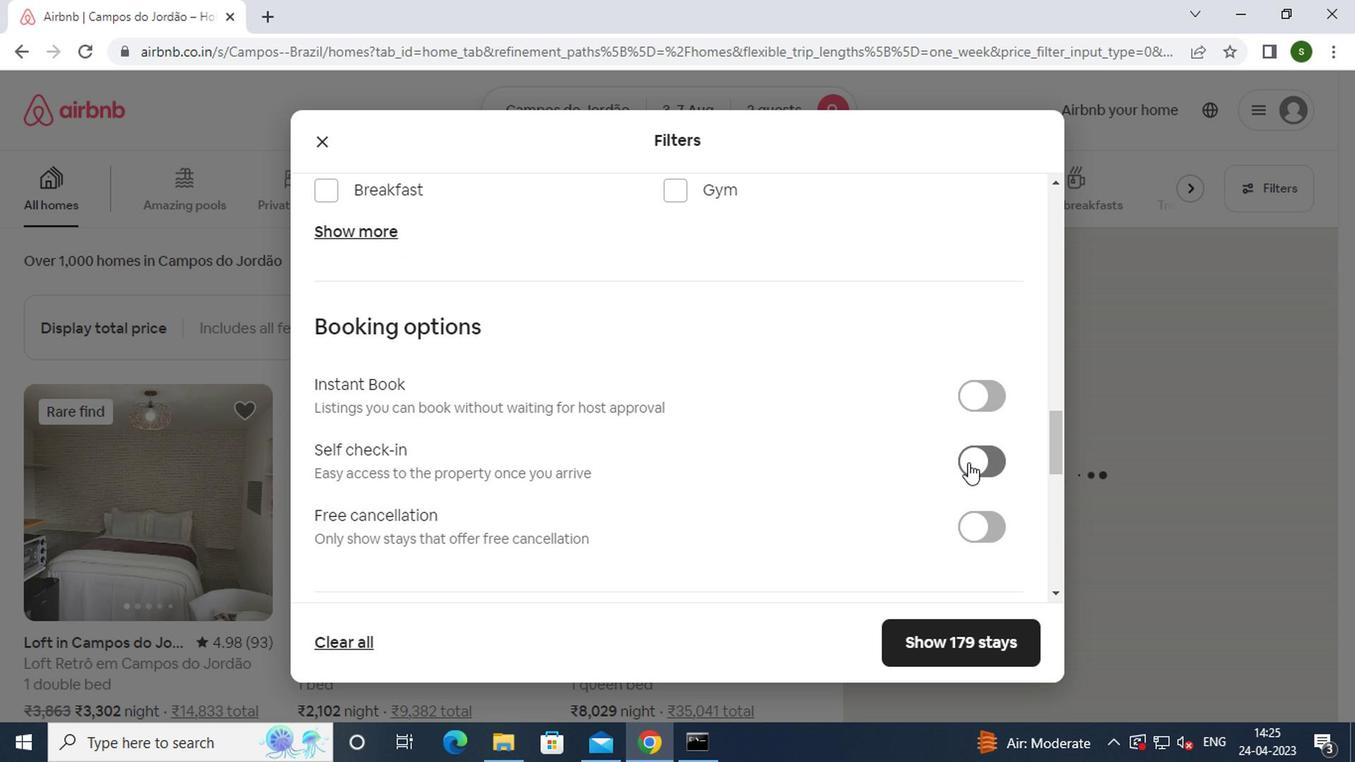 
Action: Mouse moved to (757, 423)
Screenshot: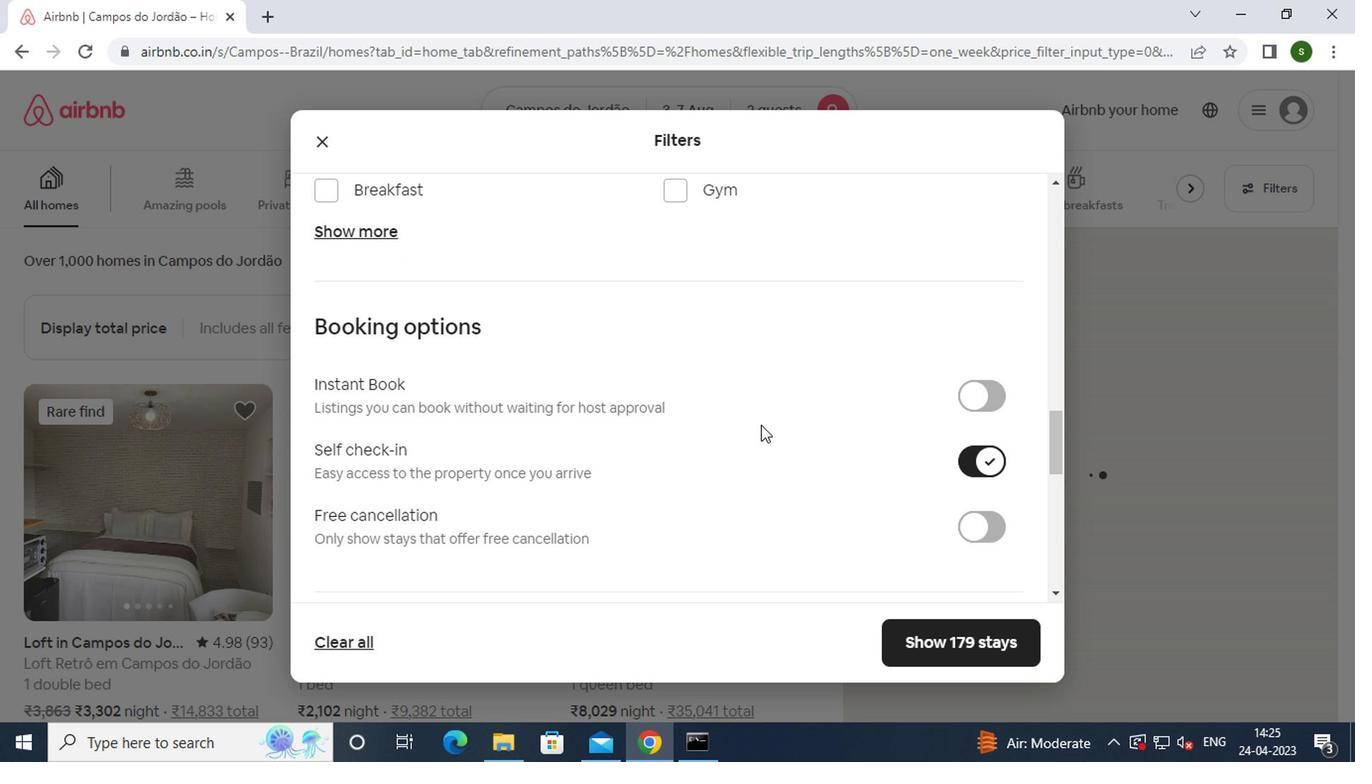 
Action: Mouse scrolled (757, 422) with delta (0, 0)
Screenshot: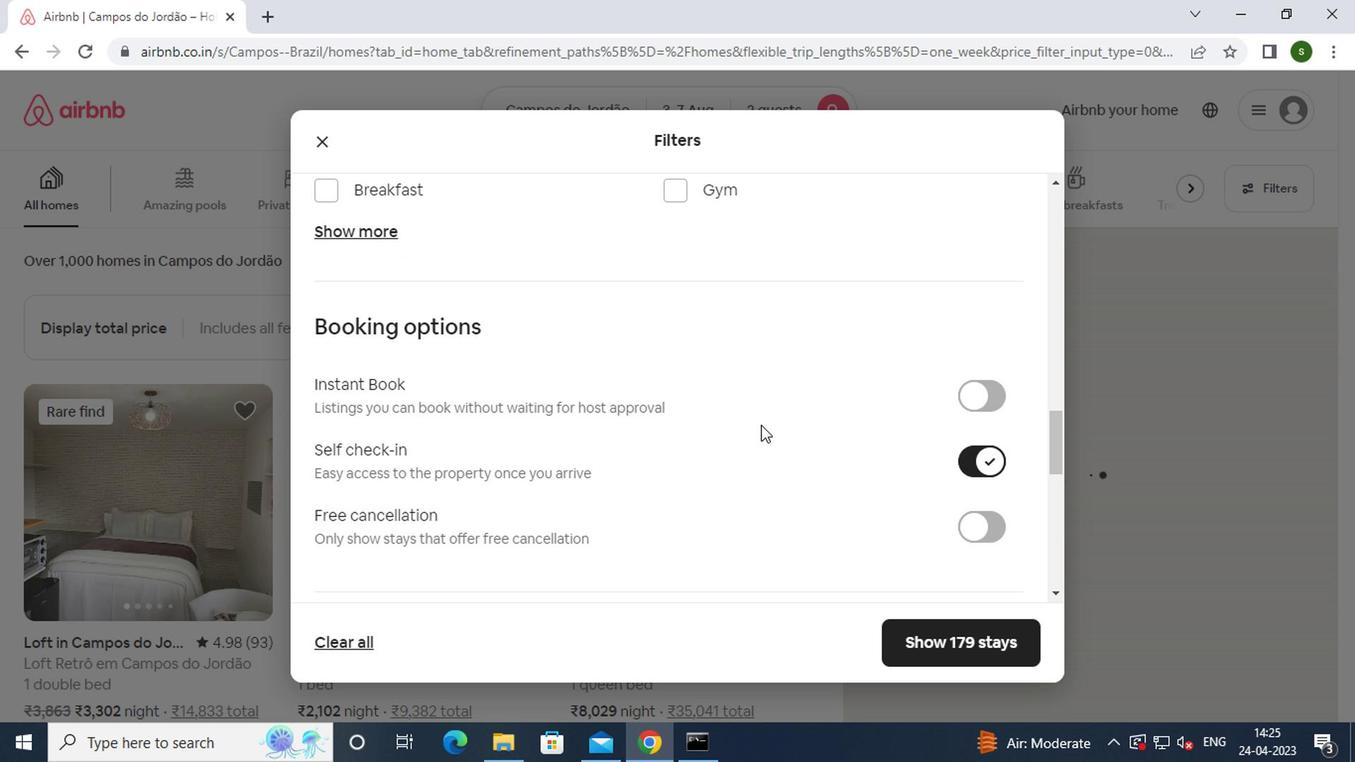 
Action: Mouse scrolled (757, 422) with delta (0, 0)
Screenshot: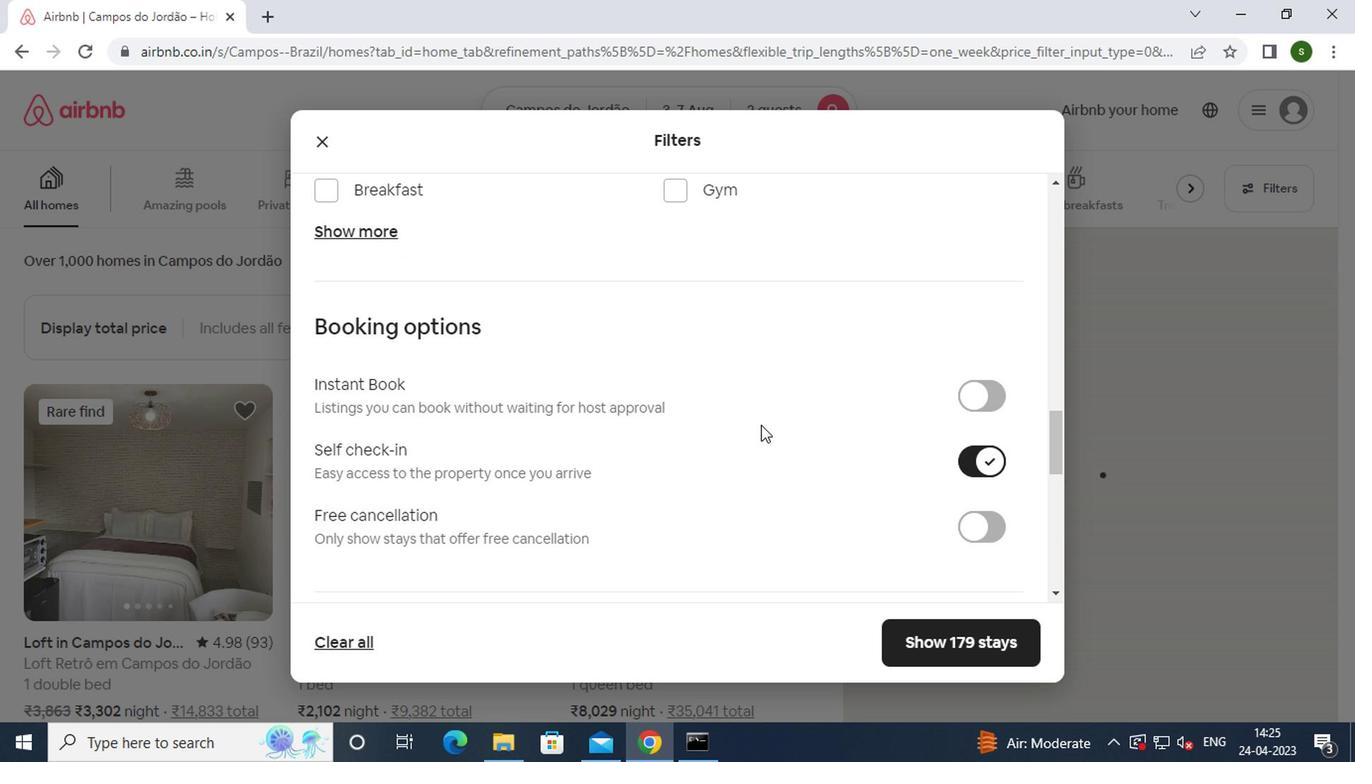 
Action: Mouse scrolled (757, 422) with delta (0, 0)
Screenshot: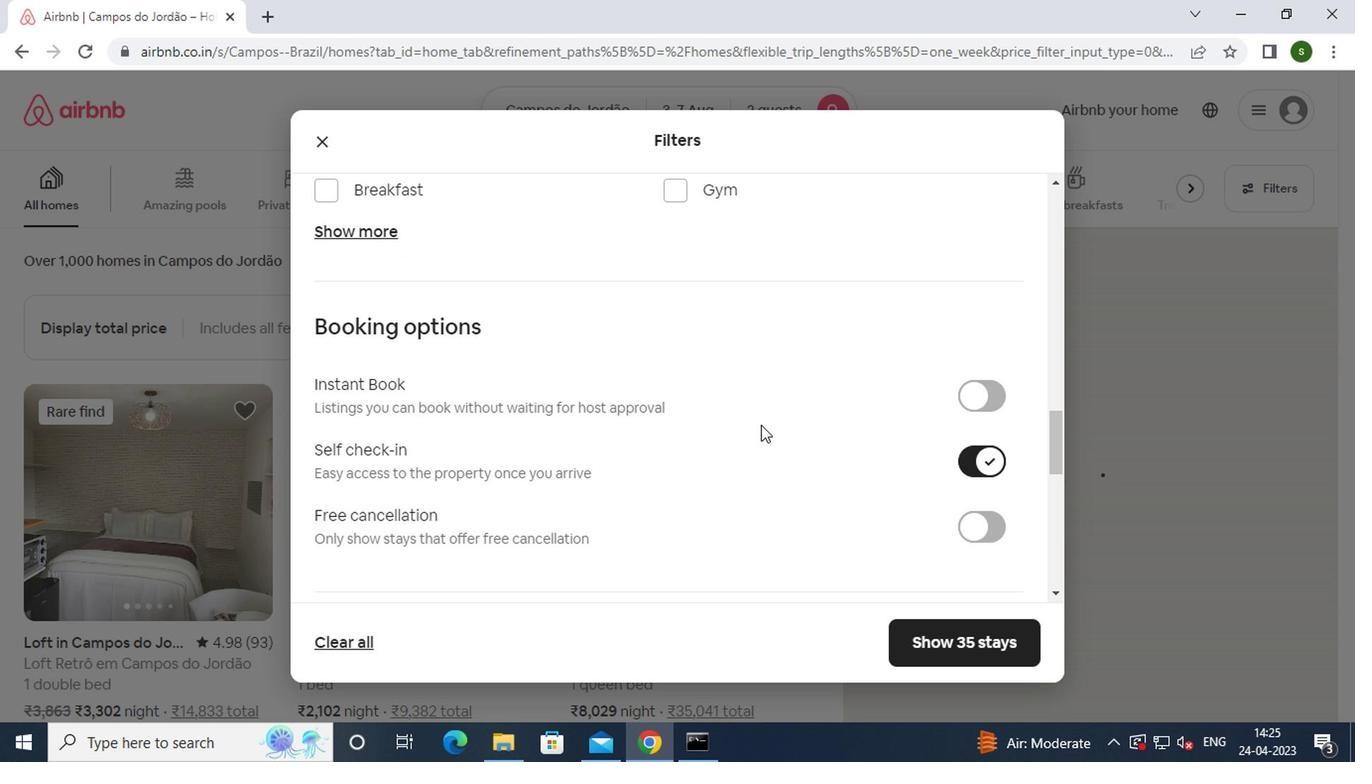 
Action: Mouse scrolled (757, 422) with delta (0, 0)
Screenshot: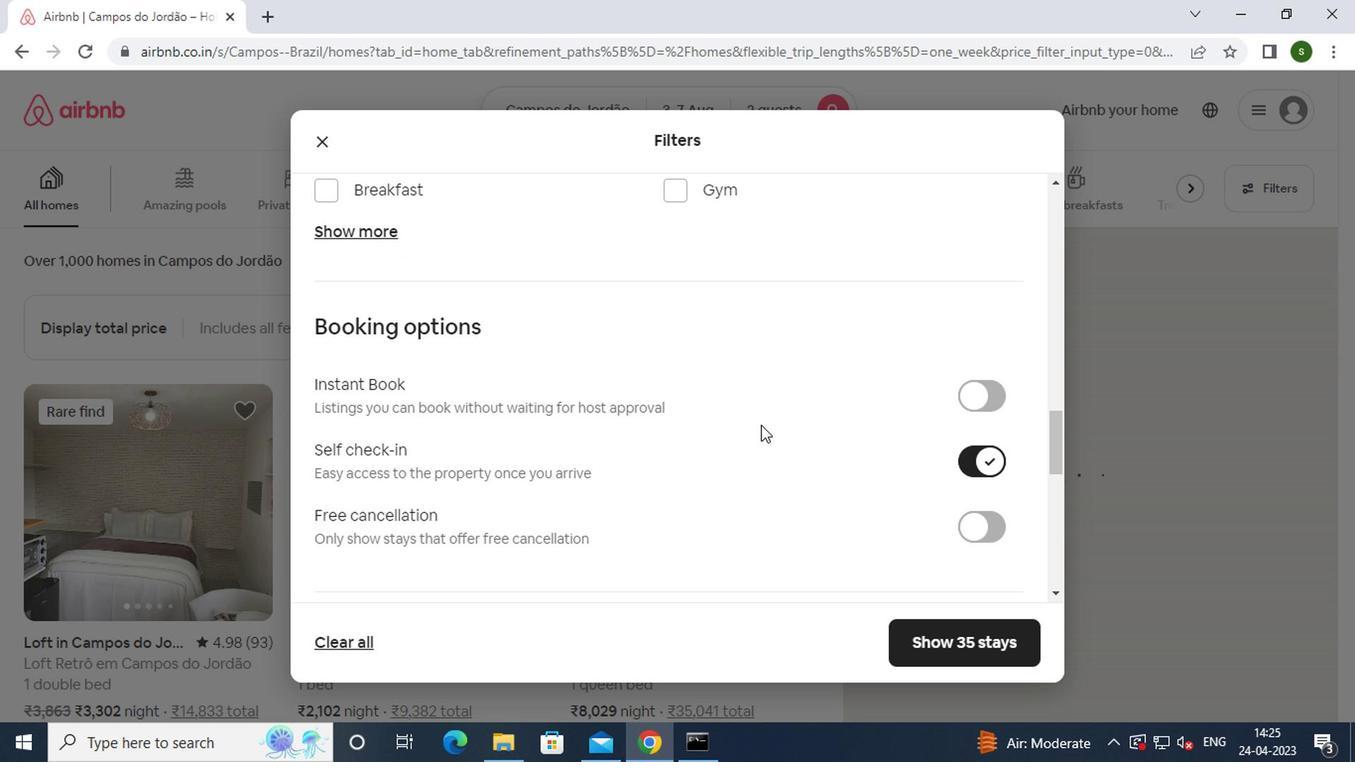 
Action: Mouse moved to (756, 423)
Screenshot: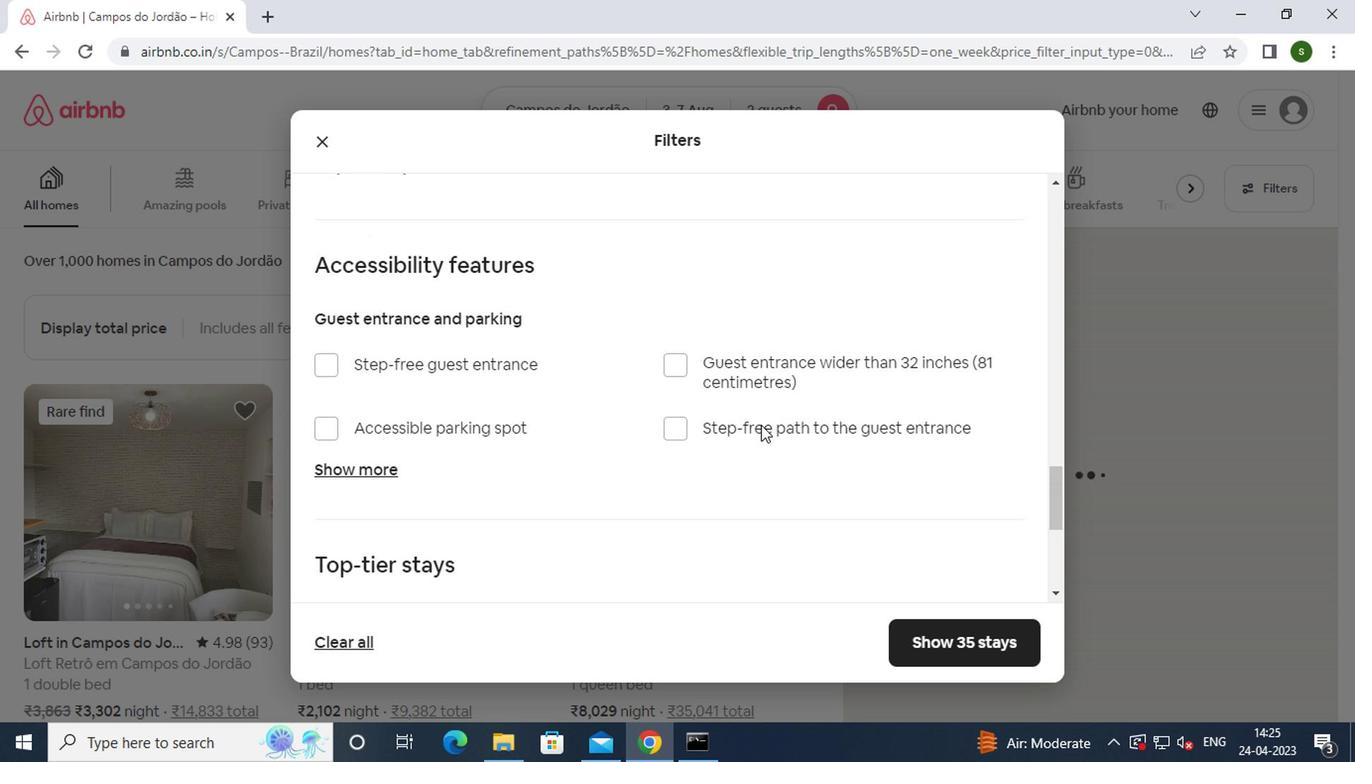
Action: Mouse scrolled (756, 422) with delta (0, 0)
Screenshot: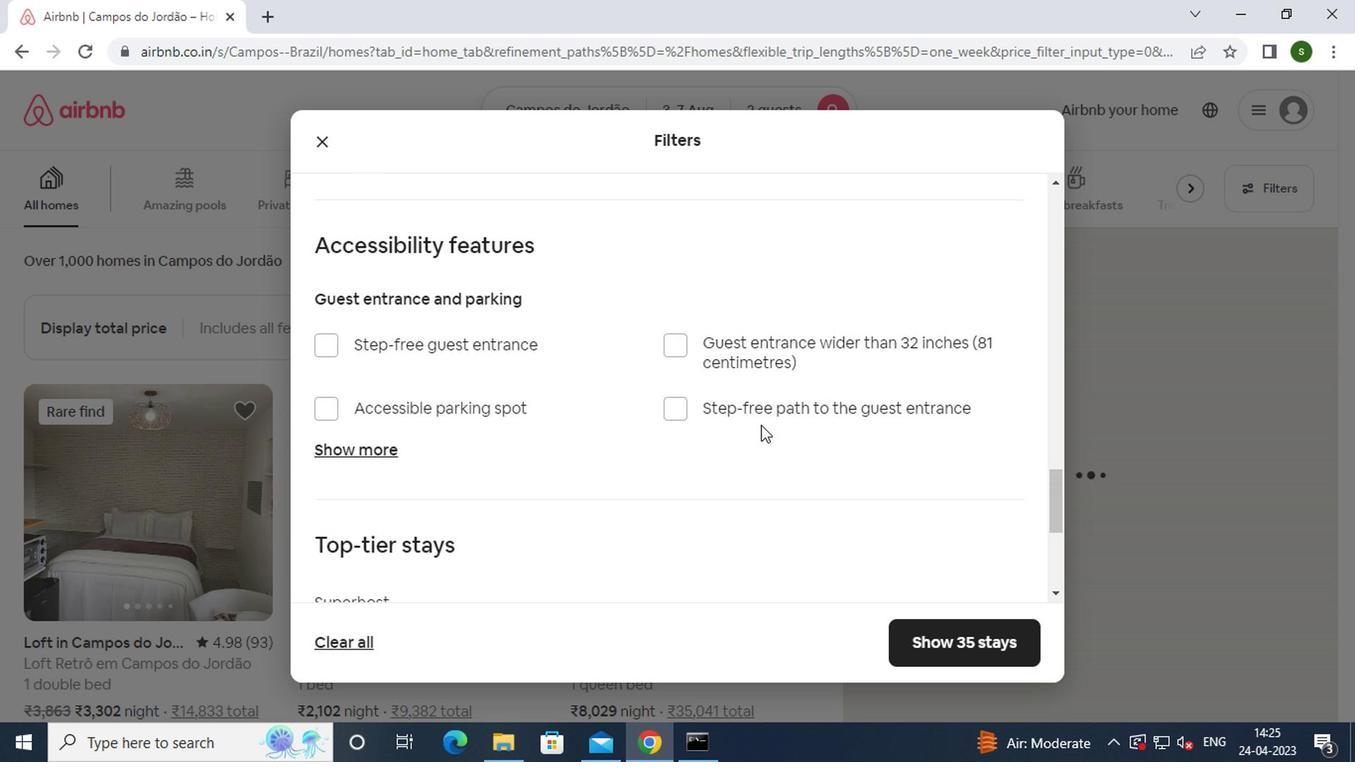 
Action: Mouse moved to (754, 423)
Screenshot: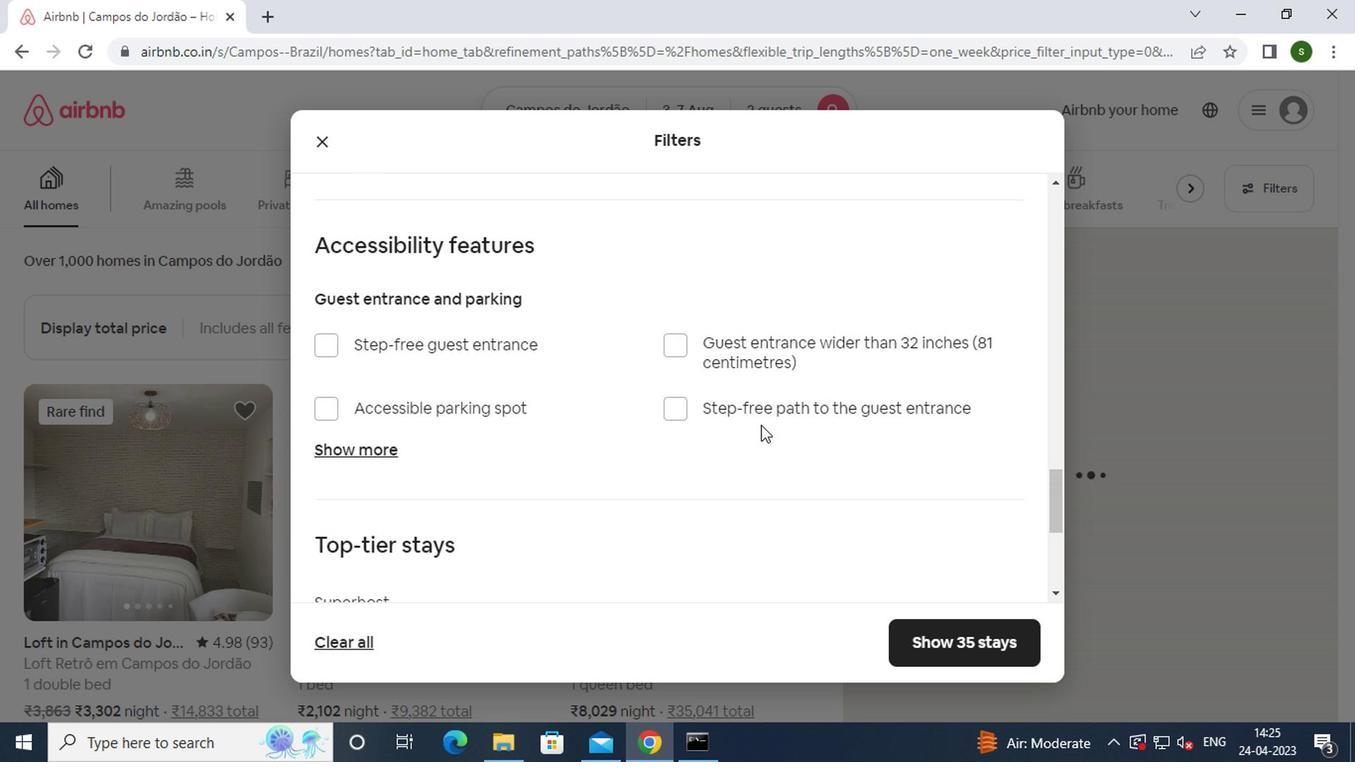 
Action: Mouse scrolled (754, 422) with delta (0, 0)
Screenshot: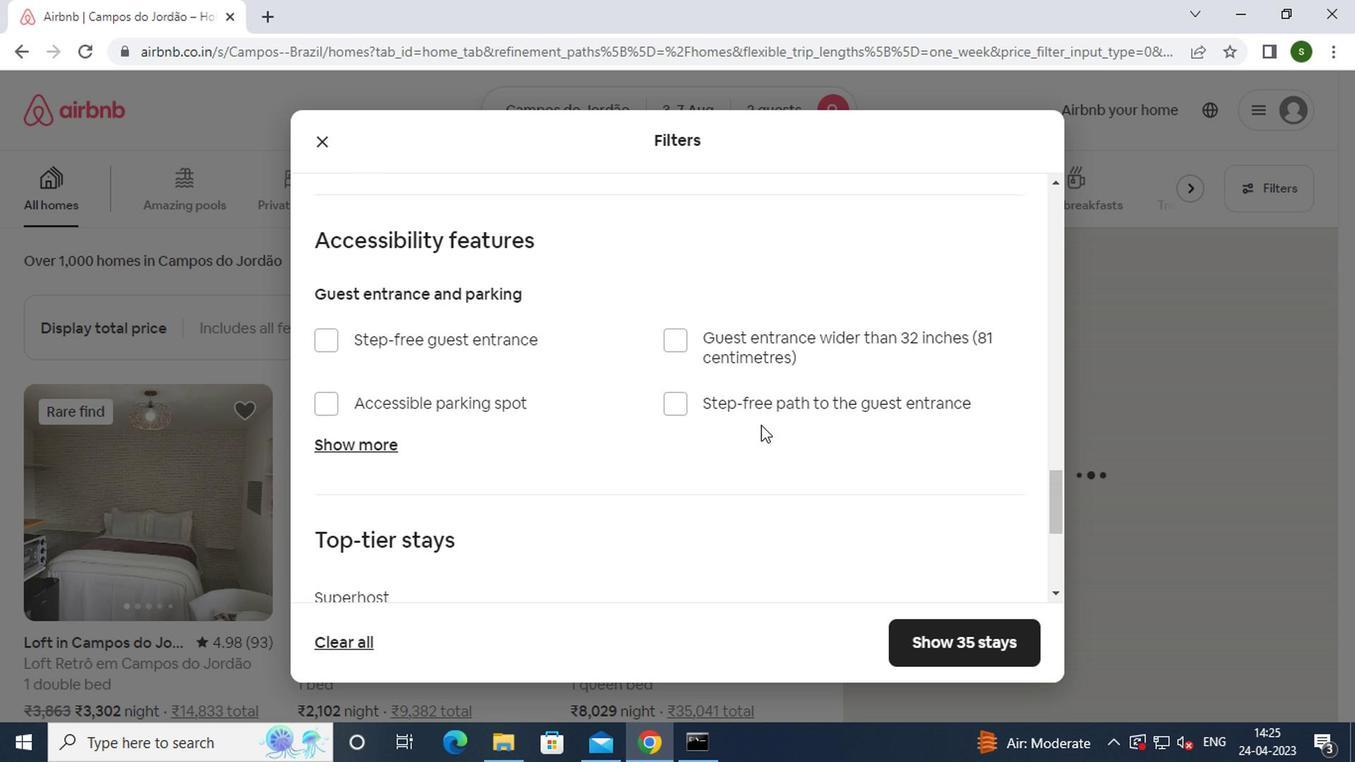 
Action: Mouse moved to (754, 423)
Screenshot: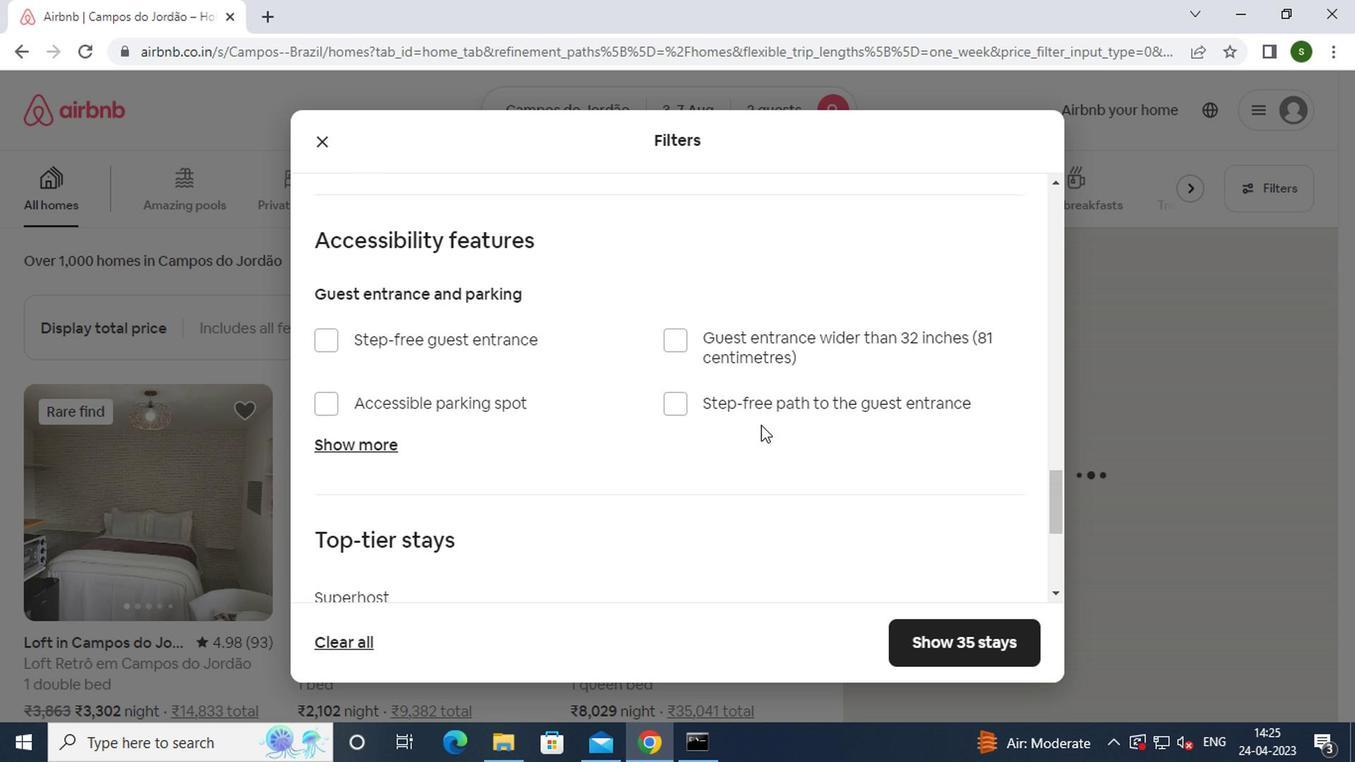 
Action: Mouse scrolled (754, 422) with delta (0, 0)
Screenshot: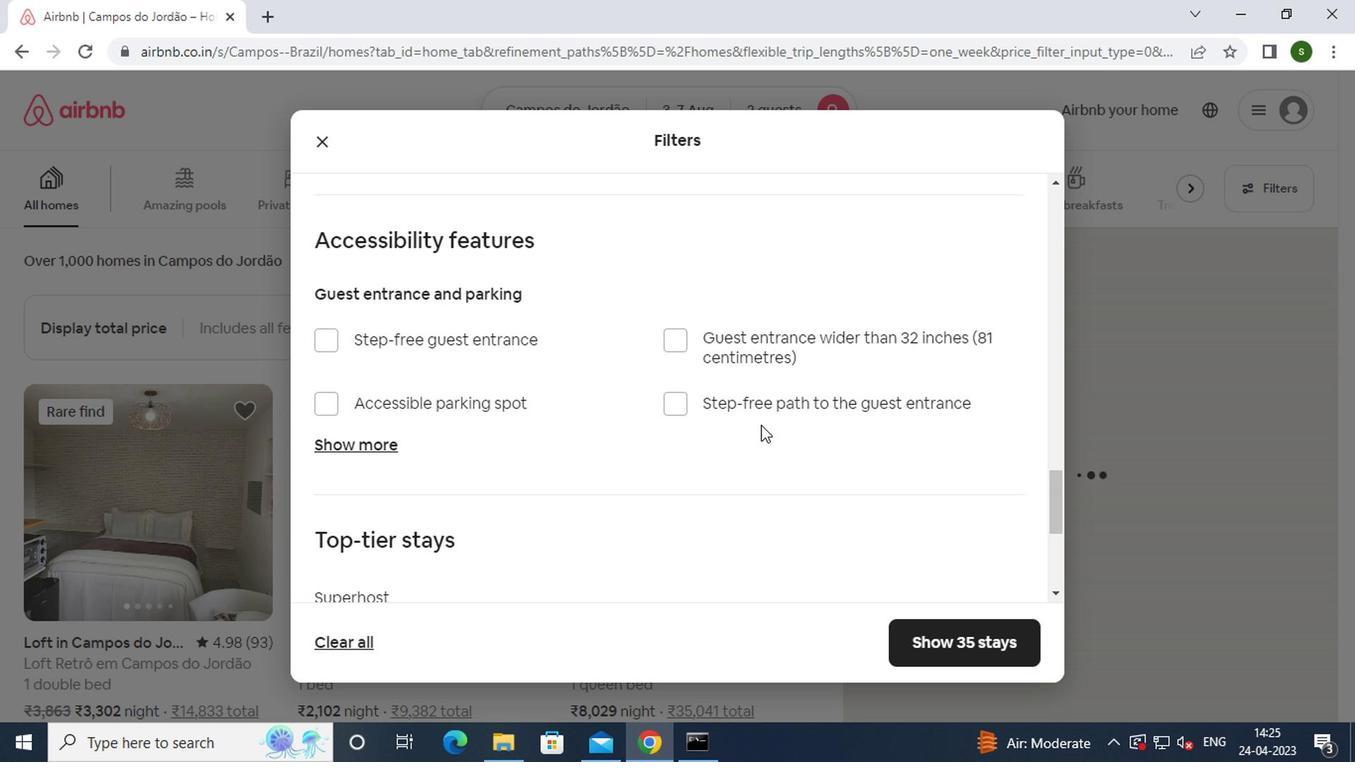 
Action: Mouse scrolled (754, 422) with delta (0, 0)
Screenshot: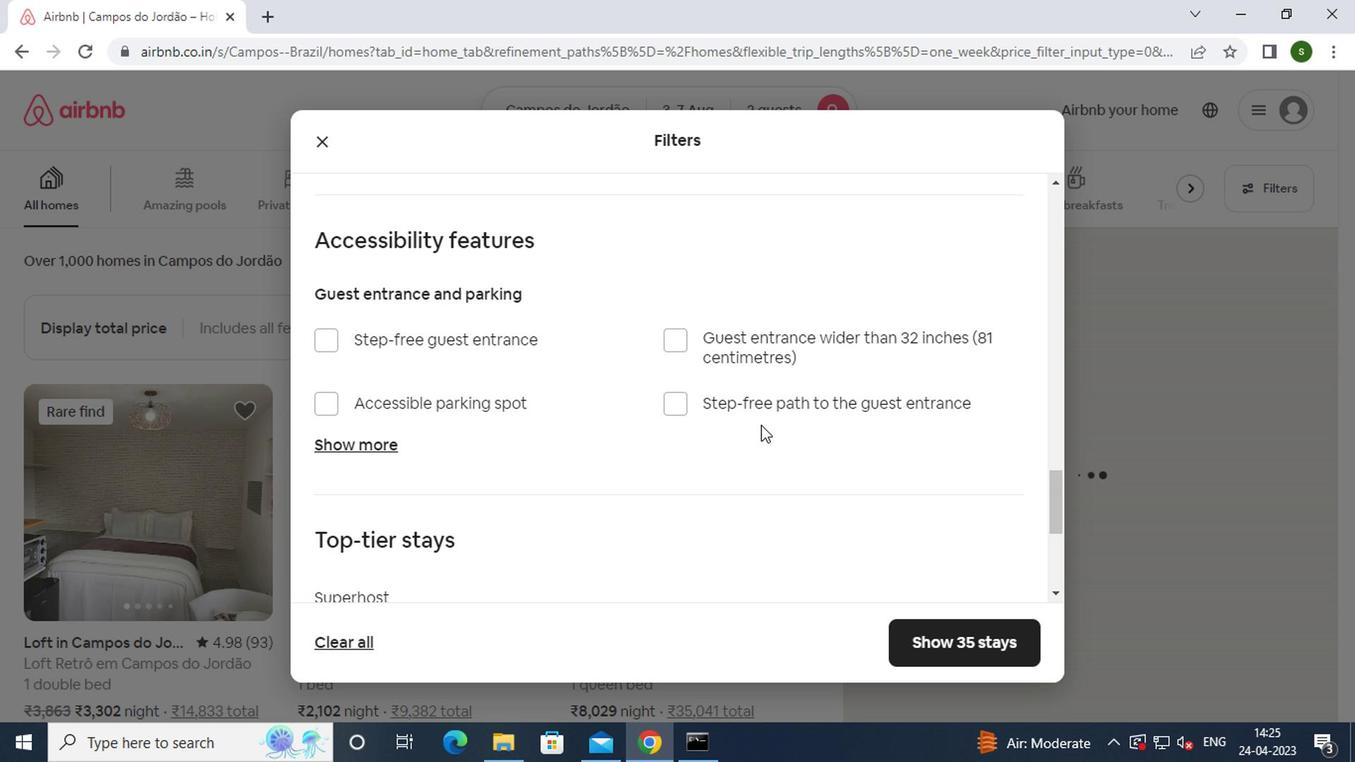 
Action: Mouse moved to (946, 632)
Screenshot: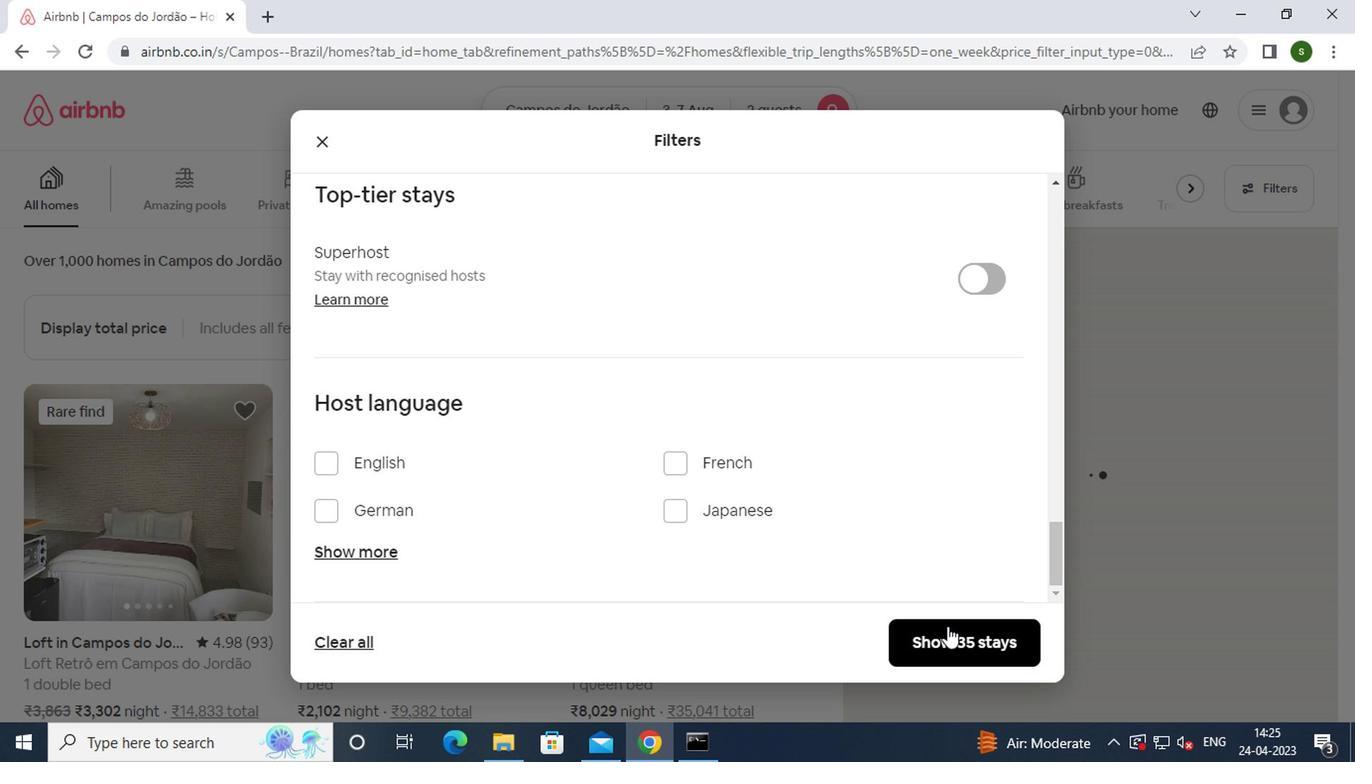 
Action: Mouse pressed left at (946, 632)
Screenshot: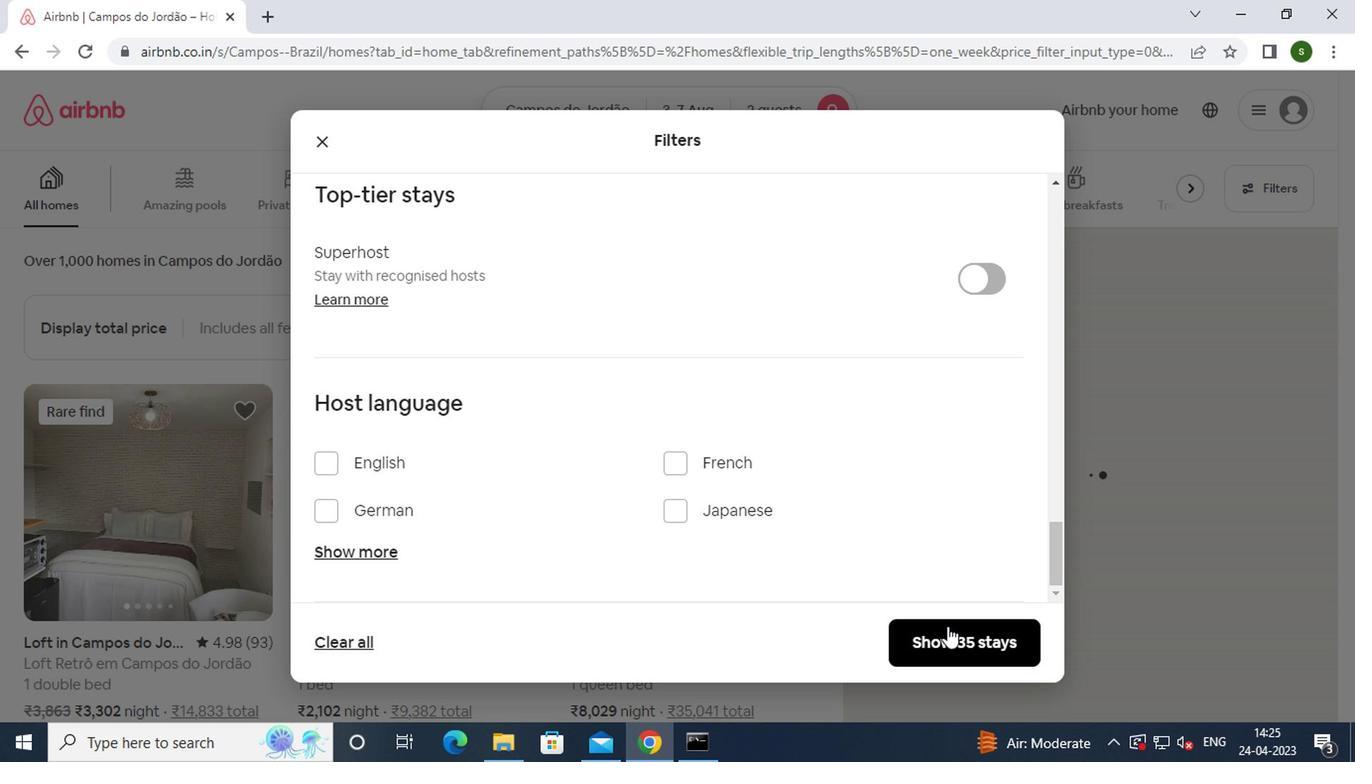 
Action: Mouse moved to (708, 327)
Screenshot: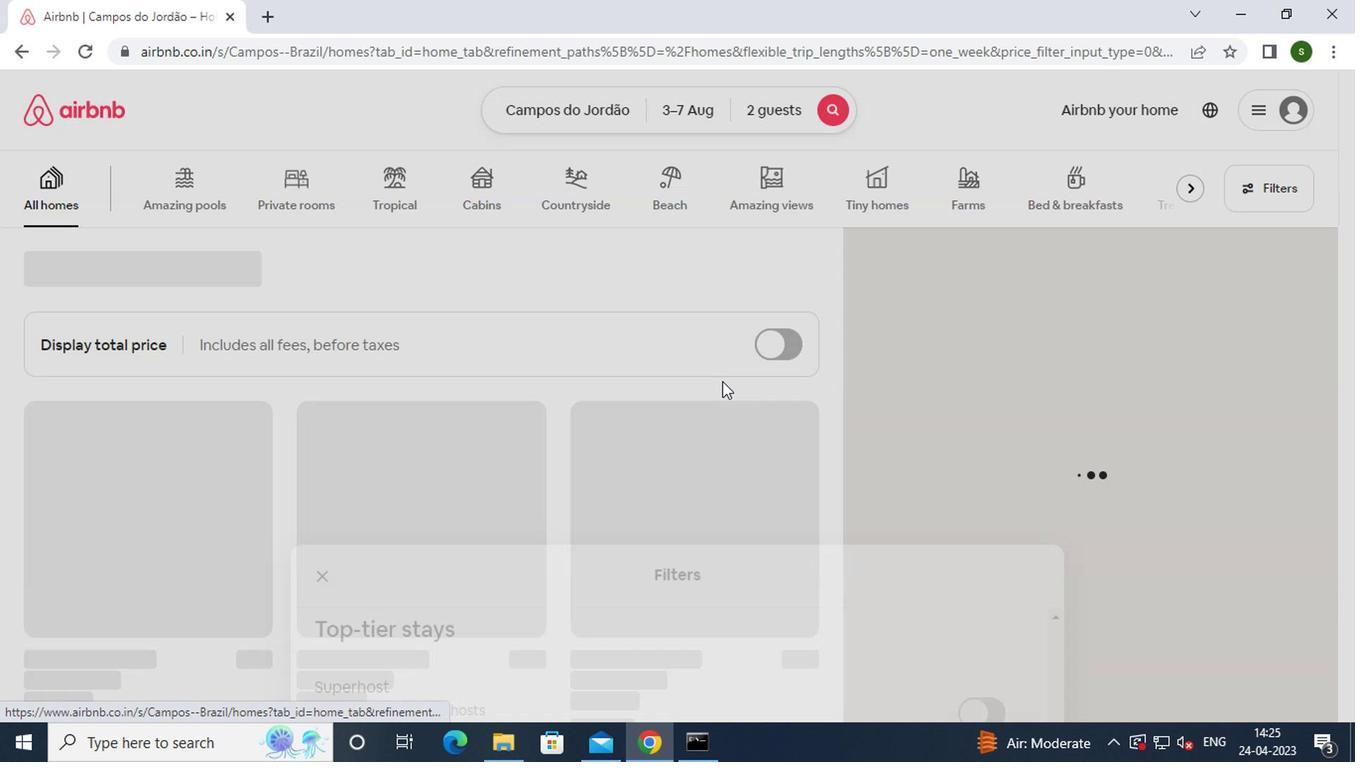 
